 Task:  Click on Football In the Sunday Gridiron Challenge click on  Pick Sheet Add name Aurora Thompson Team name Miller's Hitmen and  Email softage.2@softage.net 10 Points New York Giants 9 Points New Orleans Saints 8 Points Philadelphia Eagles 7 Points Carolina Panthers 6 Points Tampa Bay Buccaneers 5 Points Cleveland Browns 4 Points Washington Commanders 3 Points San Francisco 49ers 2 Points Las Vegas Raiders 1 Points New York Jets Submit pick sheet
Action: Mouse moved to (750, 452)
Screenshot: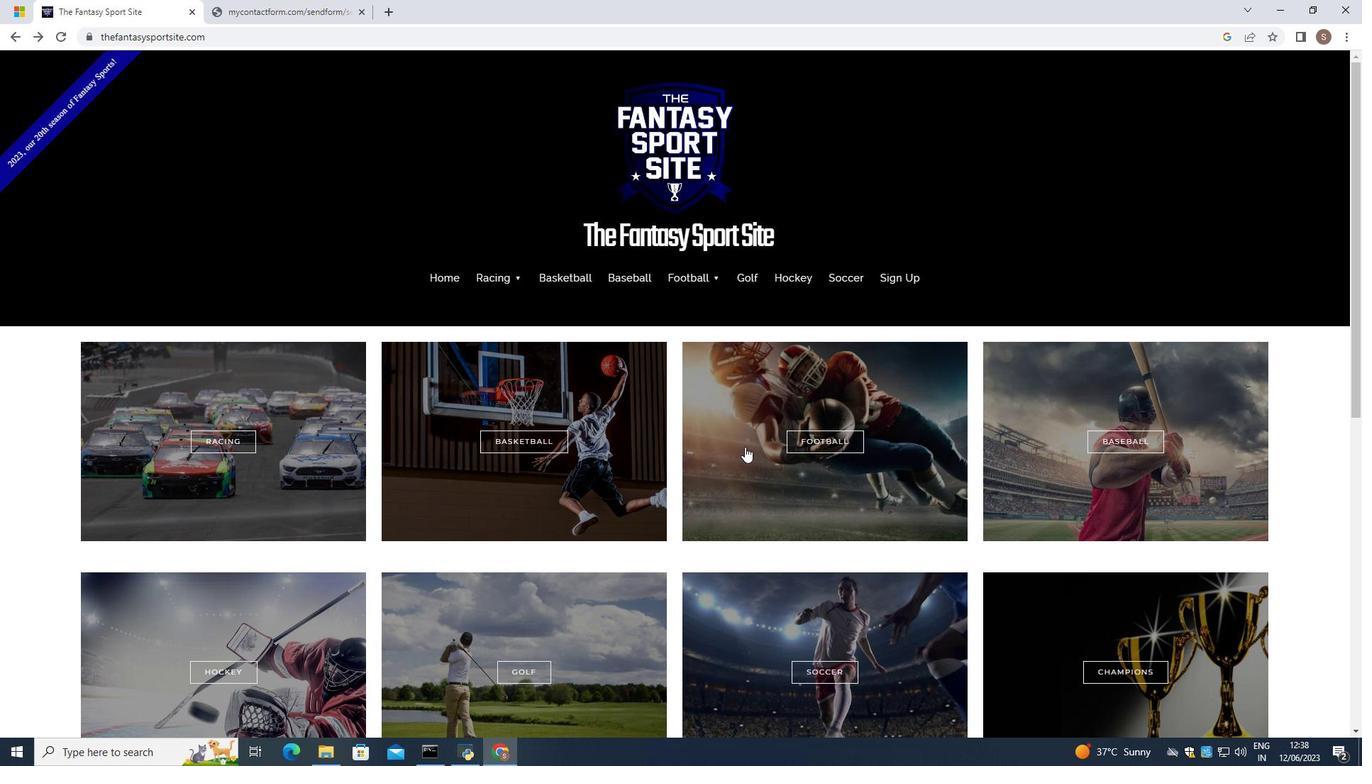 
Action: Mouse pressed left at (750, 452)
Screenshot: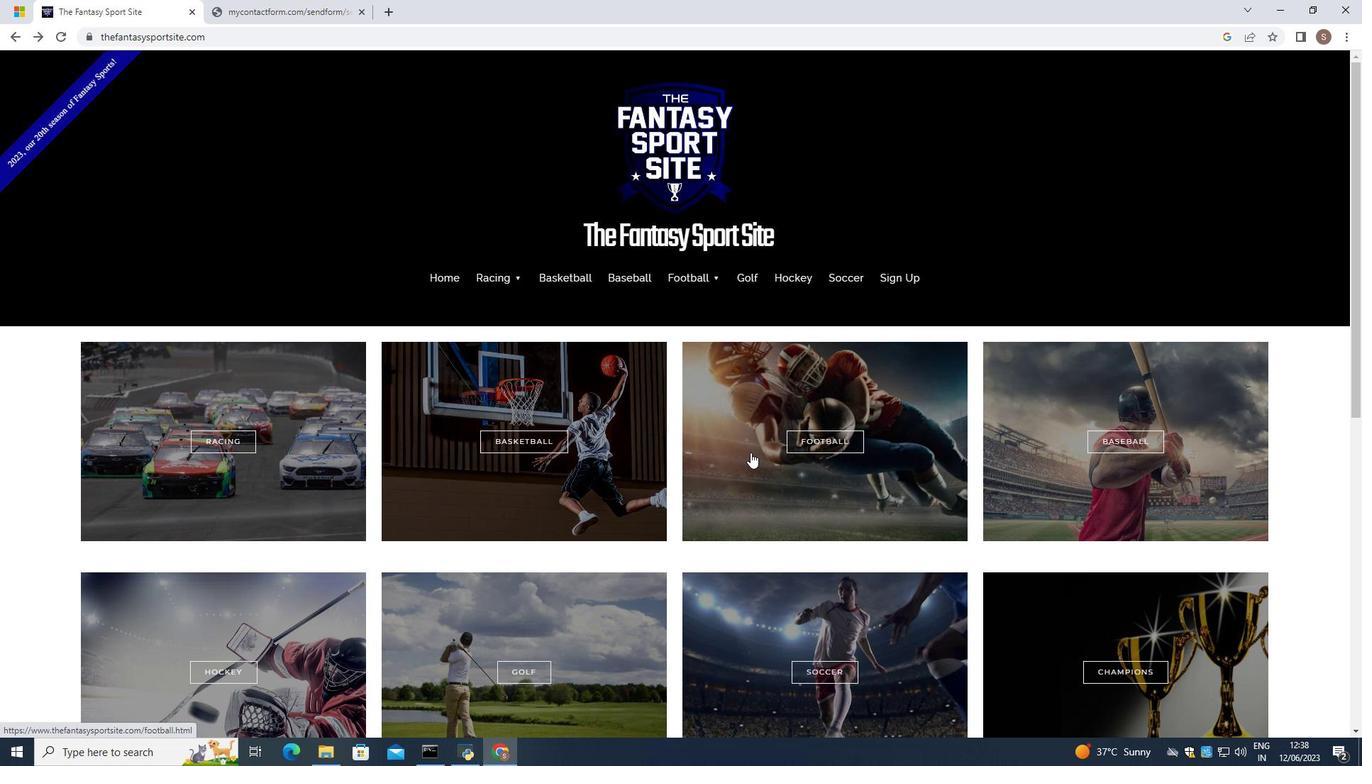
Action: Mouse scrolled (750, 452) with delta (0, 0)
Screenshot: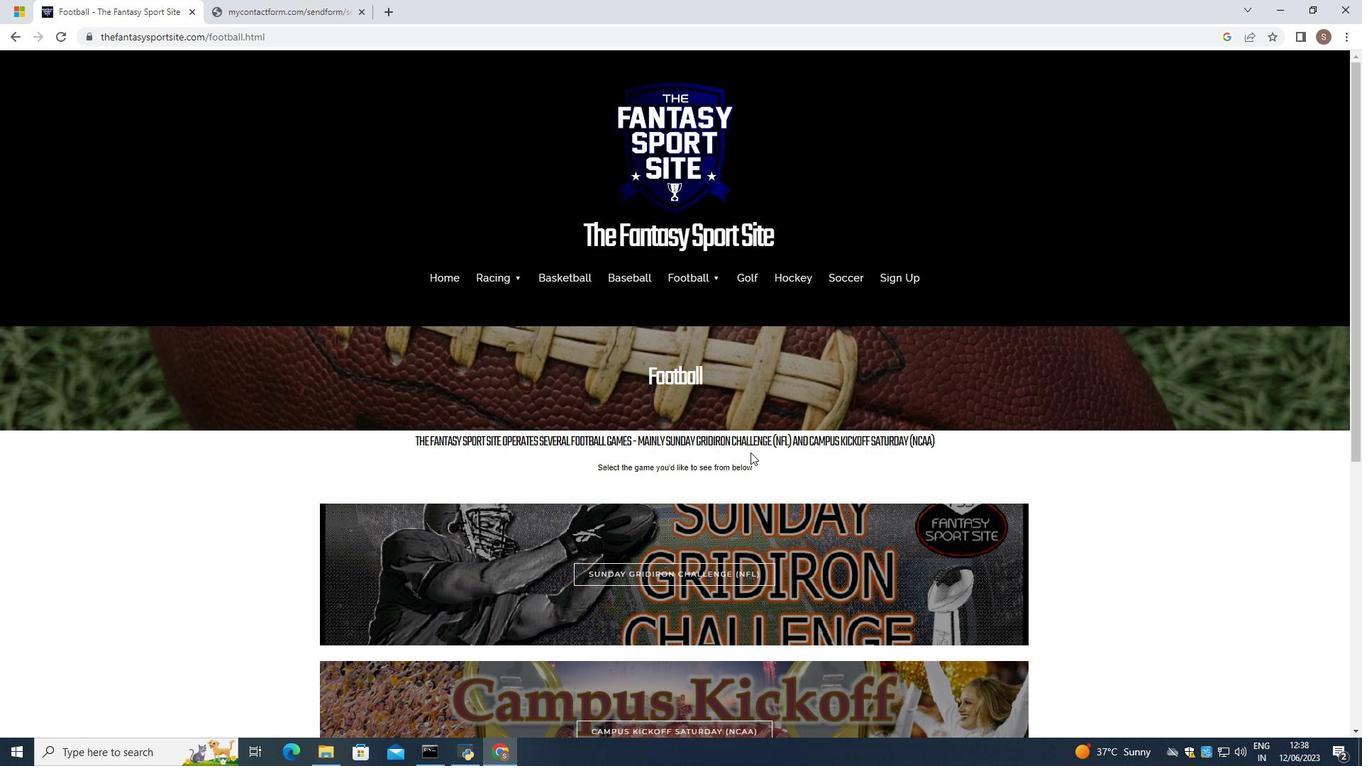 
Action: Mouse scrolled (750, 452) with delta (0, 0)
Screenshot: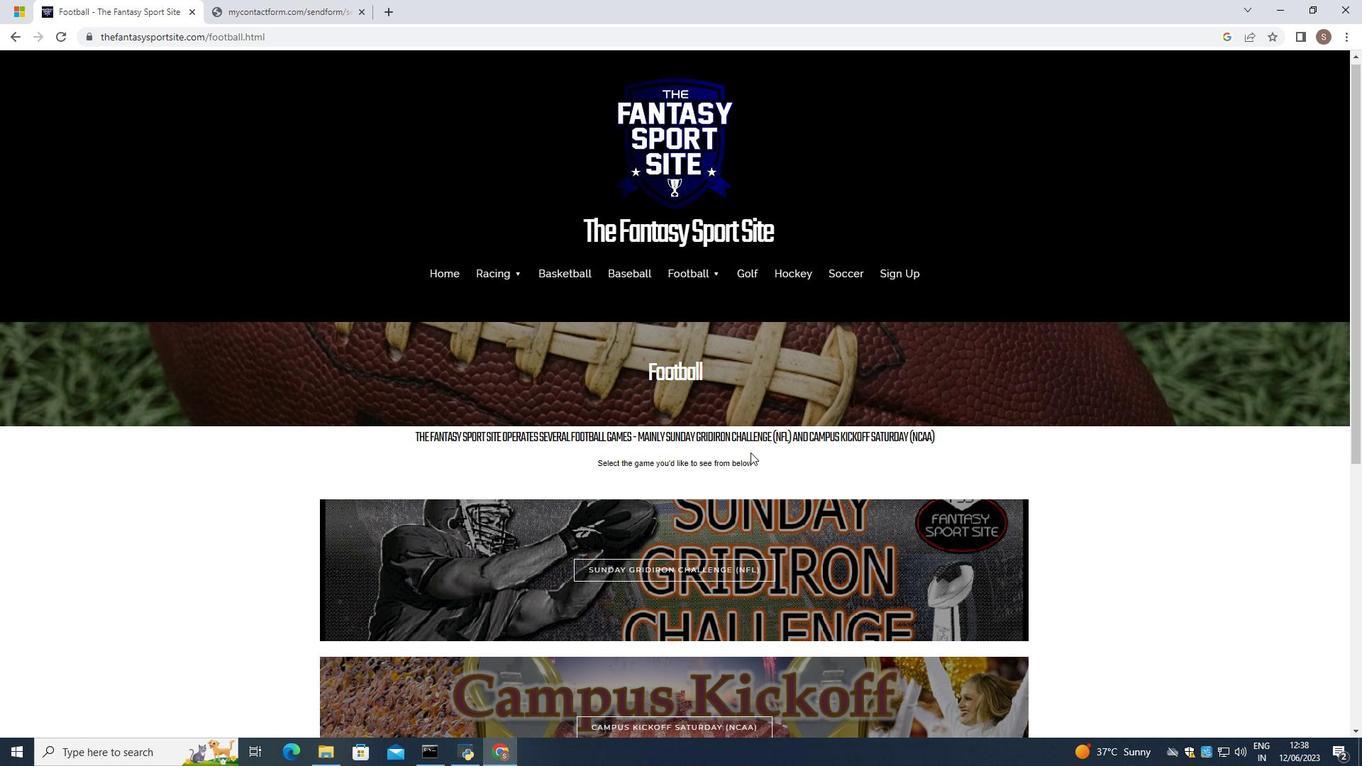 
Action: Mouse moved to (710, 435)
Screenshot: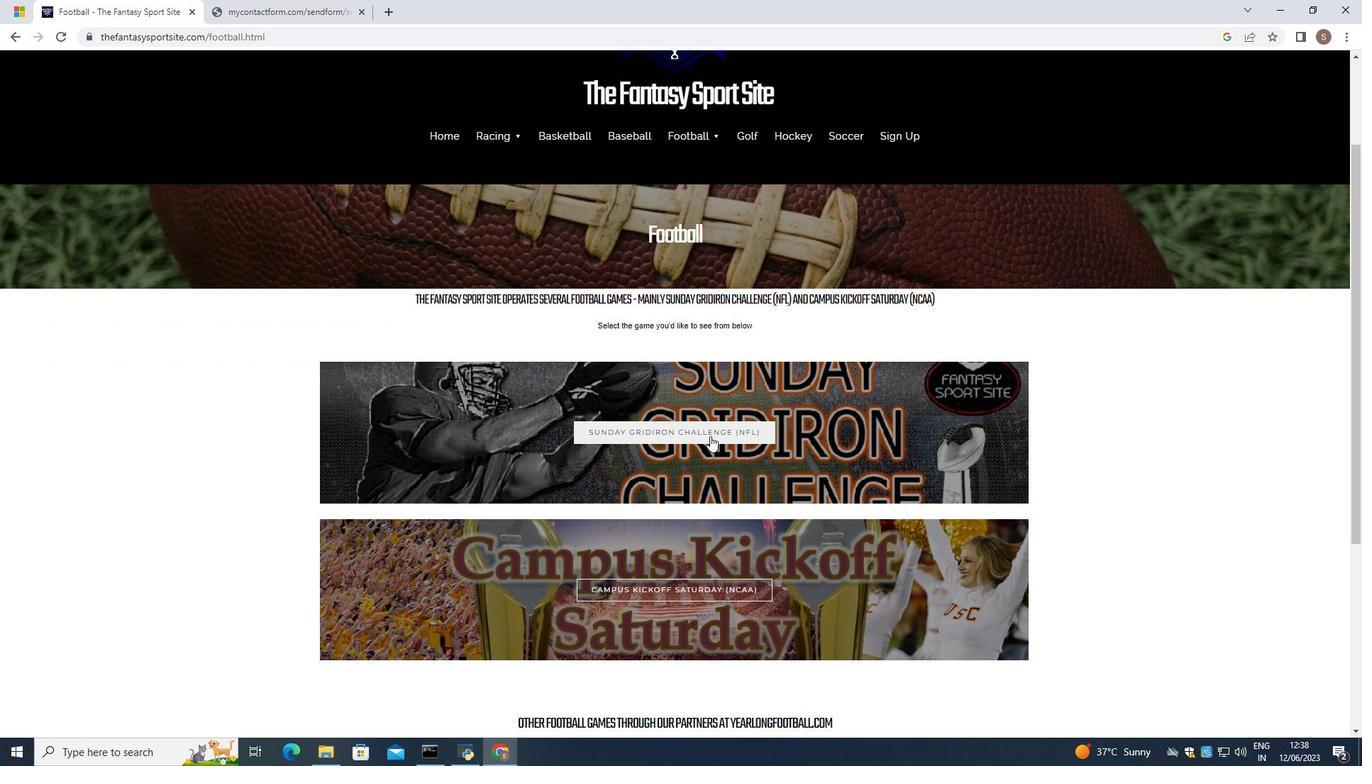 
Action: Mouse pressed left at (710, 435)
Screenshot: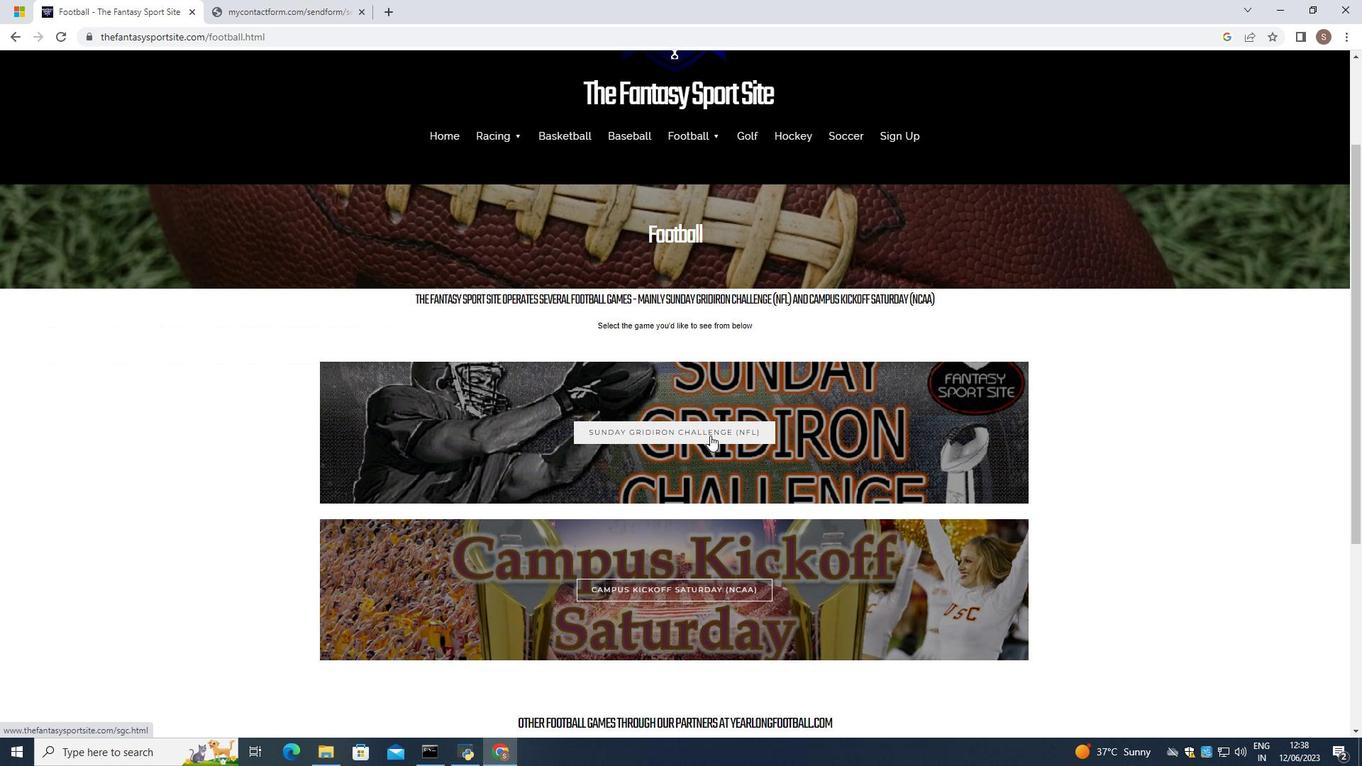 
Action: Mouse scrolled (710, 435) with delta (0, 0)
Screenshot: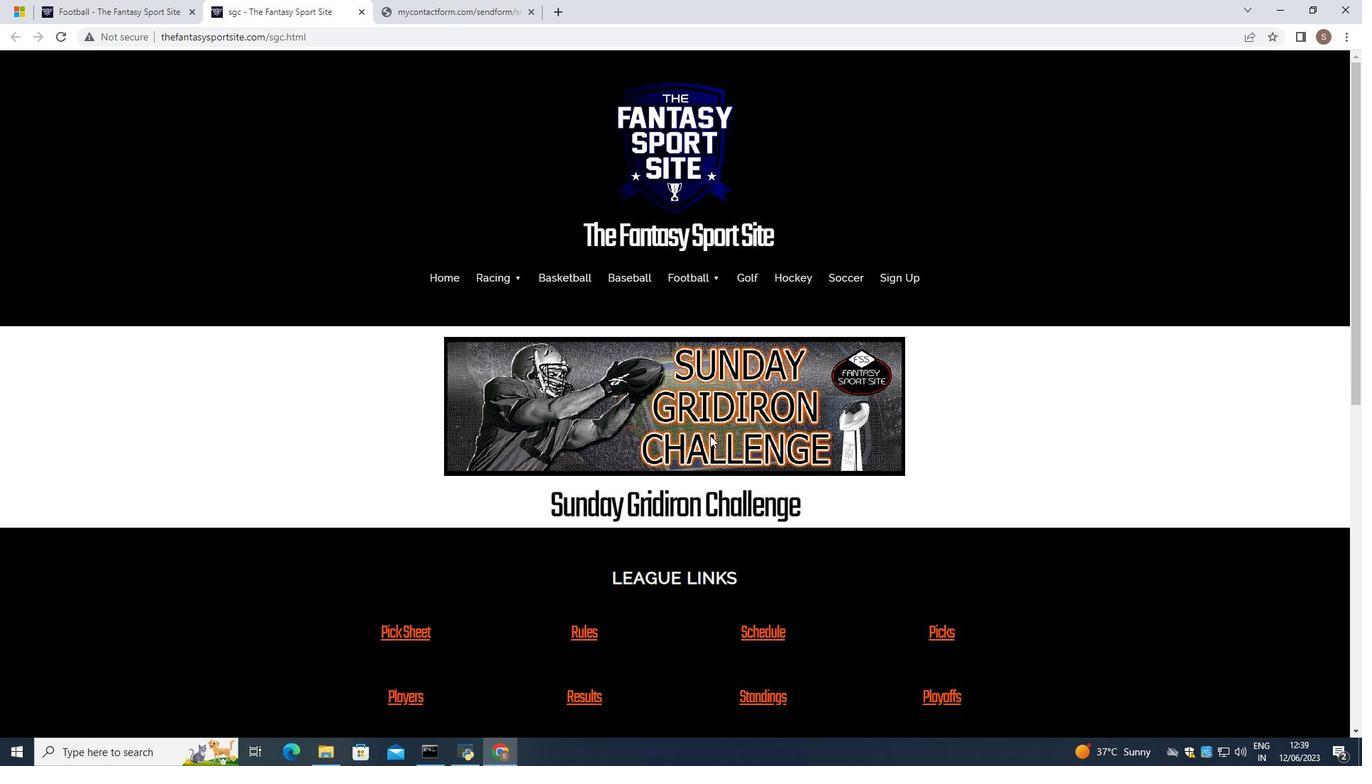 
Action: Mouse scrolled (710, 435) with delta (0, 0)
Screenshot: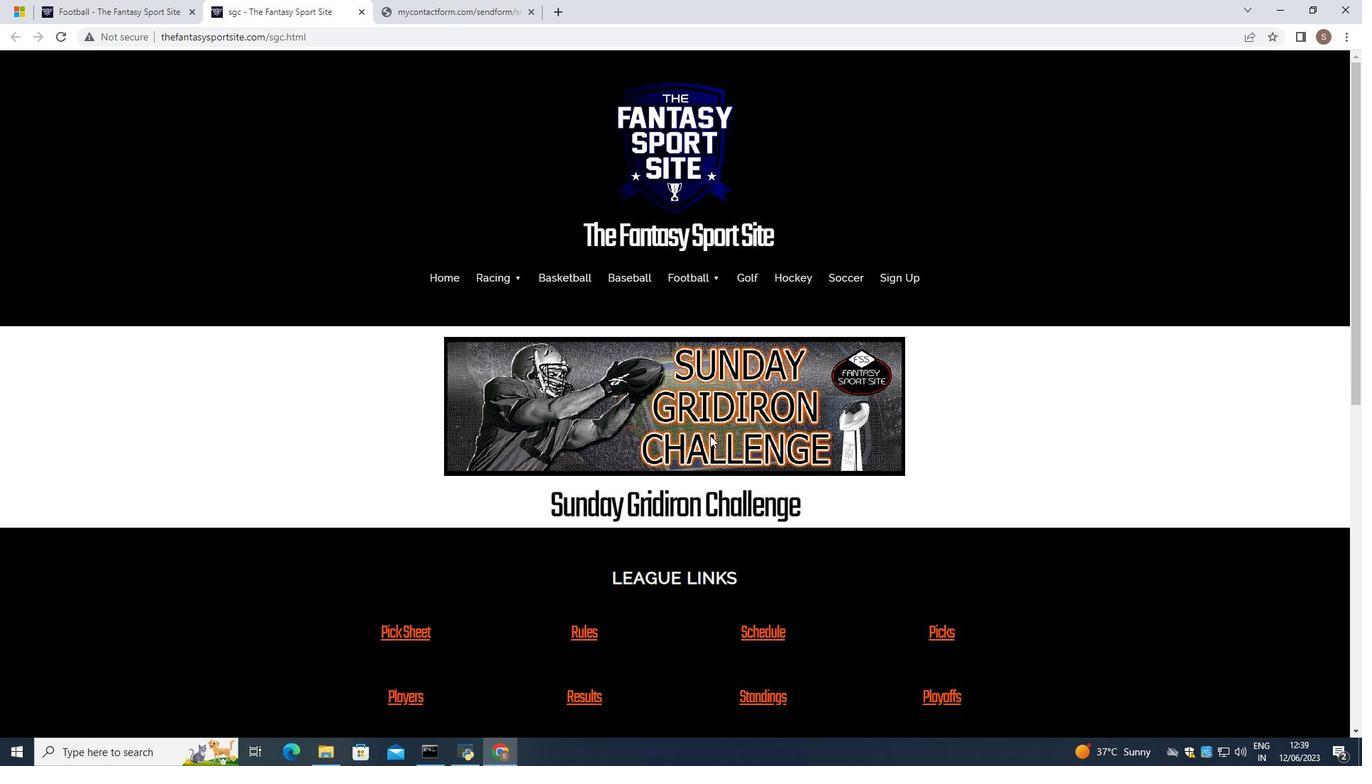 
Action: Mouse moved to (416, 489)
Screenshot: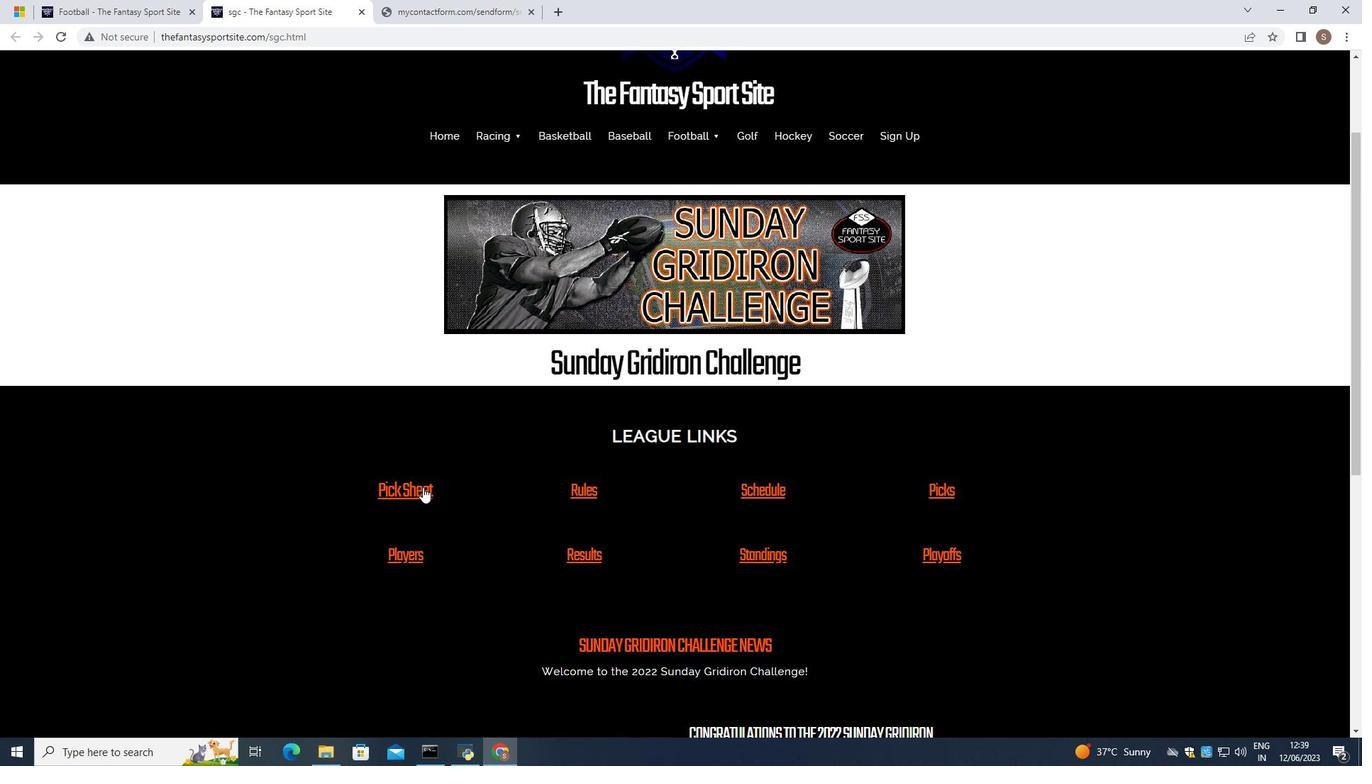 
Action: Mouse pressed left at (416, 489)
Screenshot: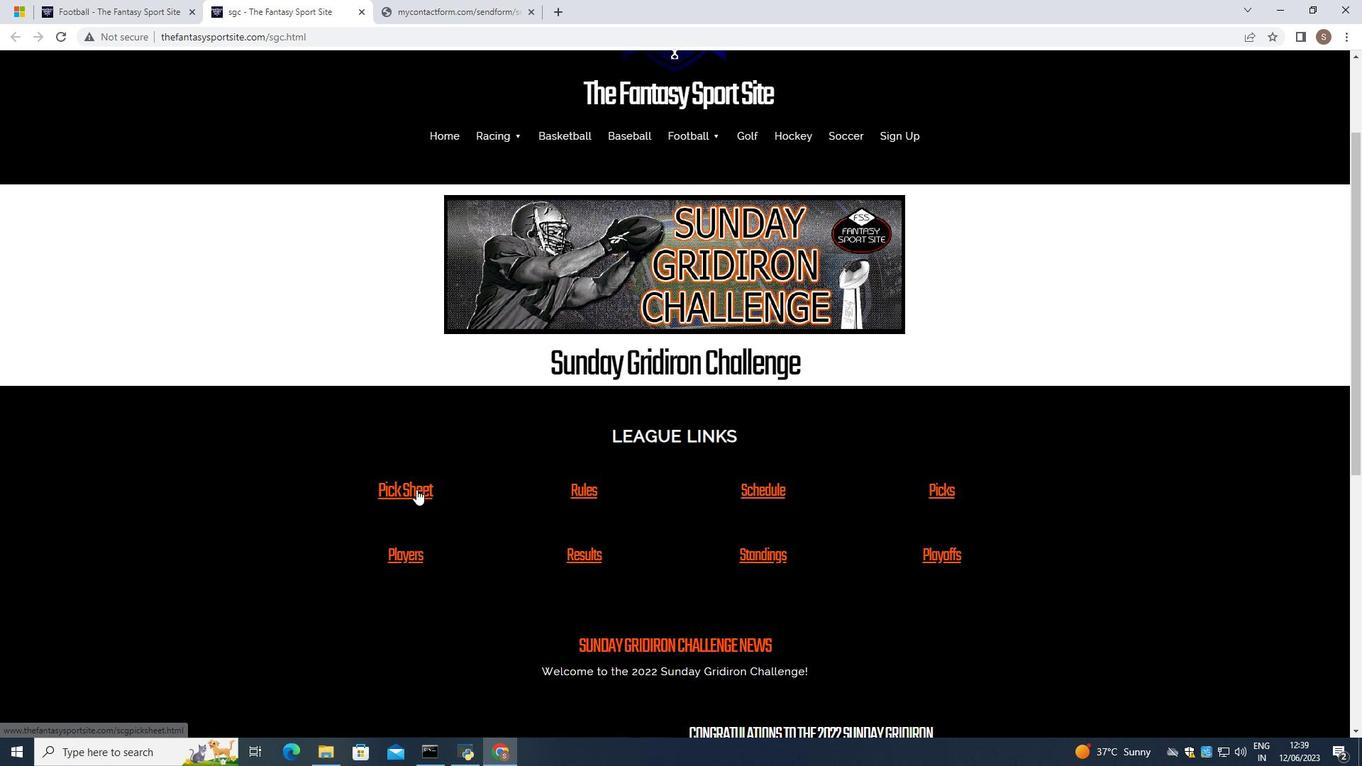 
Action: Mouse moved to (425, 479)
Screenshot: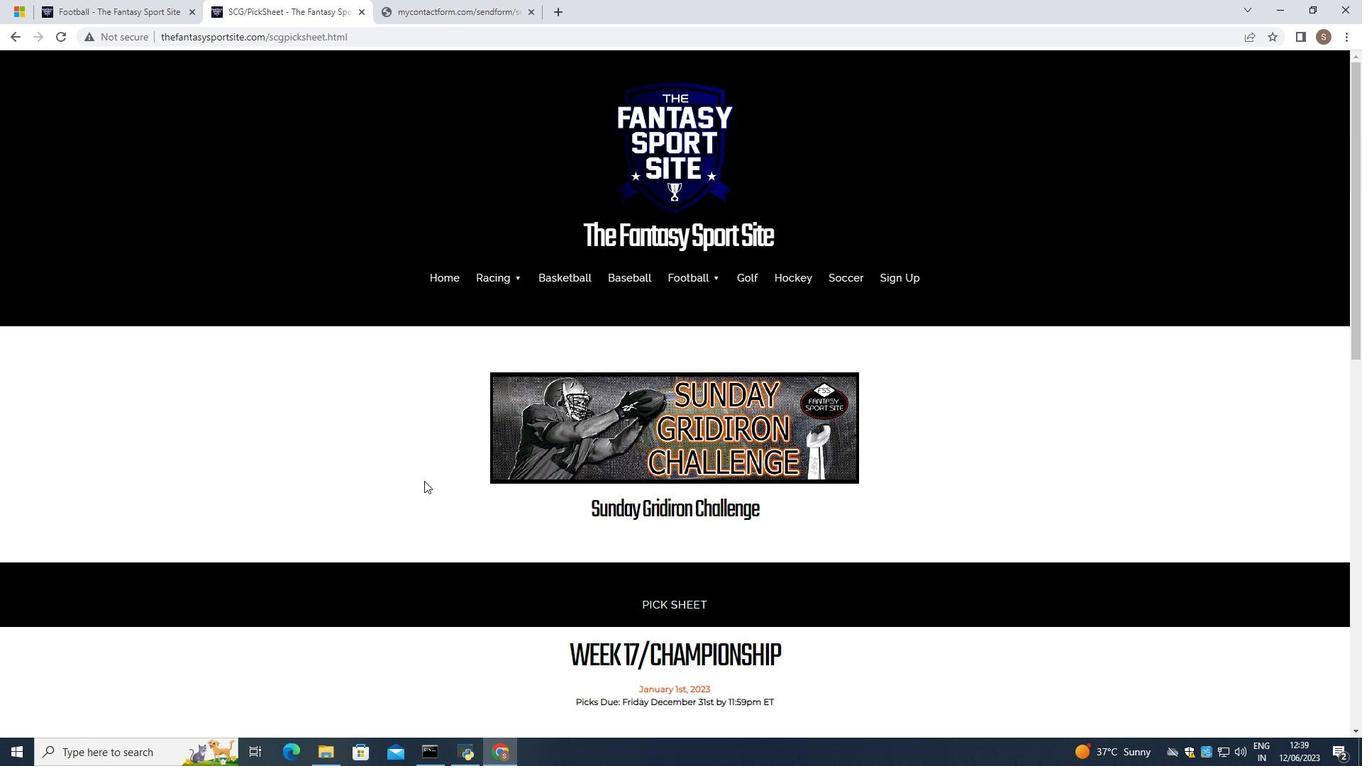 
Action: Mouse scrolled (425, 478) with delta (0, 0)
Screenshot: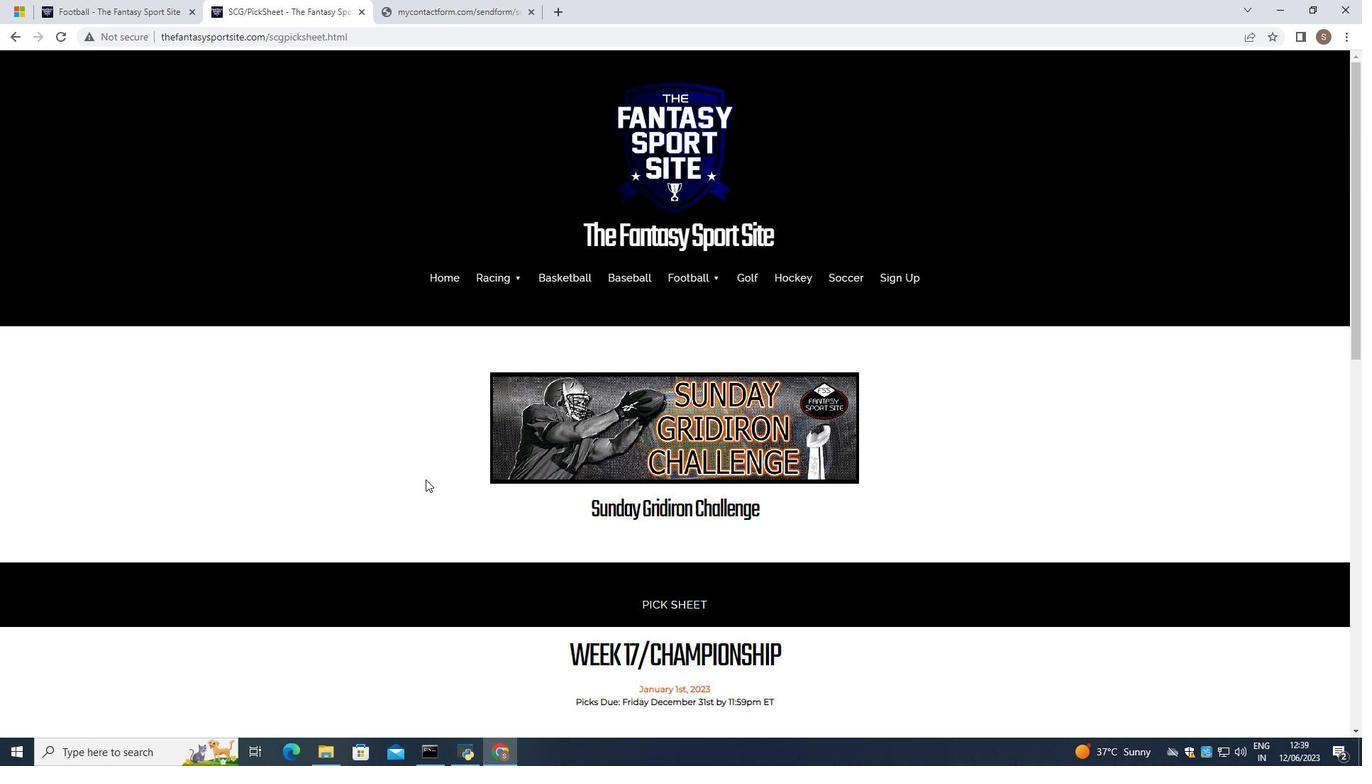 
Action: Mouse scrolled (425, 478) with delta (0, 0)
Screenshot: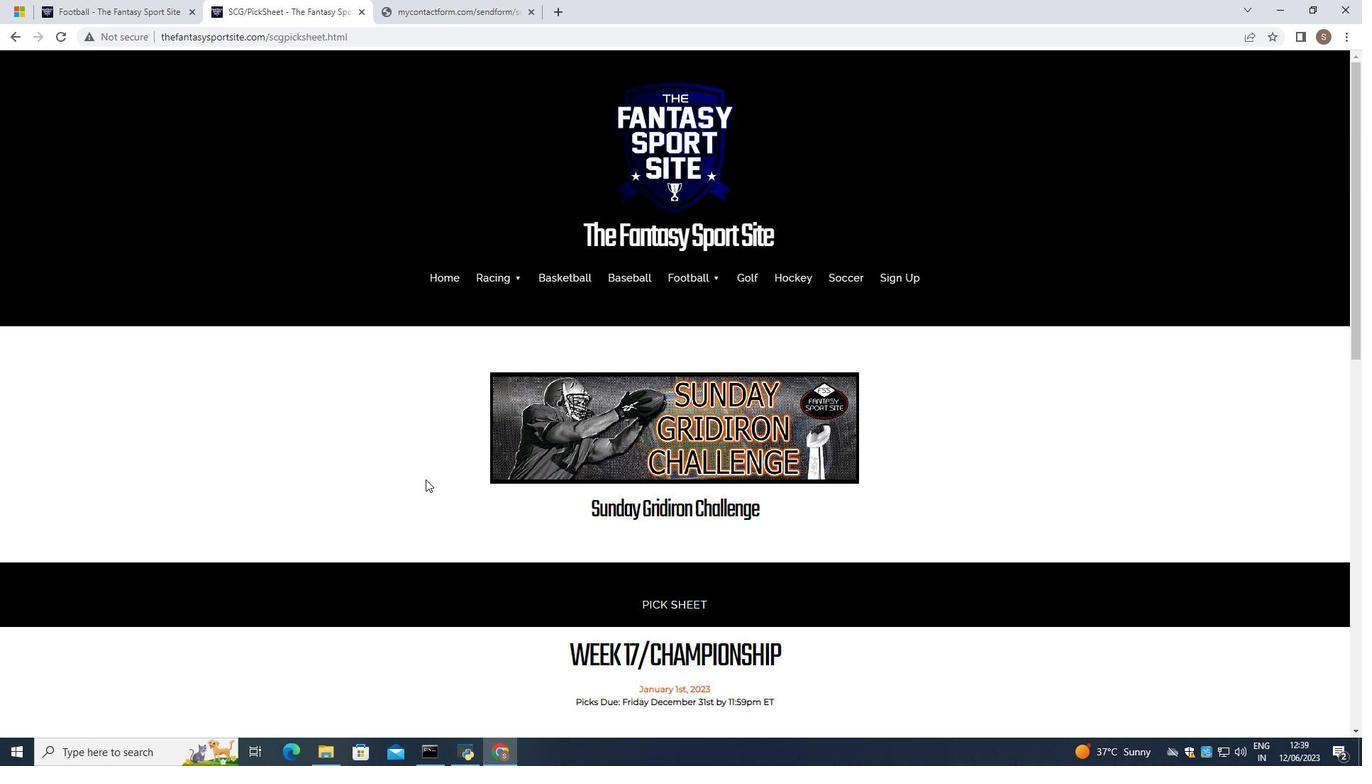 
Action: Mouse scrolled (425, 478) with delta (0, 0)
Screenshot: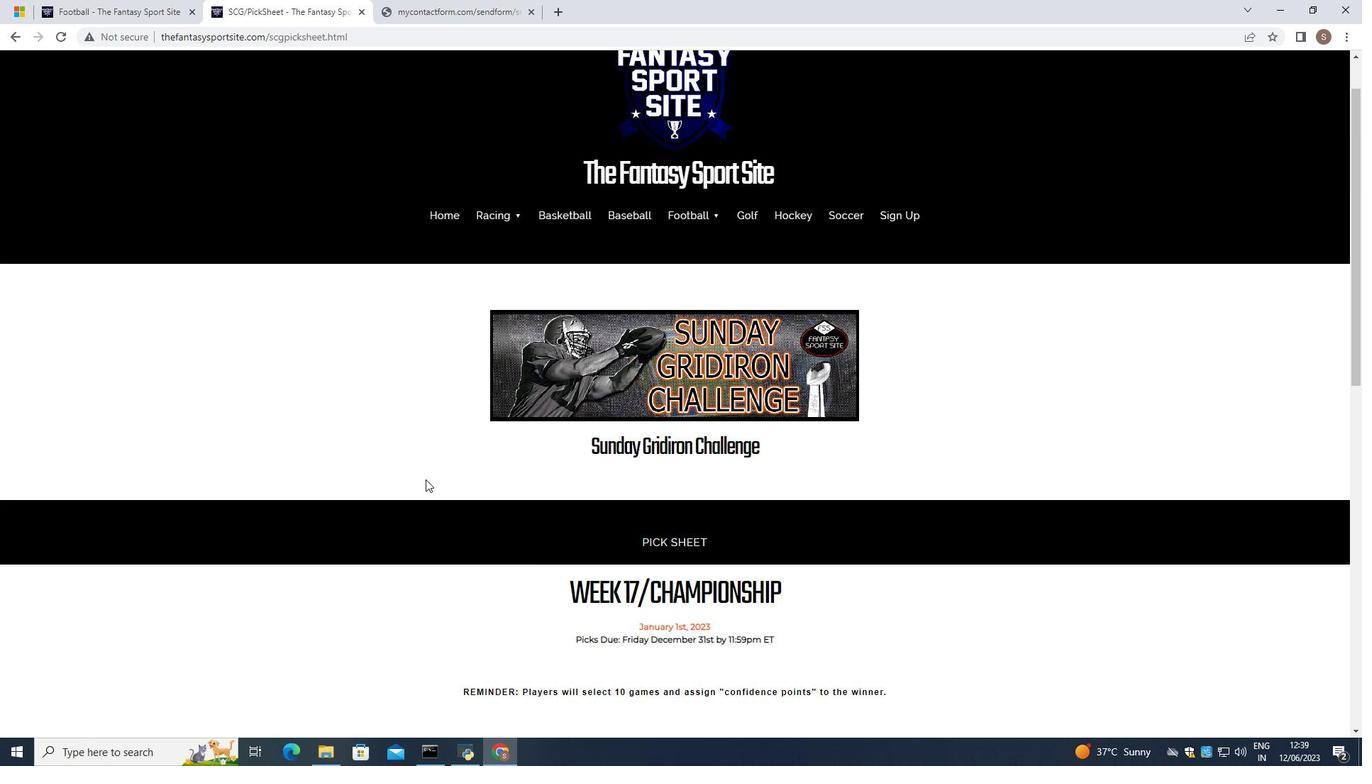 
Action: Mouse scrolled (425, 478) with delta (0, 0)
Screenshot: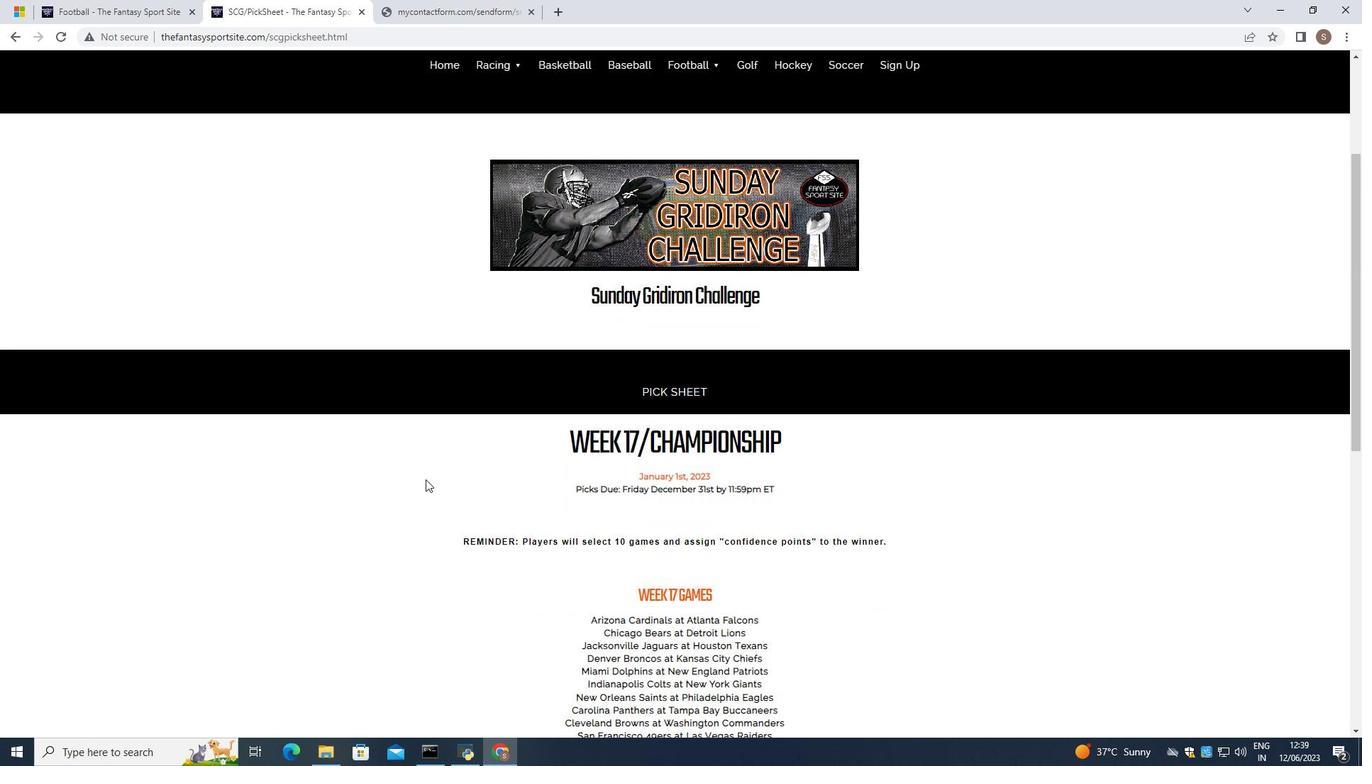 
Action: Mouse moved to (428, 478)
Screenshot: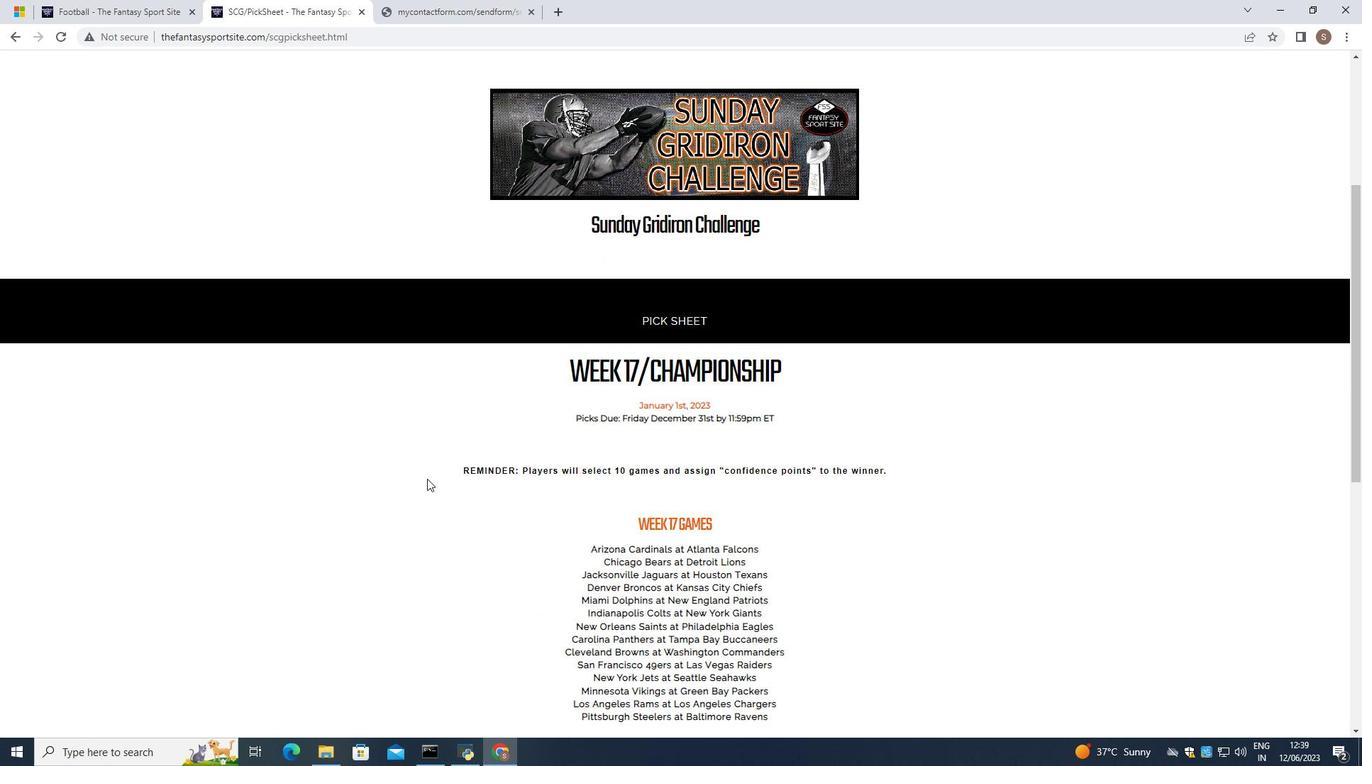 
Action: Mouse scrolled (428, 477) with delta (0, 0)
Screenshot: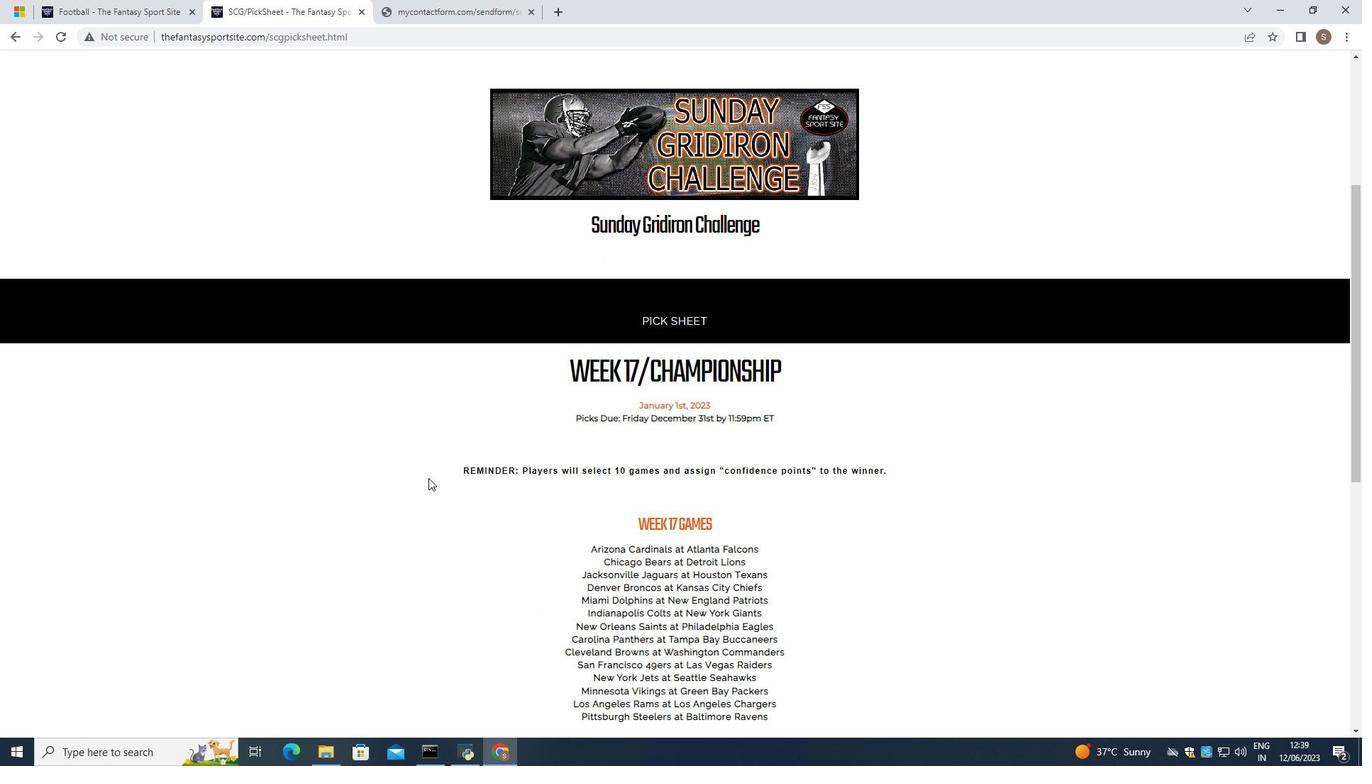 
Action: Mouse scrolled (428, 477) with delta (0, 0)
Screenshot: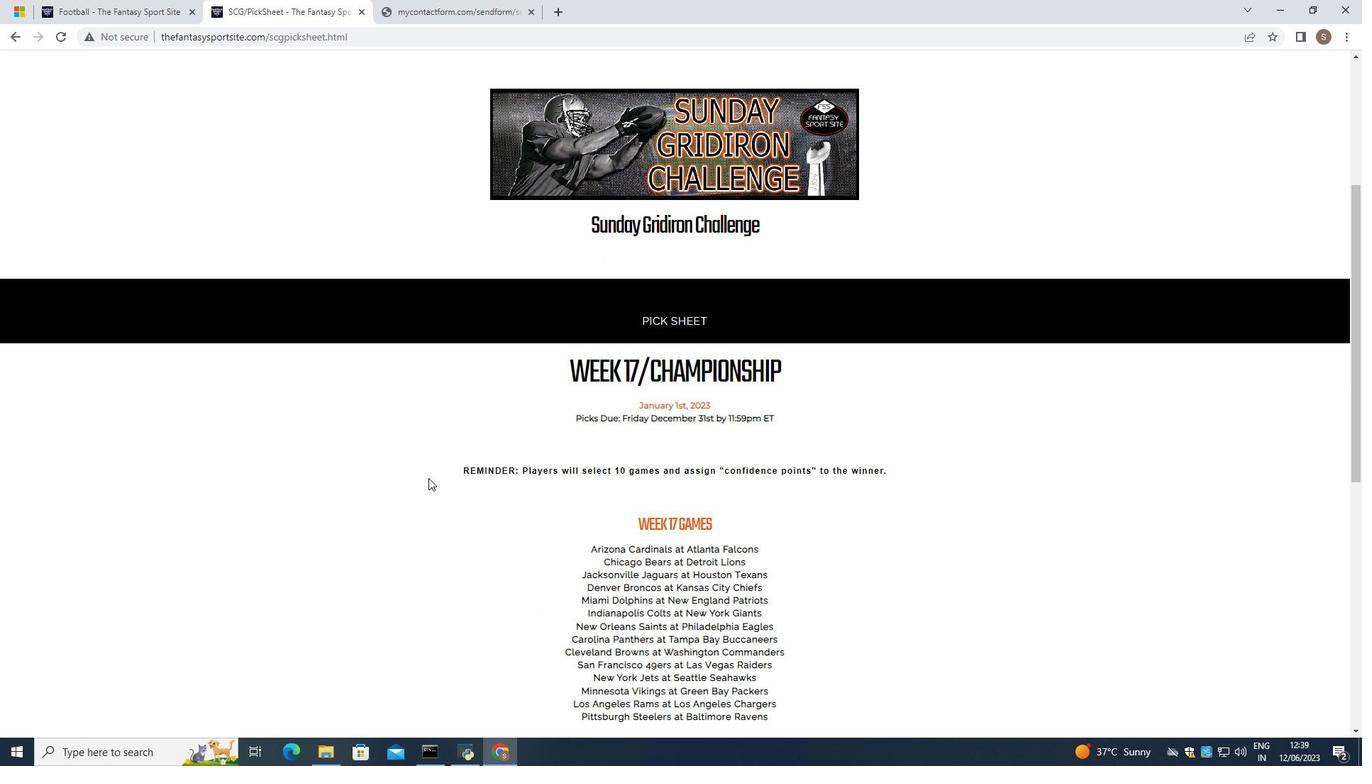 
Action: Mouse scrolled (428, 477) with delta (0, 0)
Screenshot: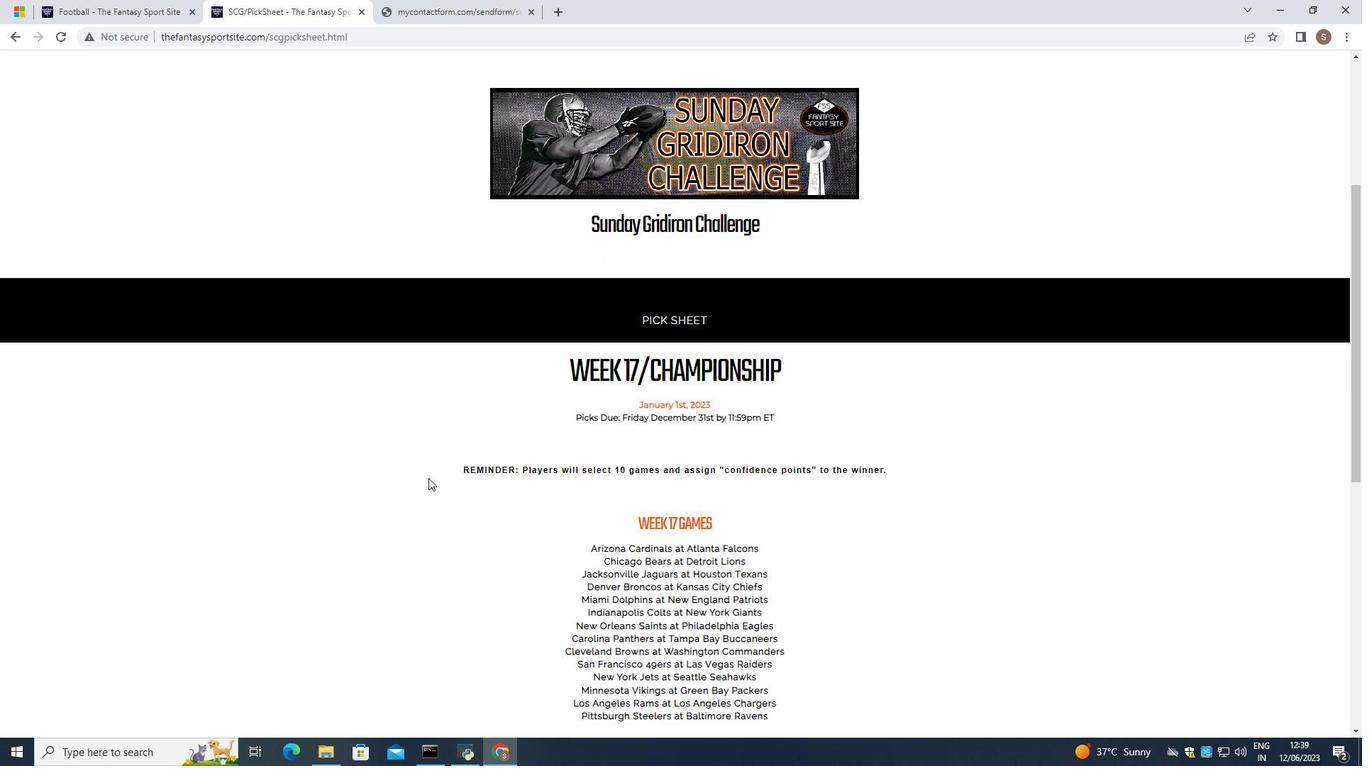 
Action: Mouse scrolled (428, 477) with delta (0, 0)
Screenshot: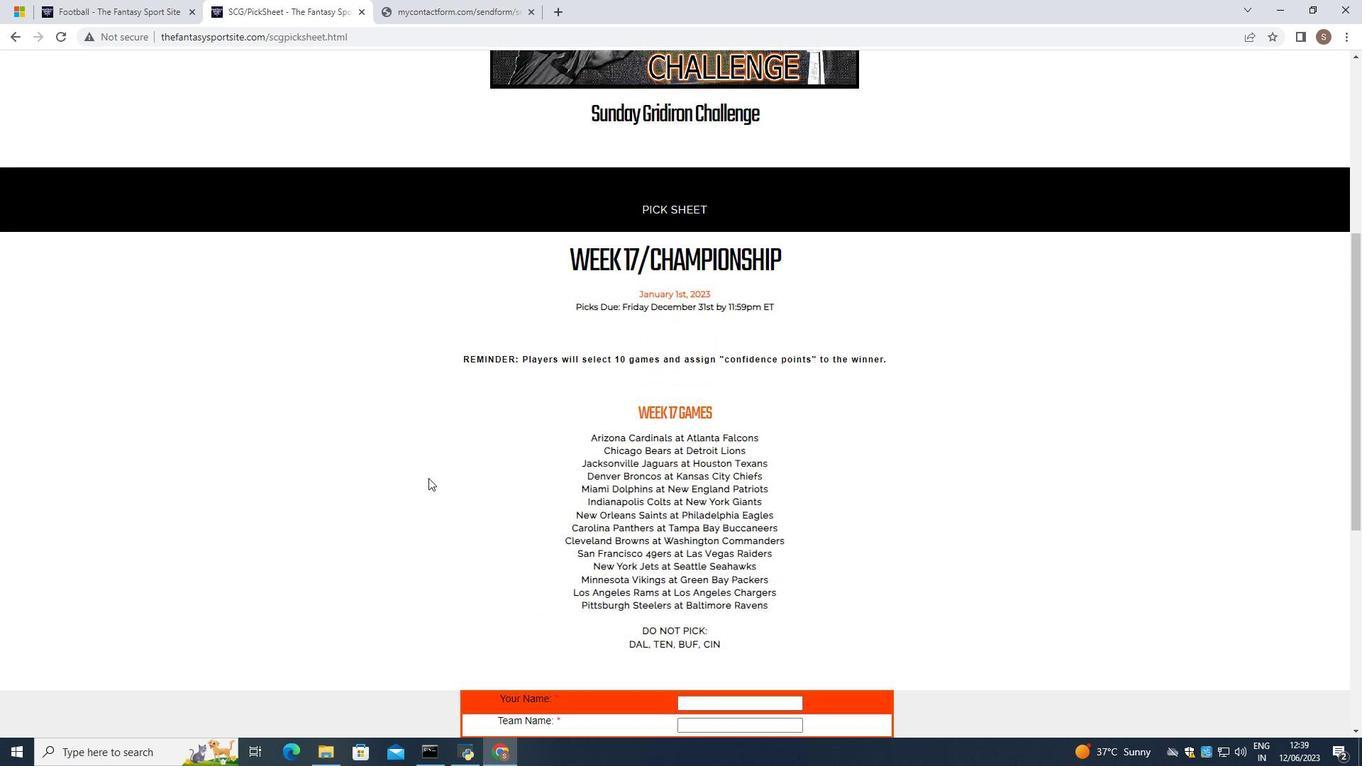 
Action: Mouse scrolled (428, 477) with delta (0, 0)
Screenshot: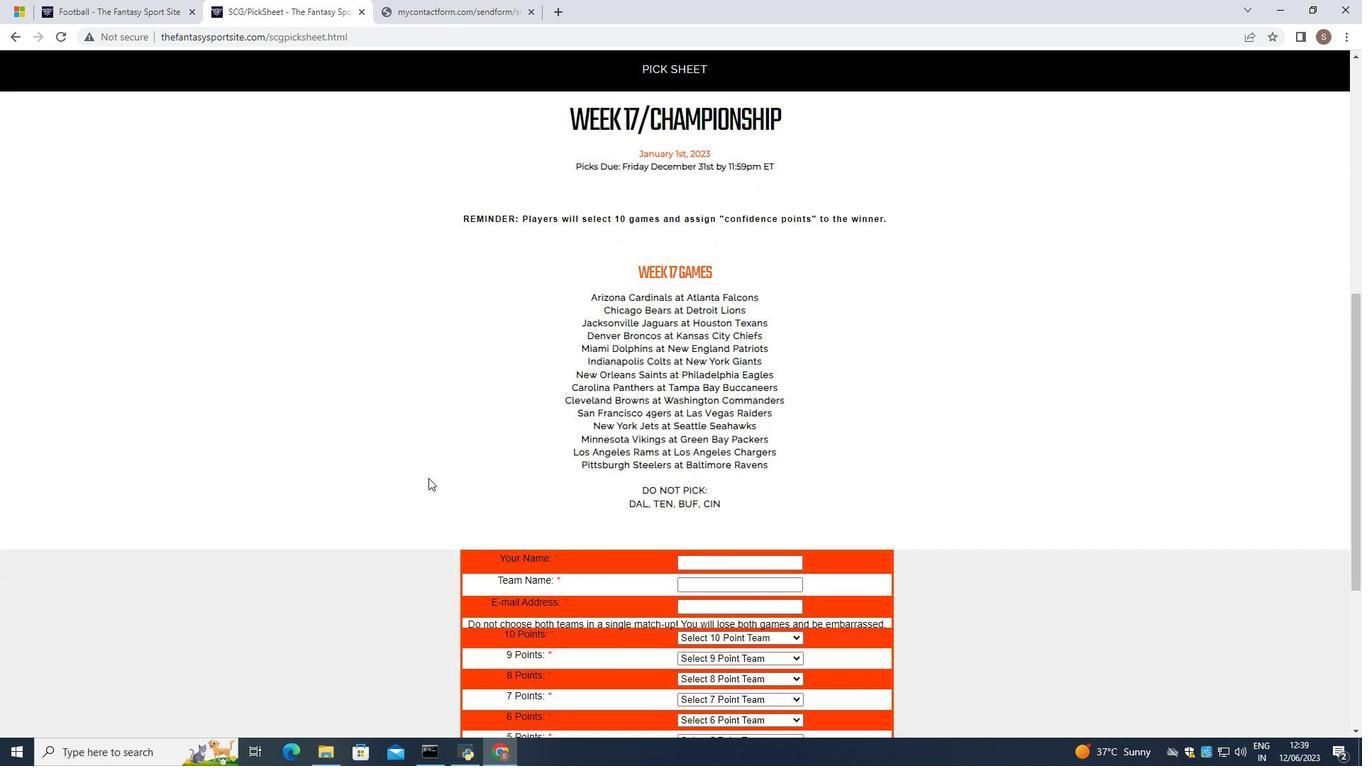 
Action: Mouse moved to (720, 457)
Screenshot: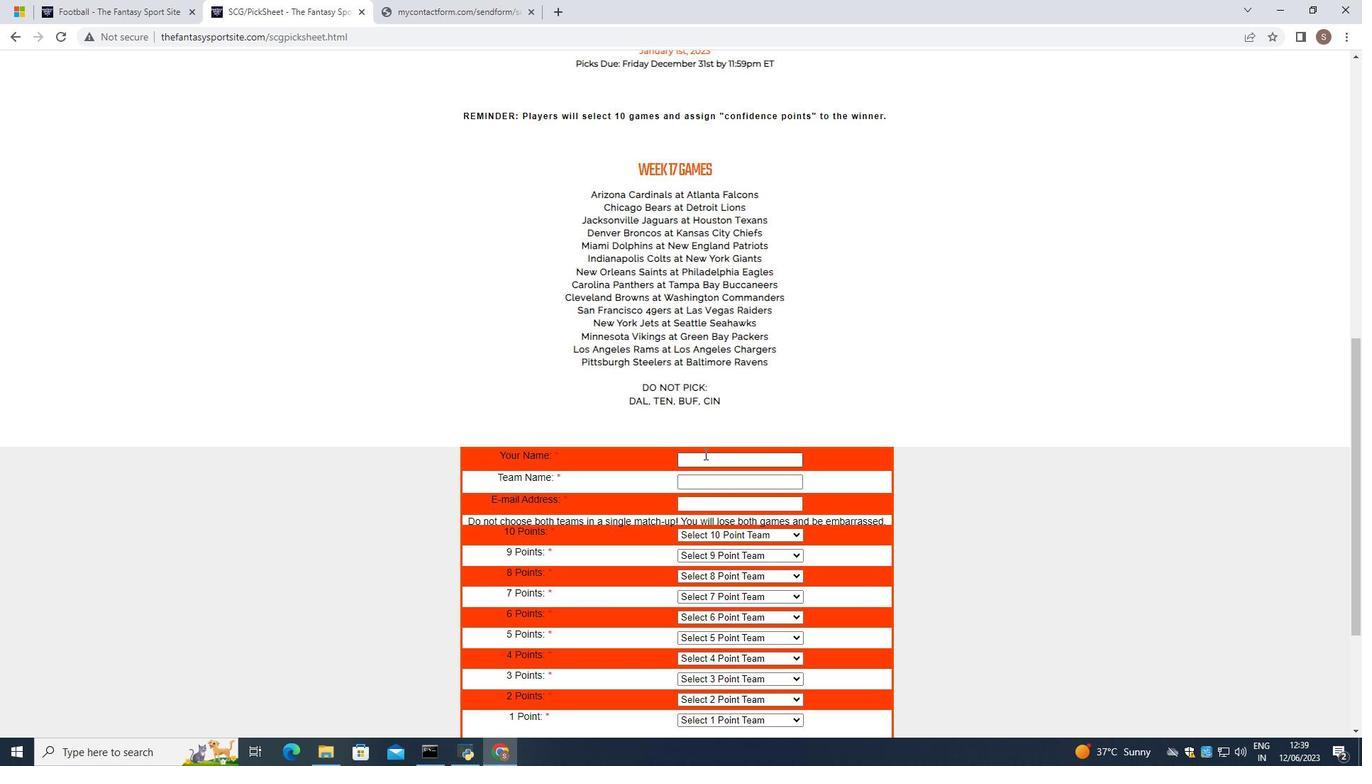 
Action: Mouse pressed left at (720, 457)
Screenshot: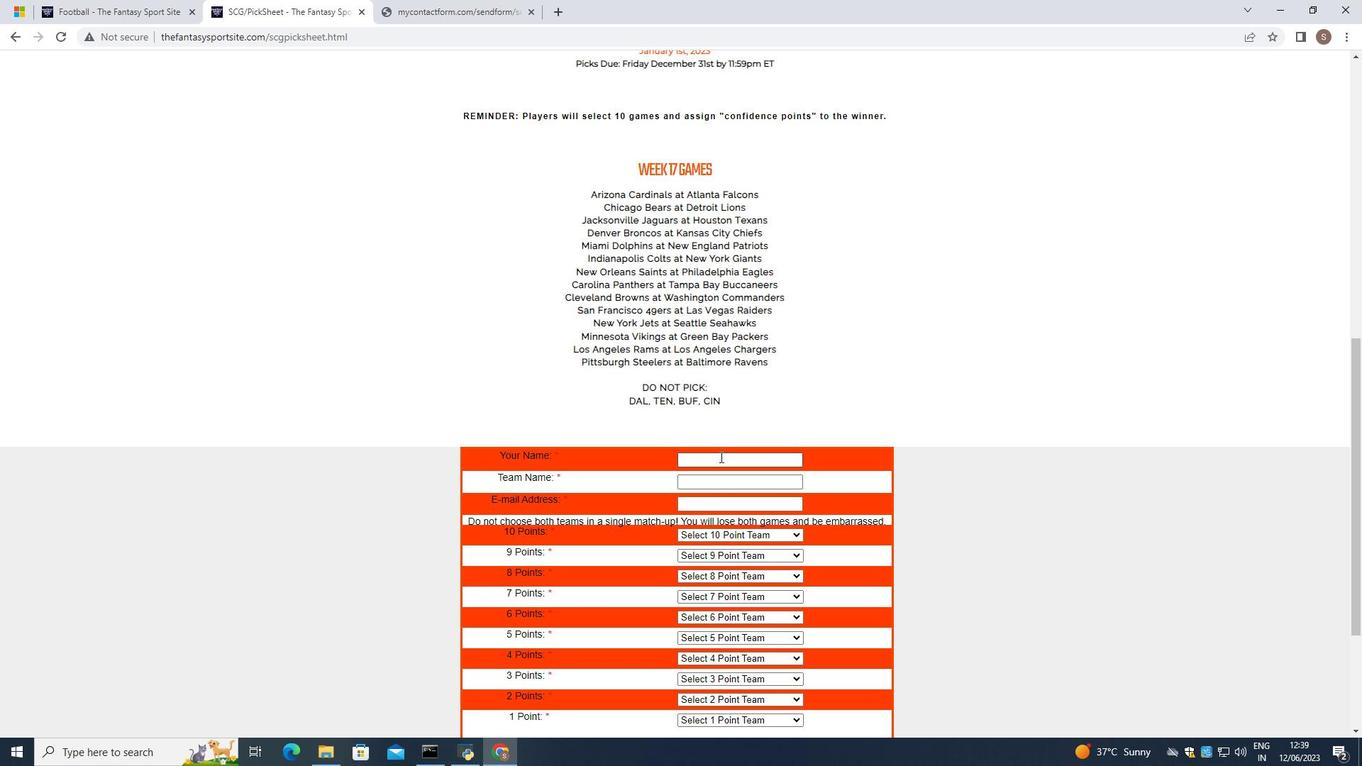 
Action: Key pressed <Key.shift>Aurora<Key.space><Key.shift>Thompson
Screenshot: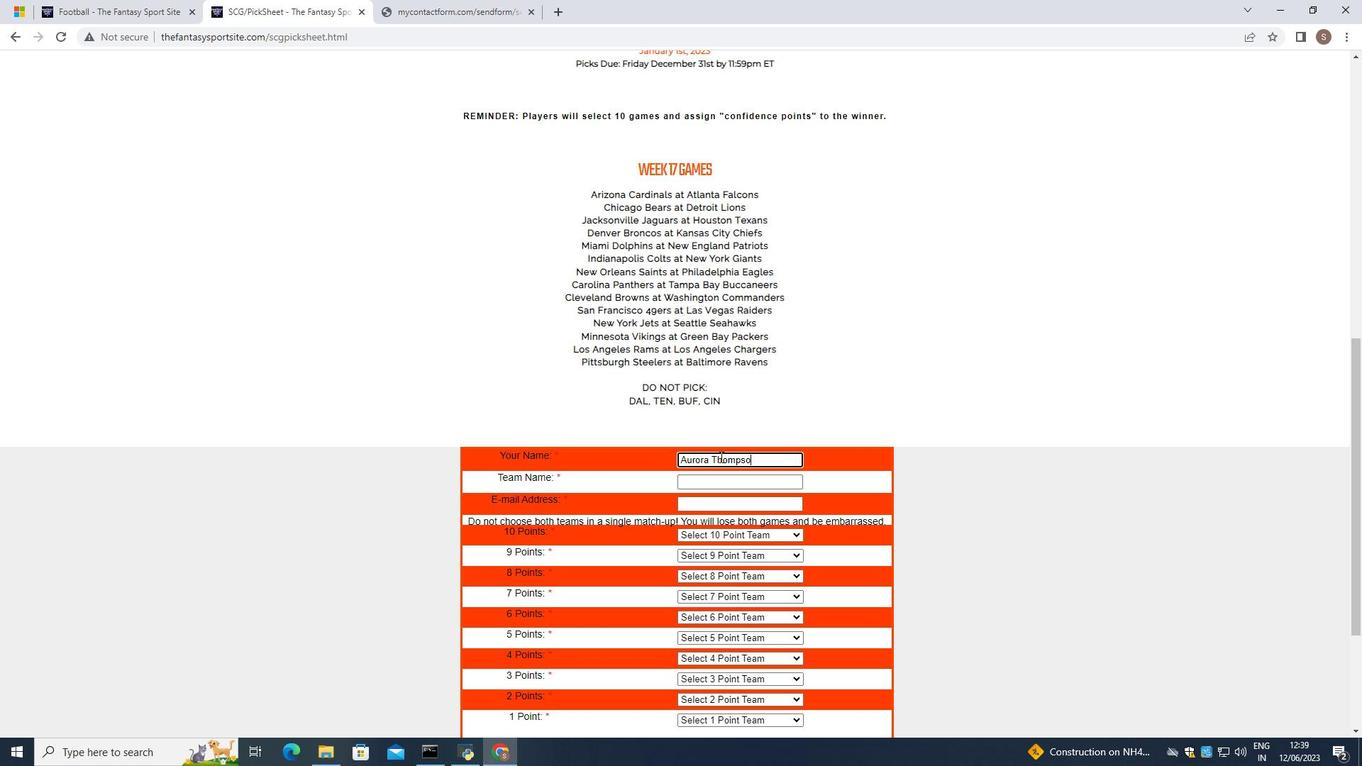 
Action: Mouse moved to (730, 481)
Screenshot: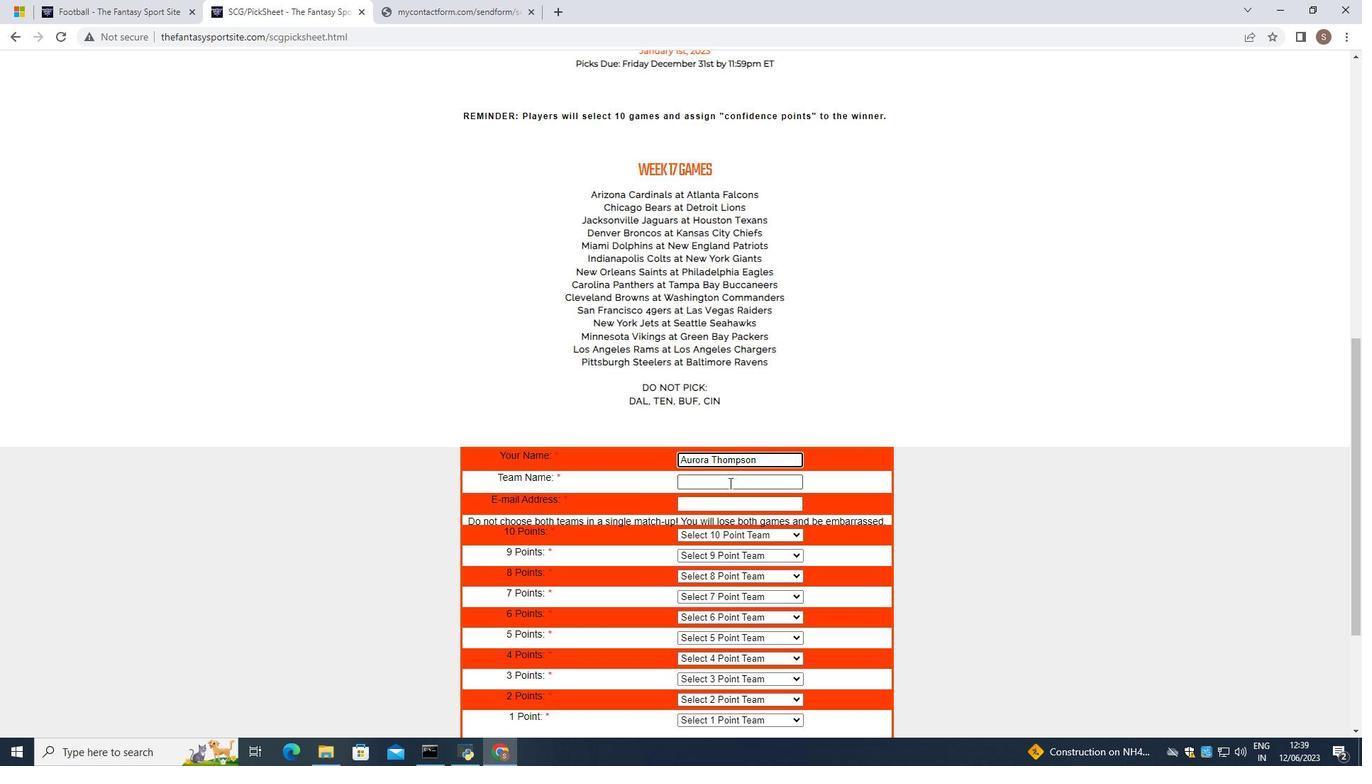 
Action: Mouse pressed left at (730, 481)
Screenshot: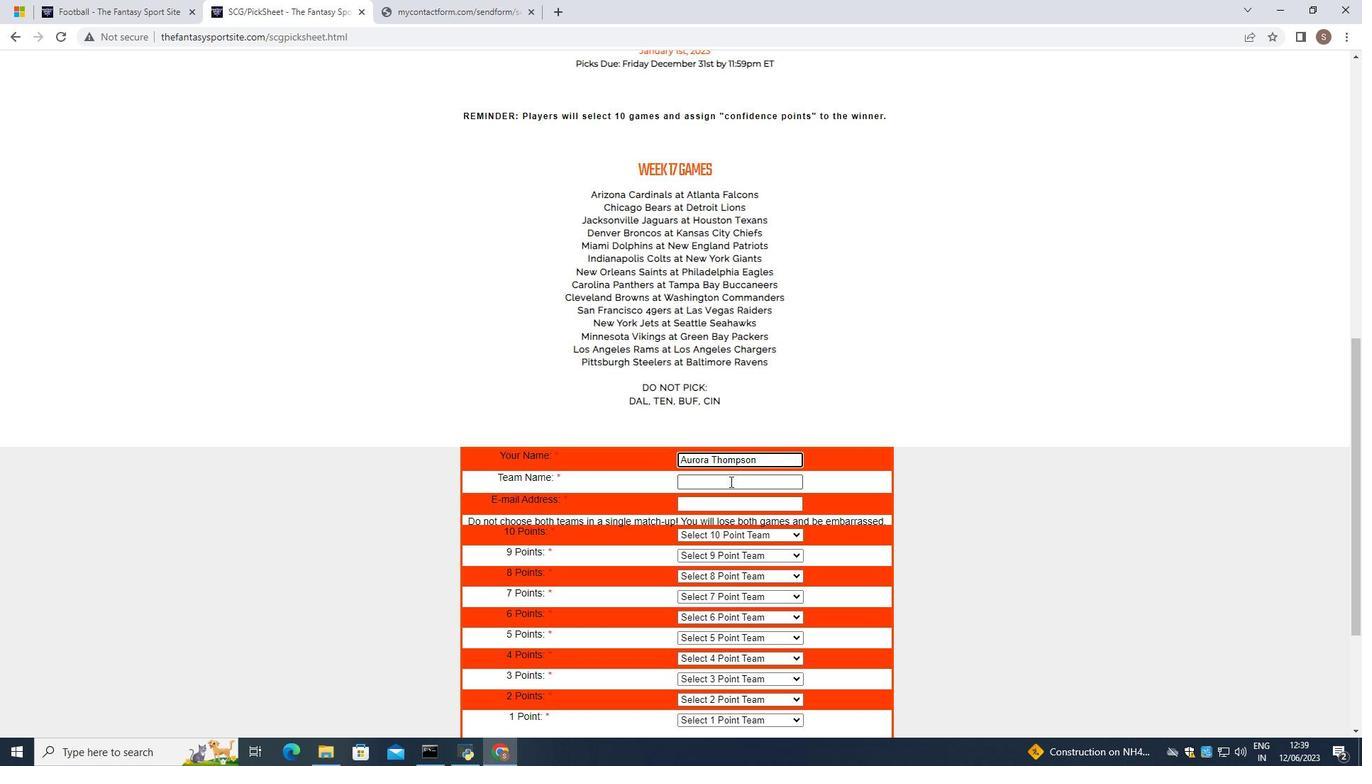 
Action: Key pressed <Key.shift>Miller's<Key.space><Key.shift>Hitmen
Screenshot: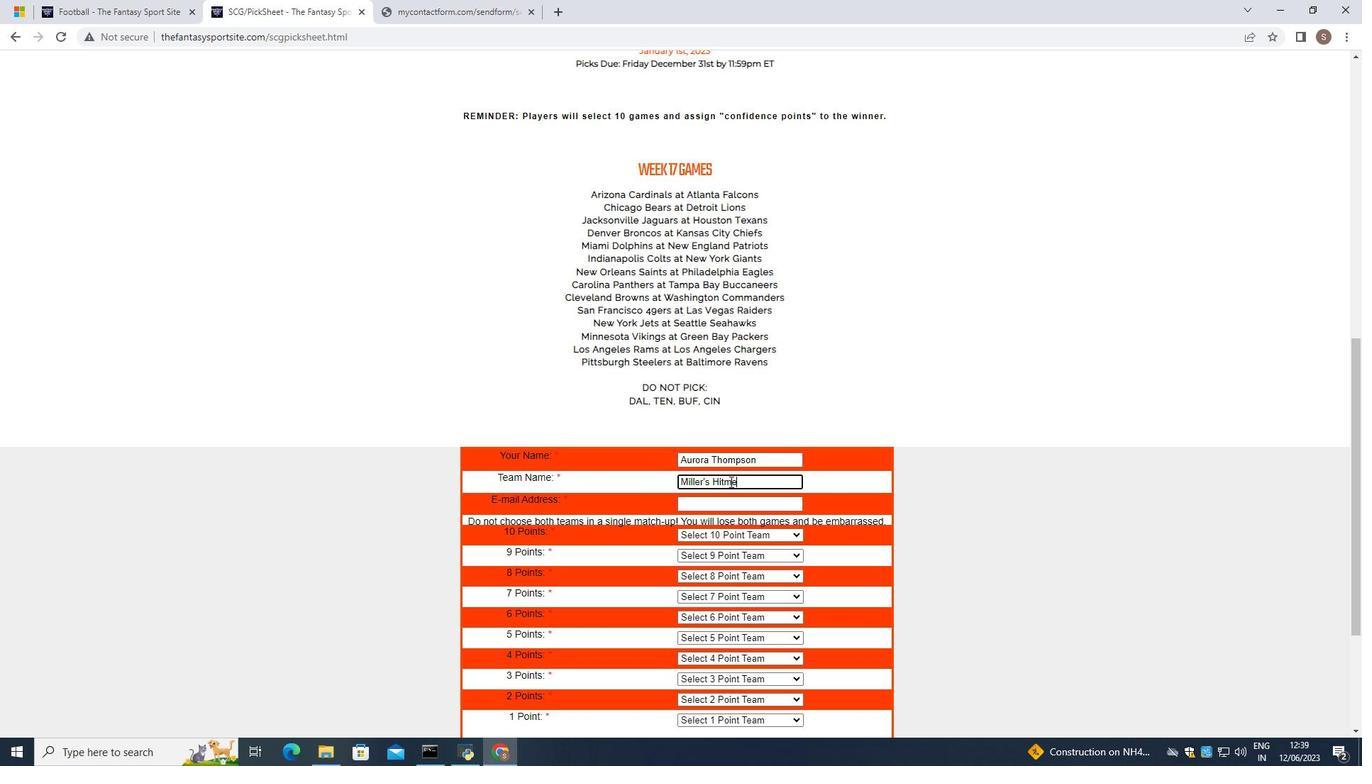 
Action: Mouse moved to (723, 500)
Screenshot: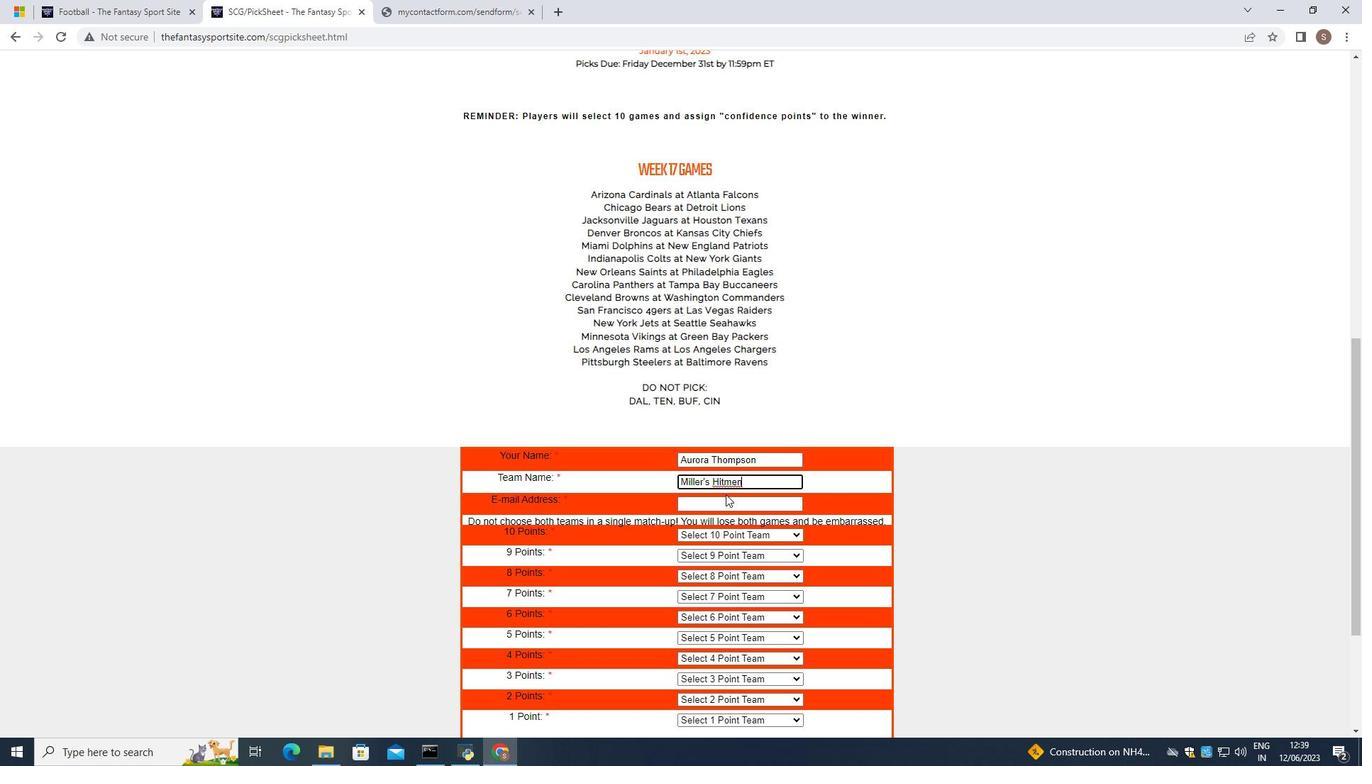 
Action: Mouse pressed left at (723, 500)
Screenshot: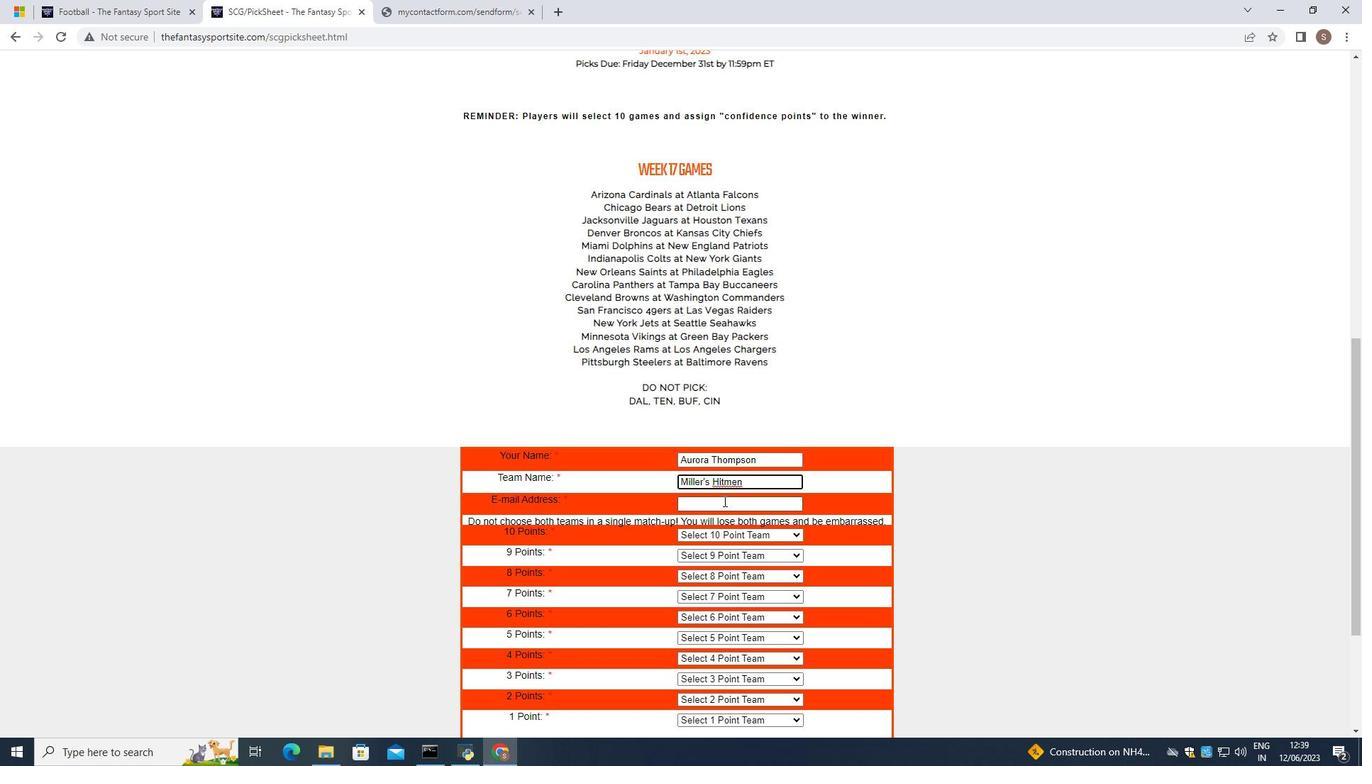 
Action: Mouse moved to (723, 500)
Screenshot: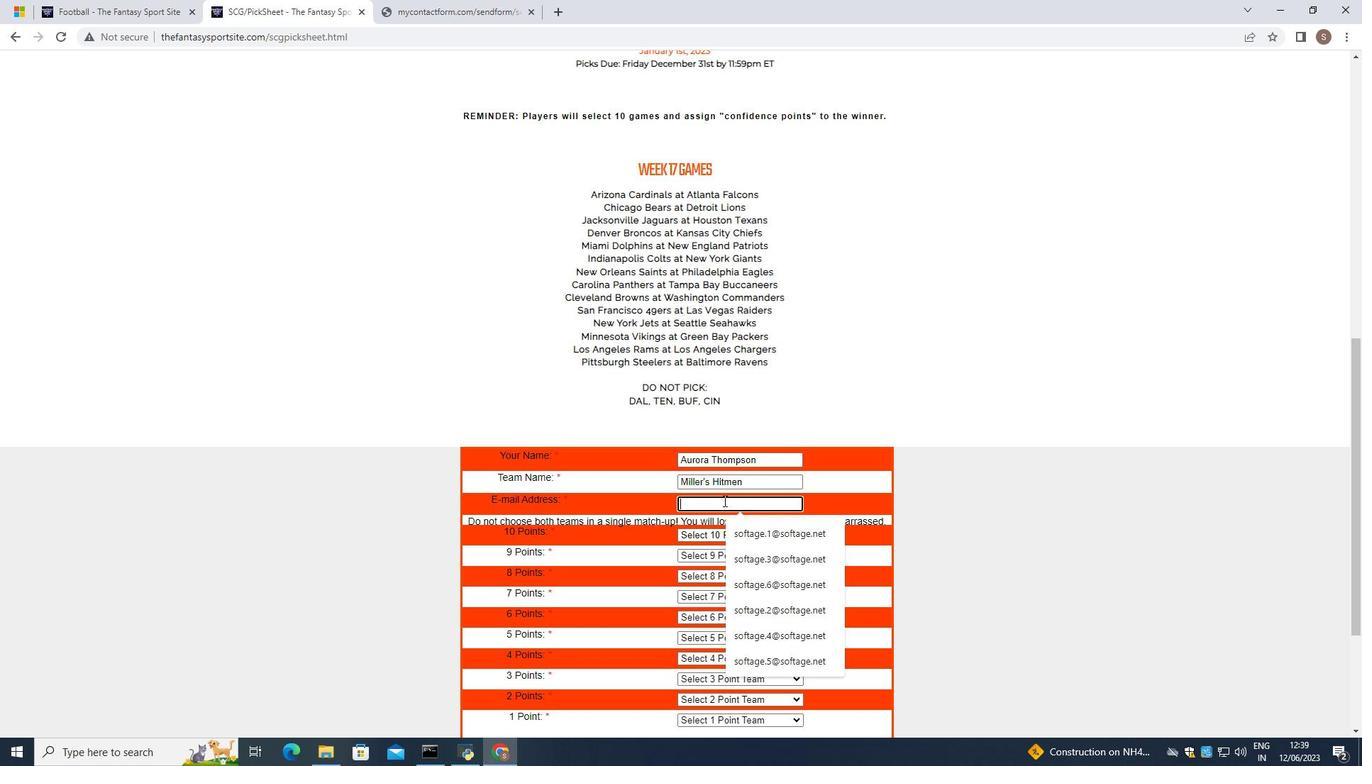 
Action: Key pressed softage.2
Screenshot: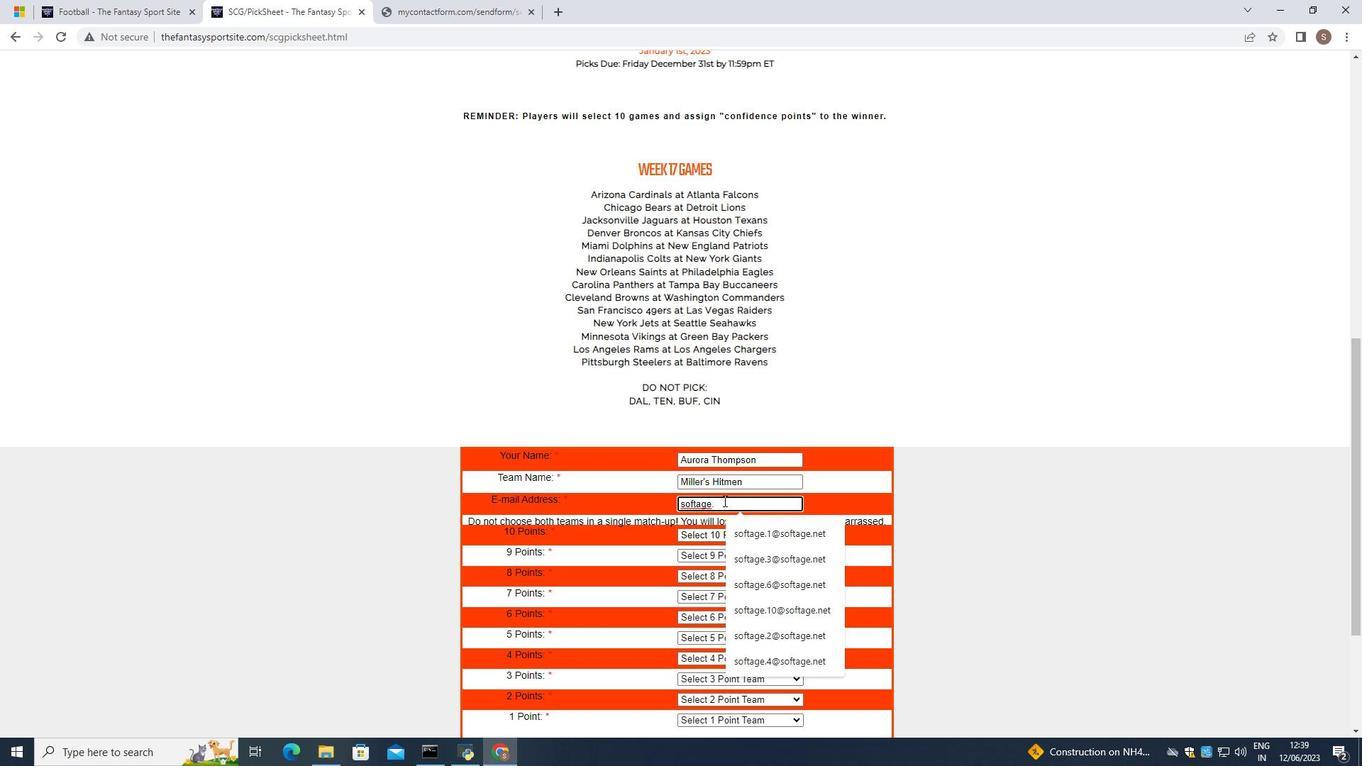 
Action: Mouse moved to (746, 530)
Screenshot: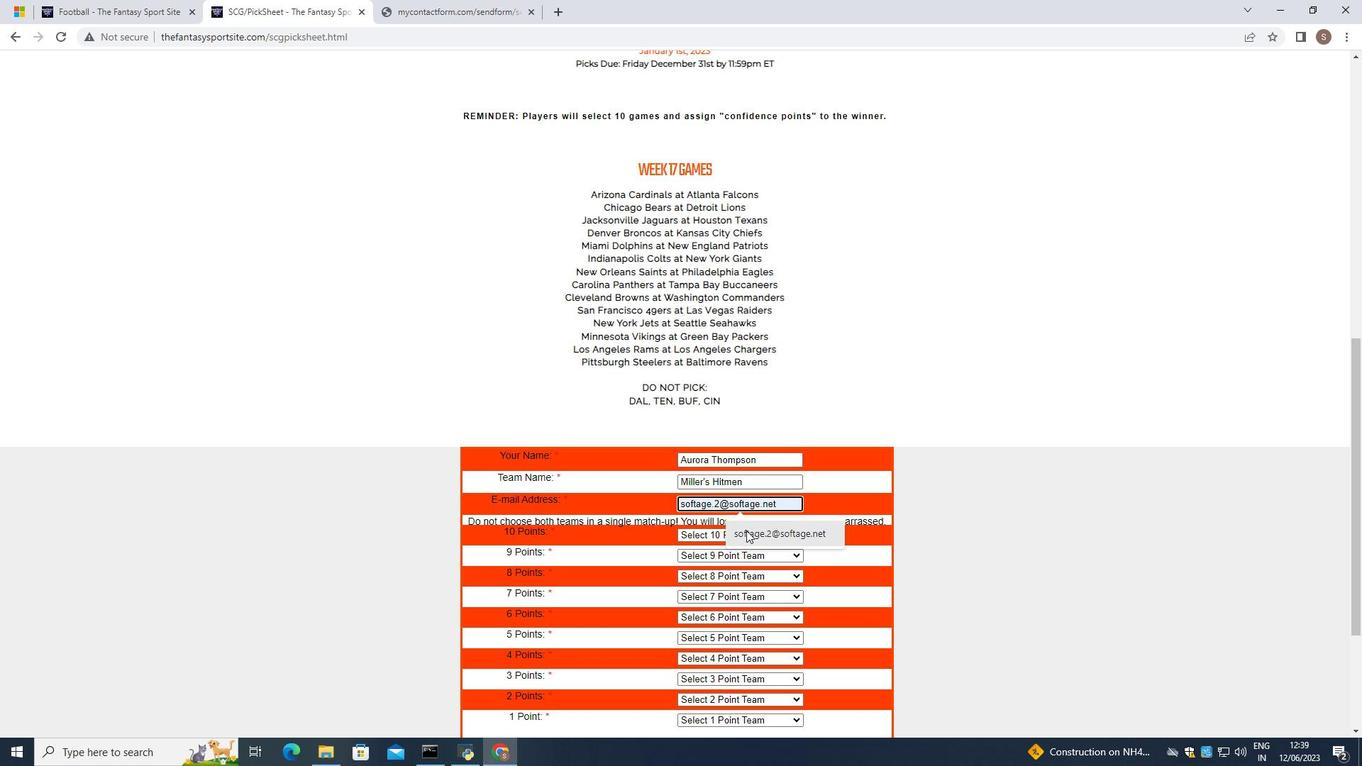 
Action: Mouse pressed left at (746, 530)
Screenshot: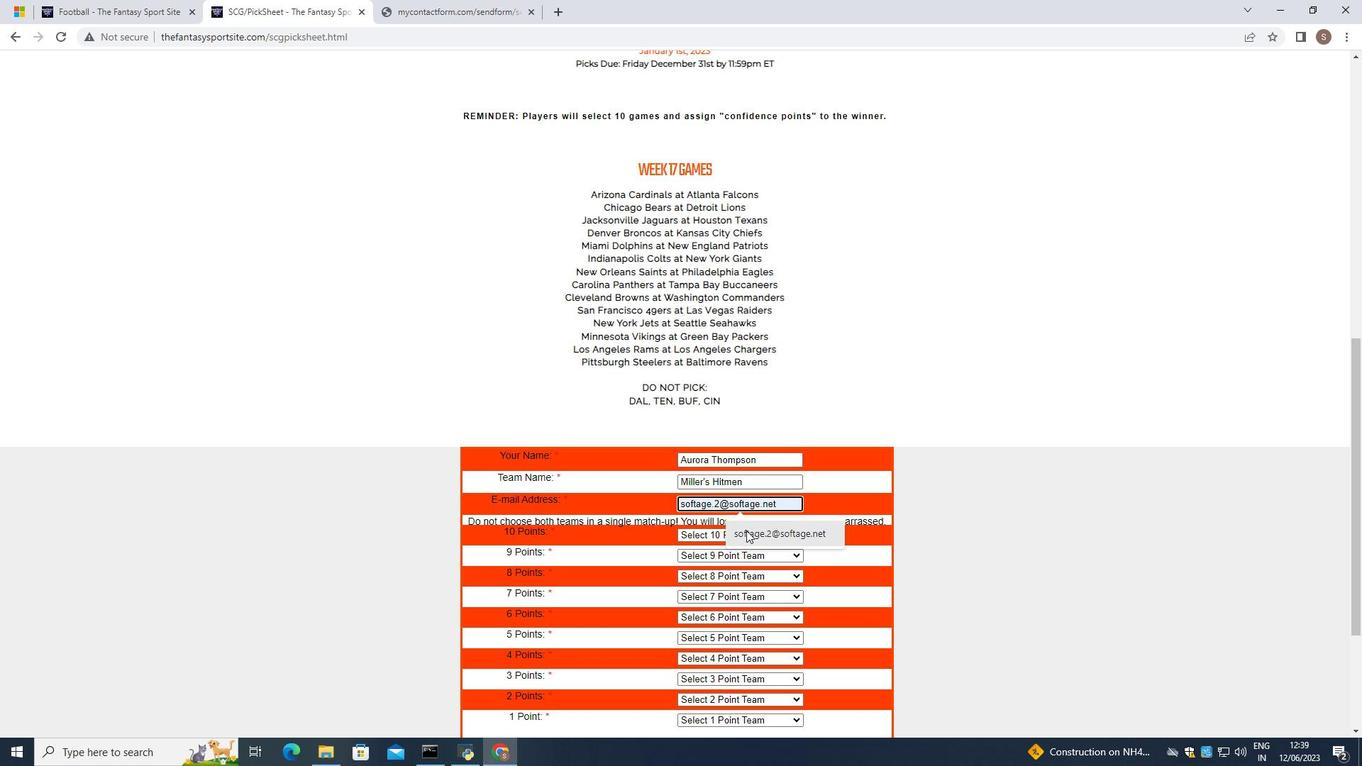 
Action: Mouse moved to (772, 537)
Screenshot: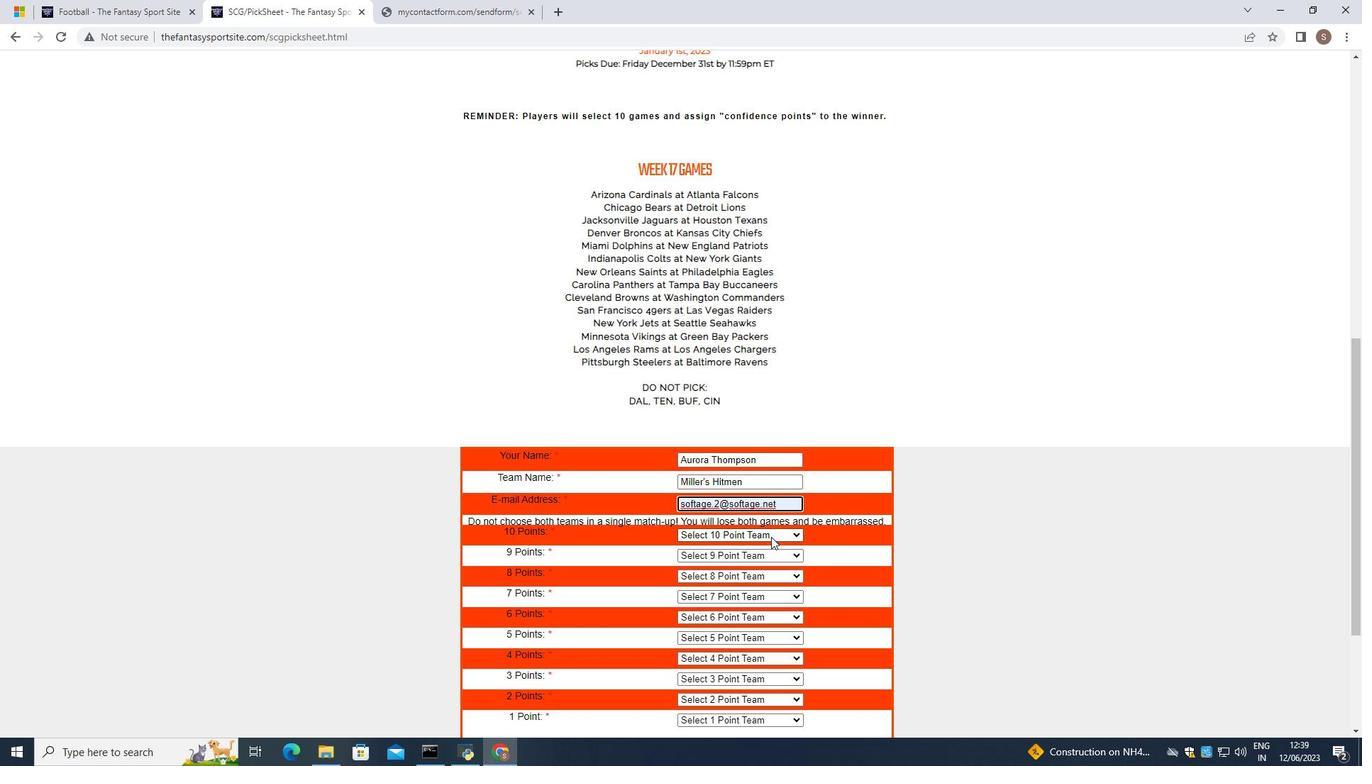 
Action: Mouse pressed left at (772, 537)
Screenshot: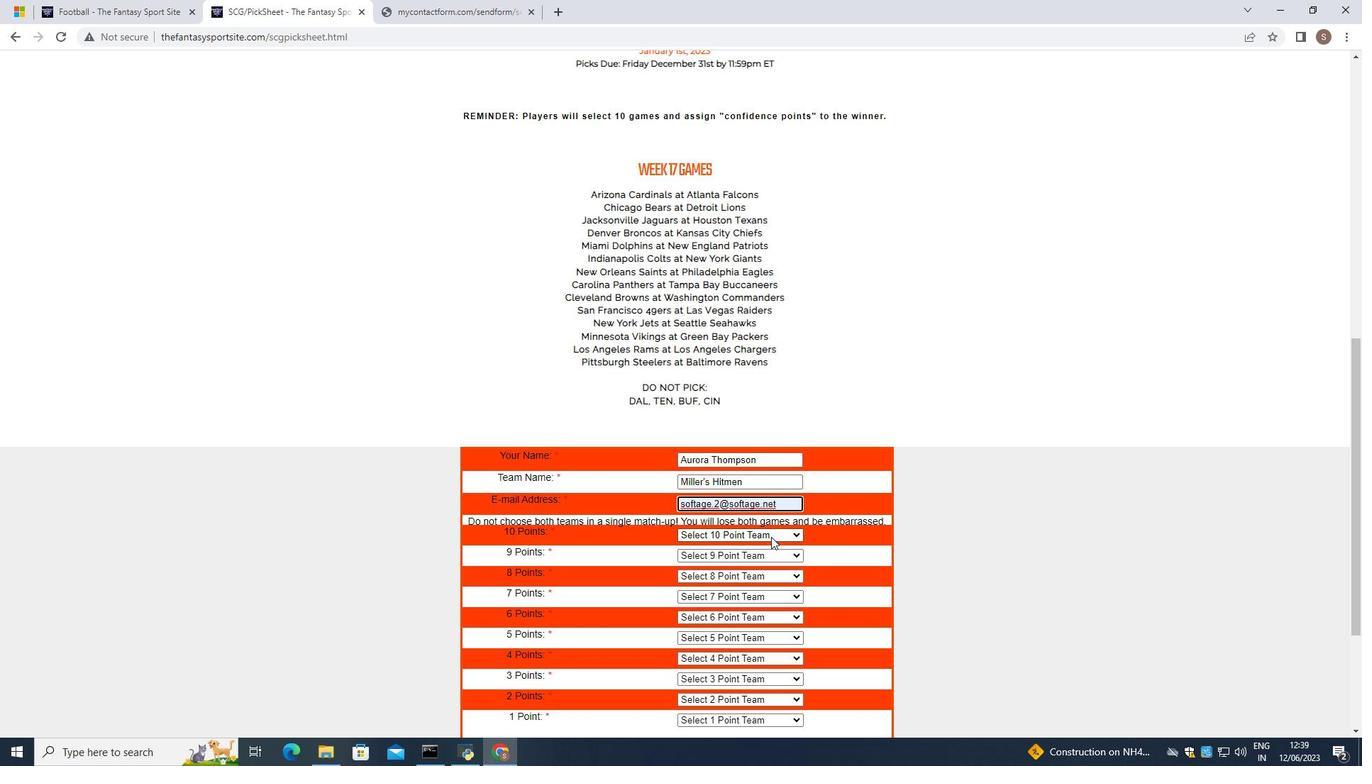 
Action: Mouse moved to (762, 466)
Screenshot: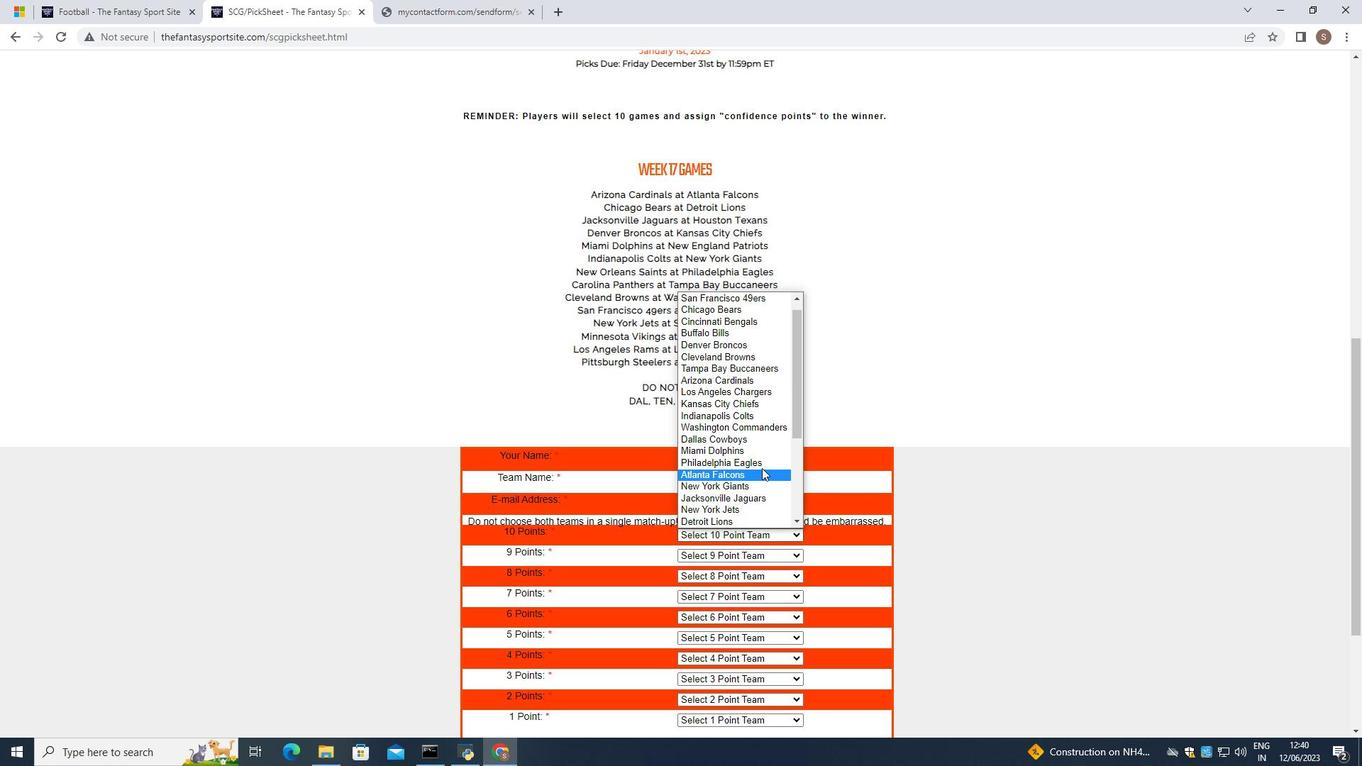 
Action: Mouse scrolled (762, 465) with delta (0, 0)
Screenshot: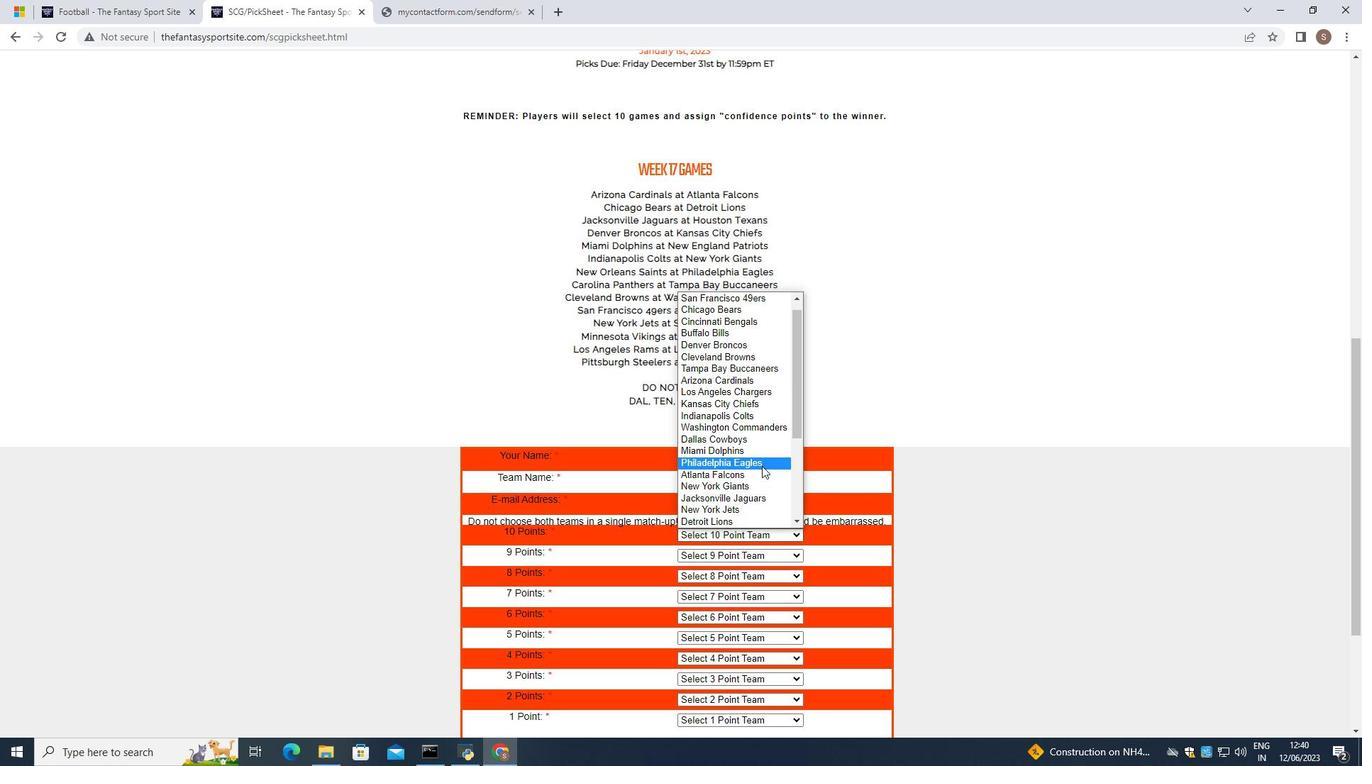 
Action: Mouse scrolled (762, 465) with delta (0, 0)
Screenshot: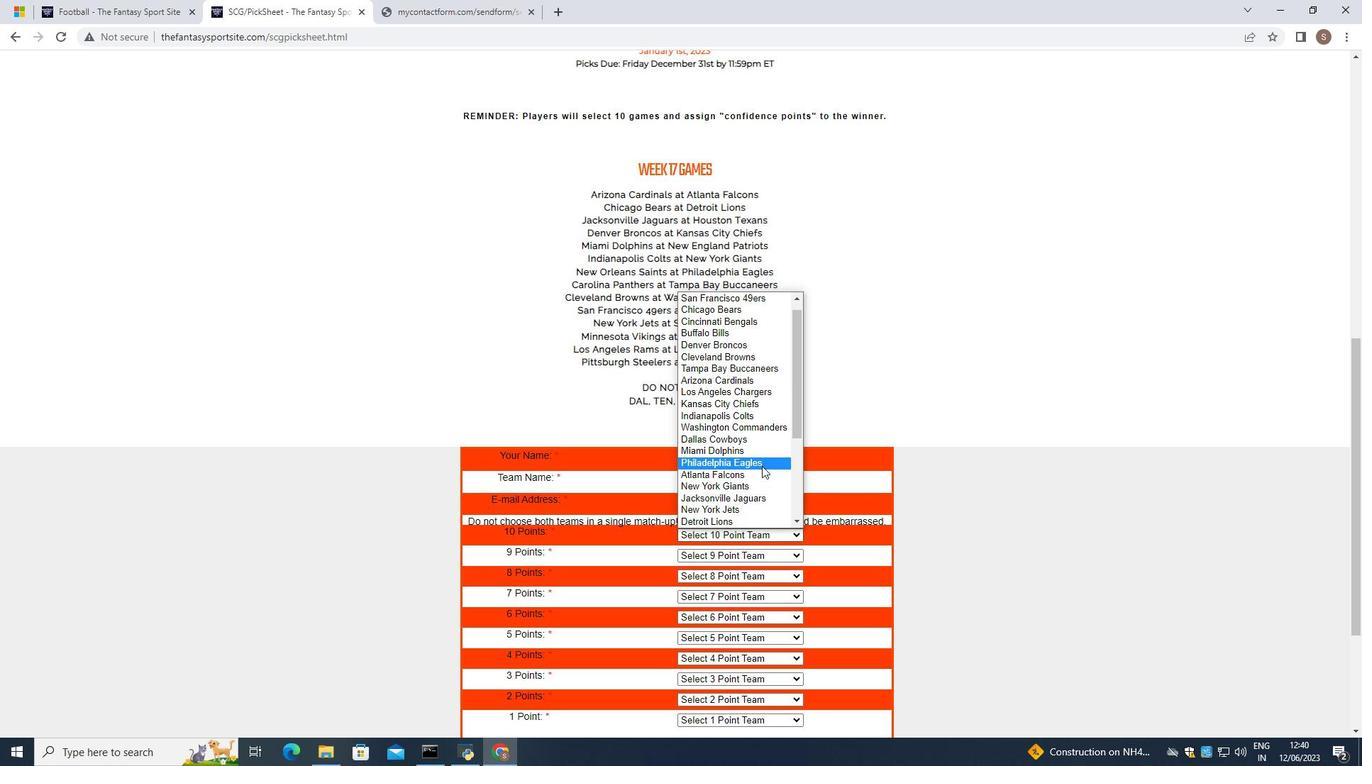 
Action: Mouse scrolled (762, 465) with delta (0, 0)
Screenshot: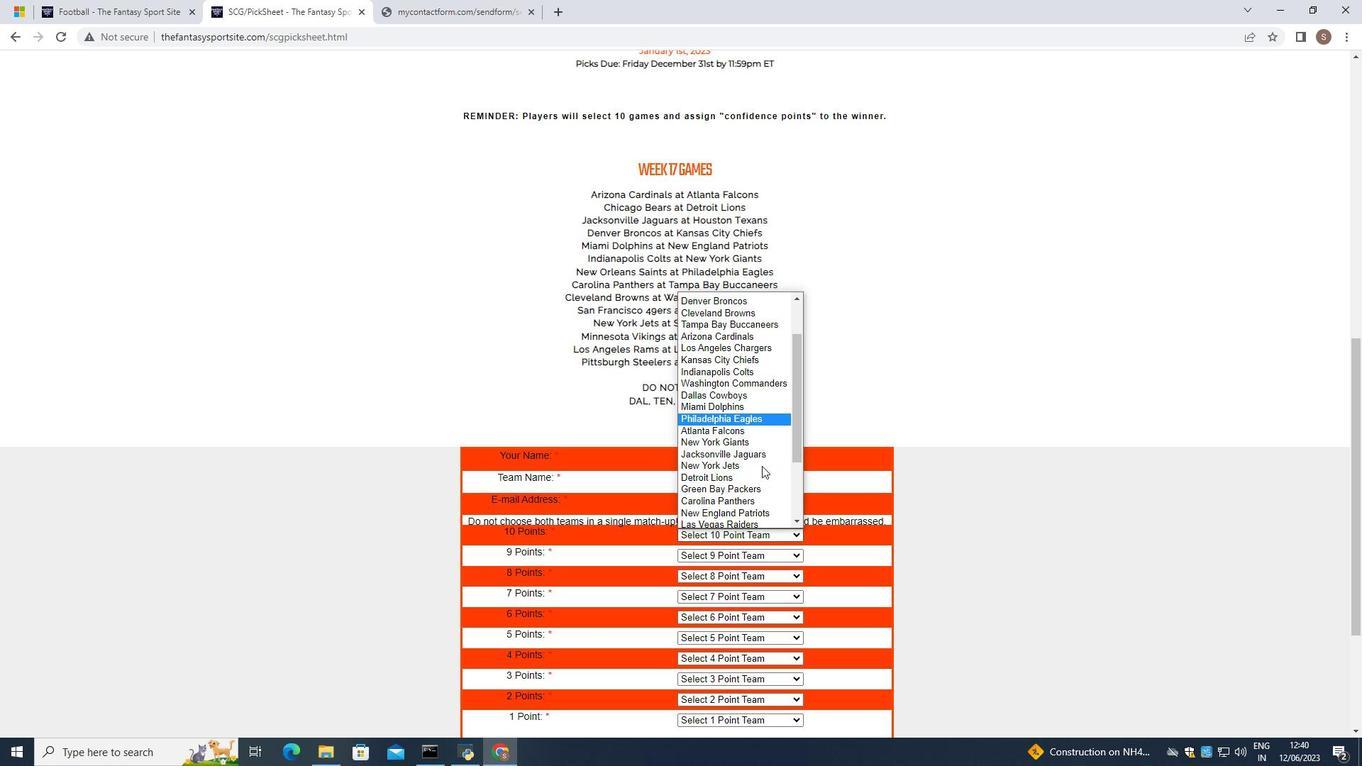 
Action: Mouse scrolled (762, 465) with delta (0, 0)
Screenshot: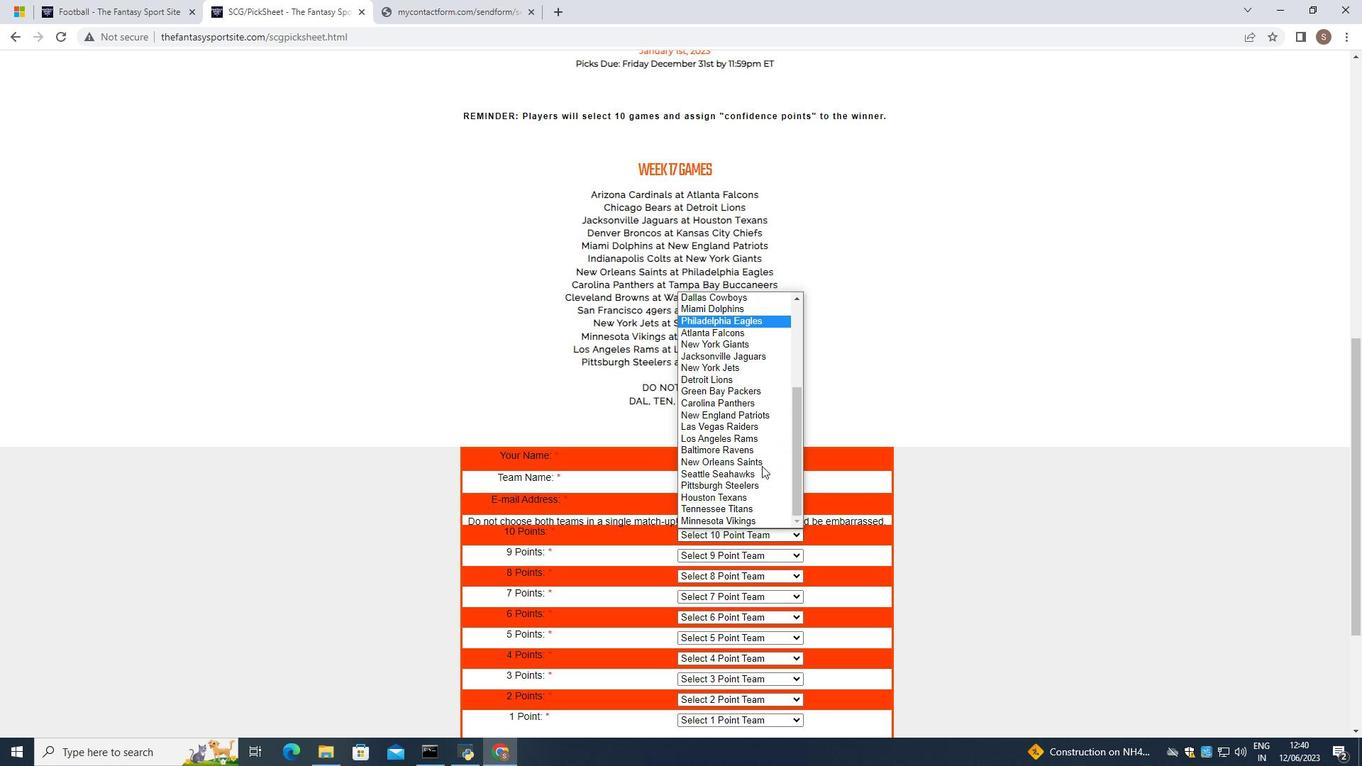 
Action: Mouse moved to (762, 366)
Screenshot: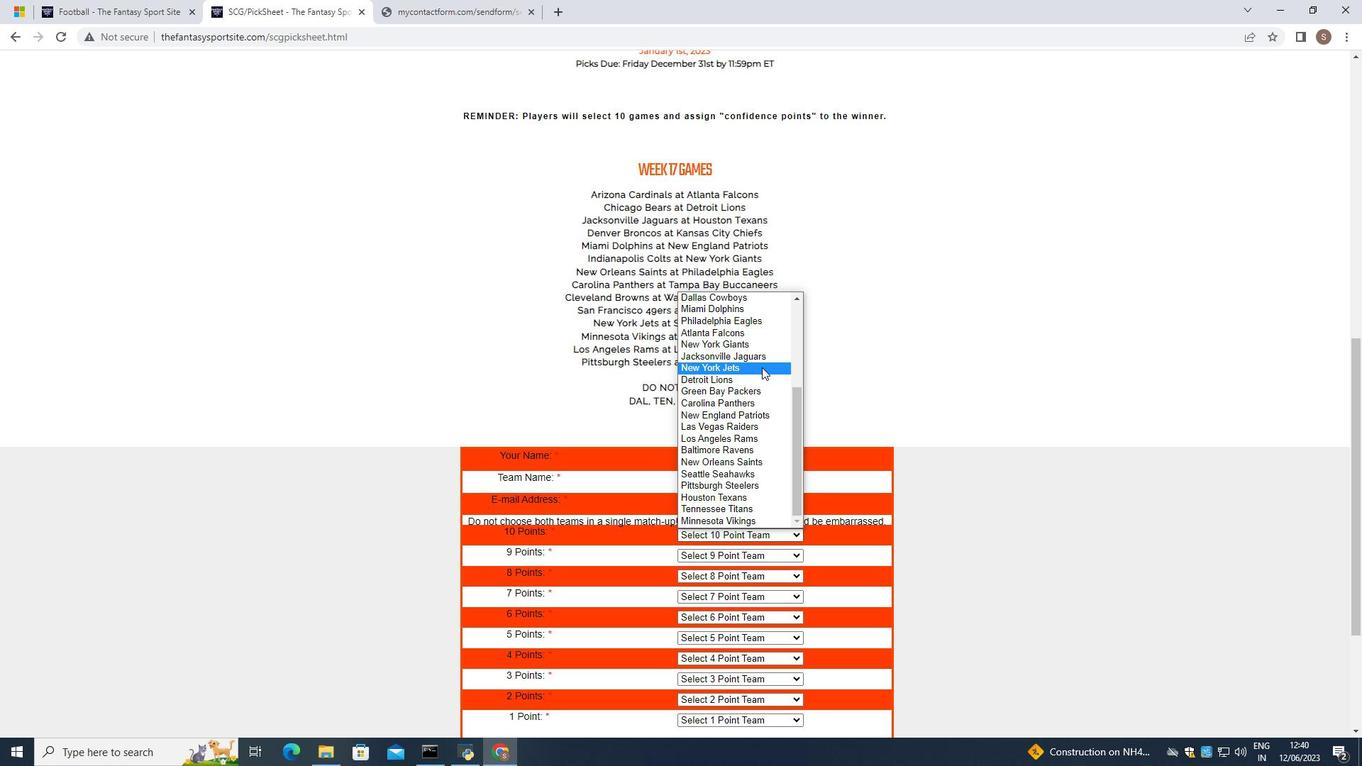 
Action: Mouse scrolled (762, 366) with delta (0, 0)
Screenshot: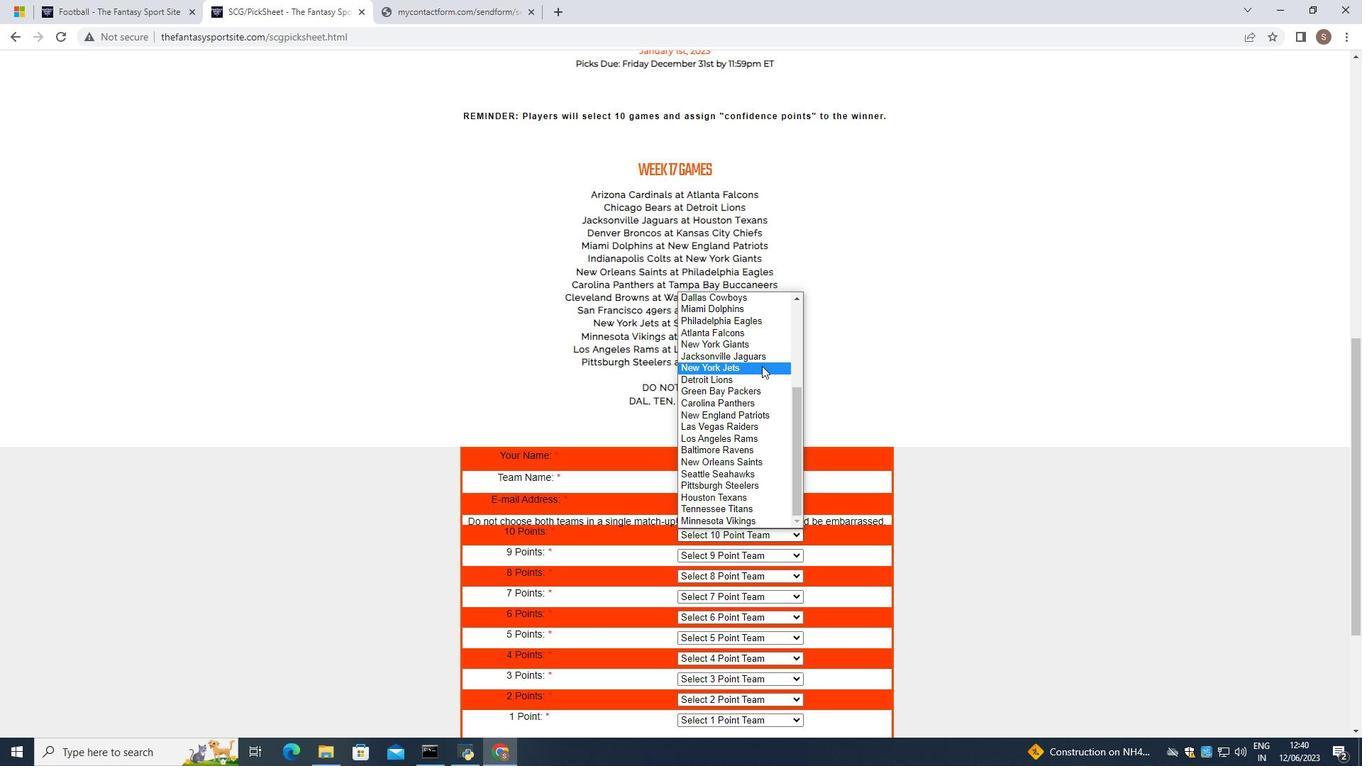 
Action: Mouse scrolled (762, 366) with delta (0, 0)
Screenshot: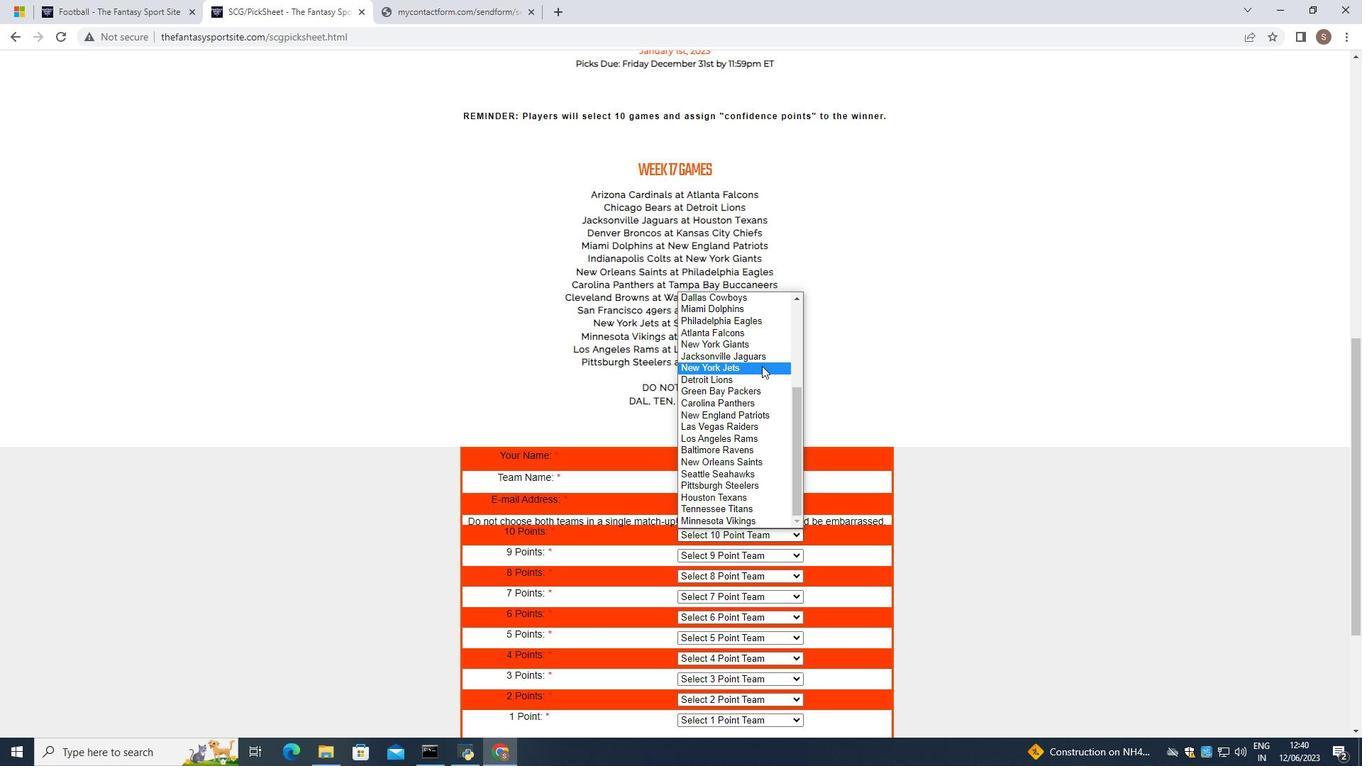 
Action: Mouse scrolled (762, 366) with delta (0, 0)
Screenshot: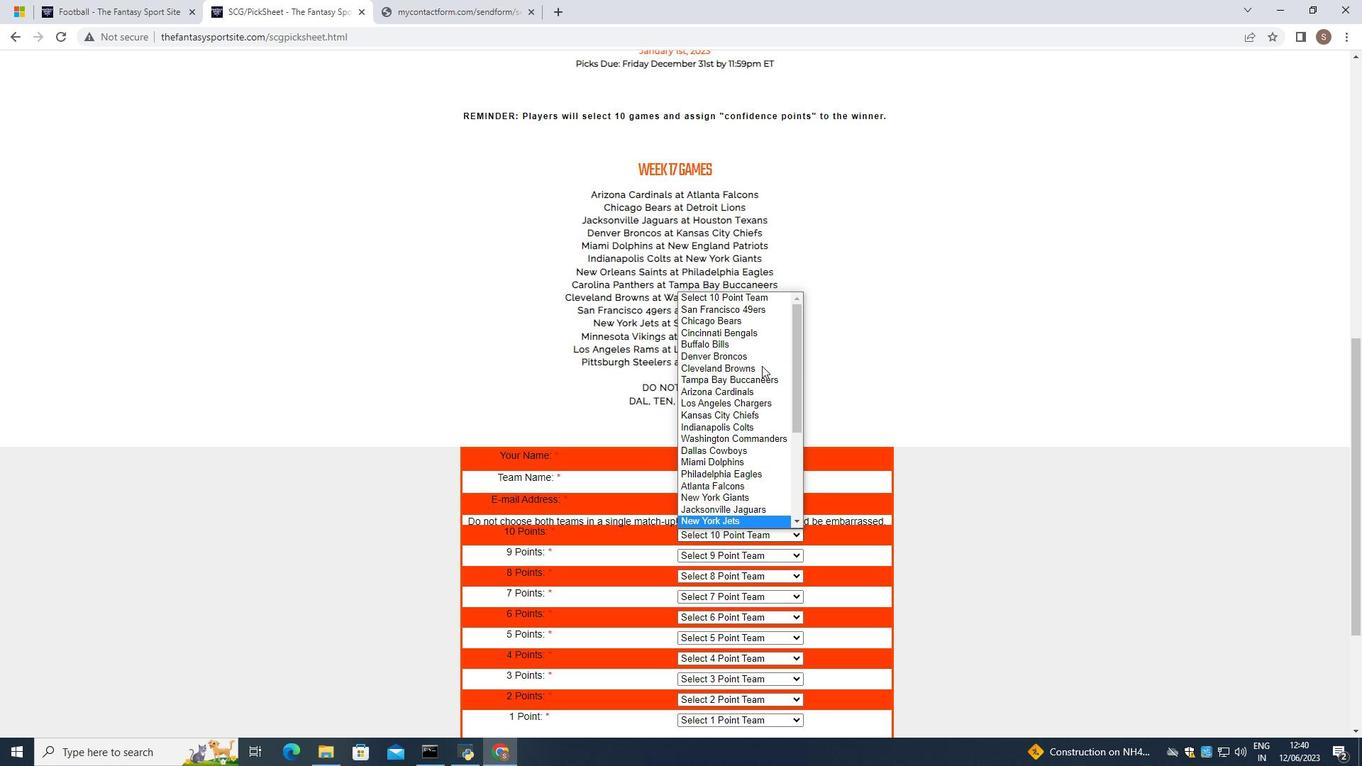 
Action: Mouse moved to (759, 410)
Screenshot: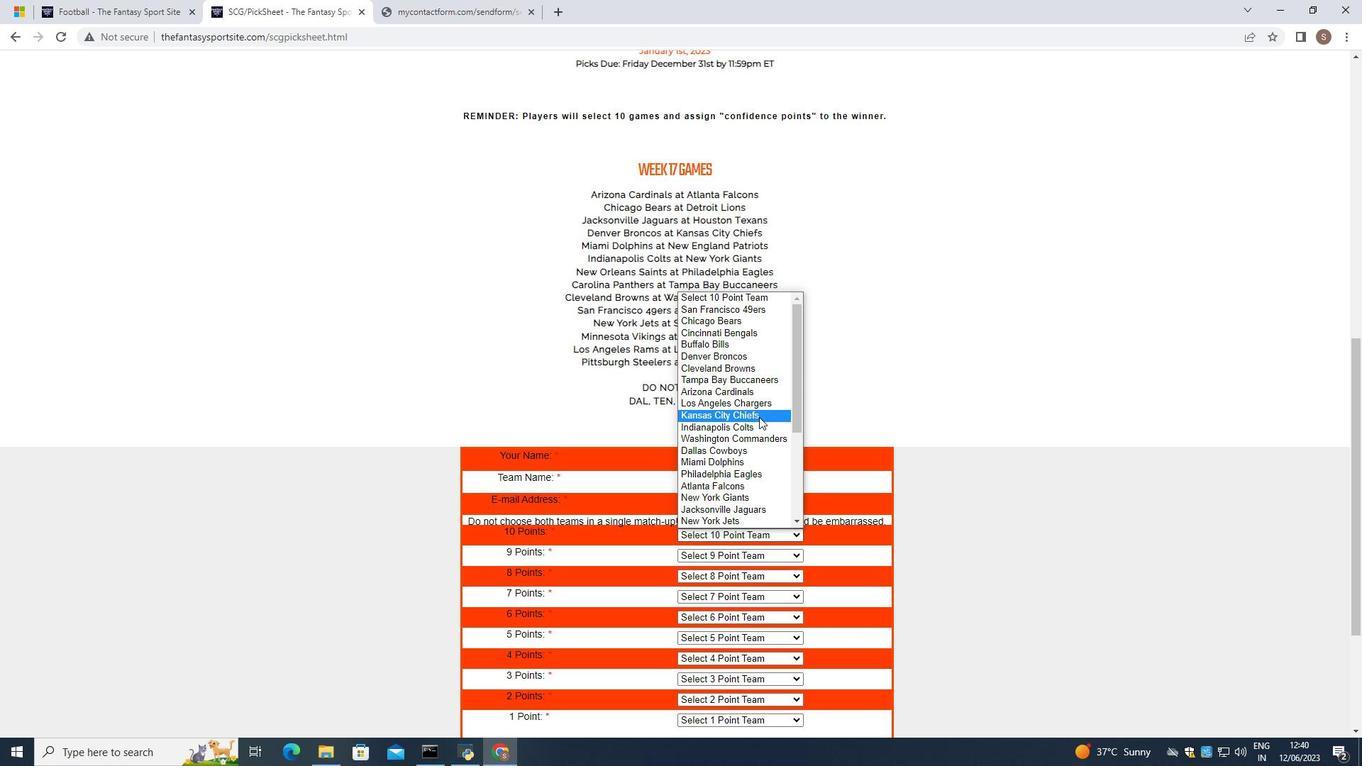 
Action: Mouse scrolled (759, 411) with delta (0, 0)
Screenshot: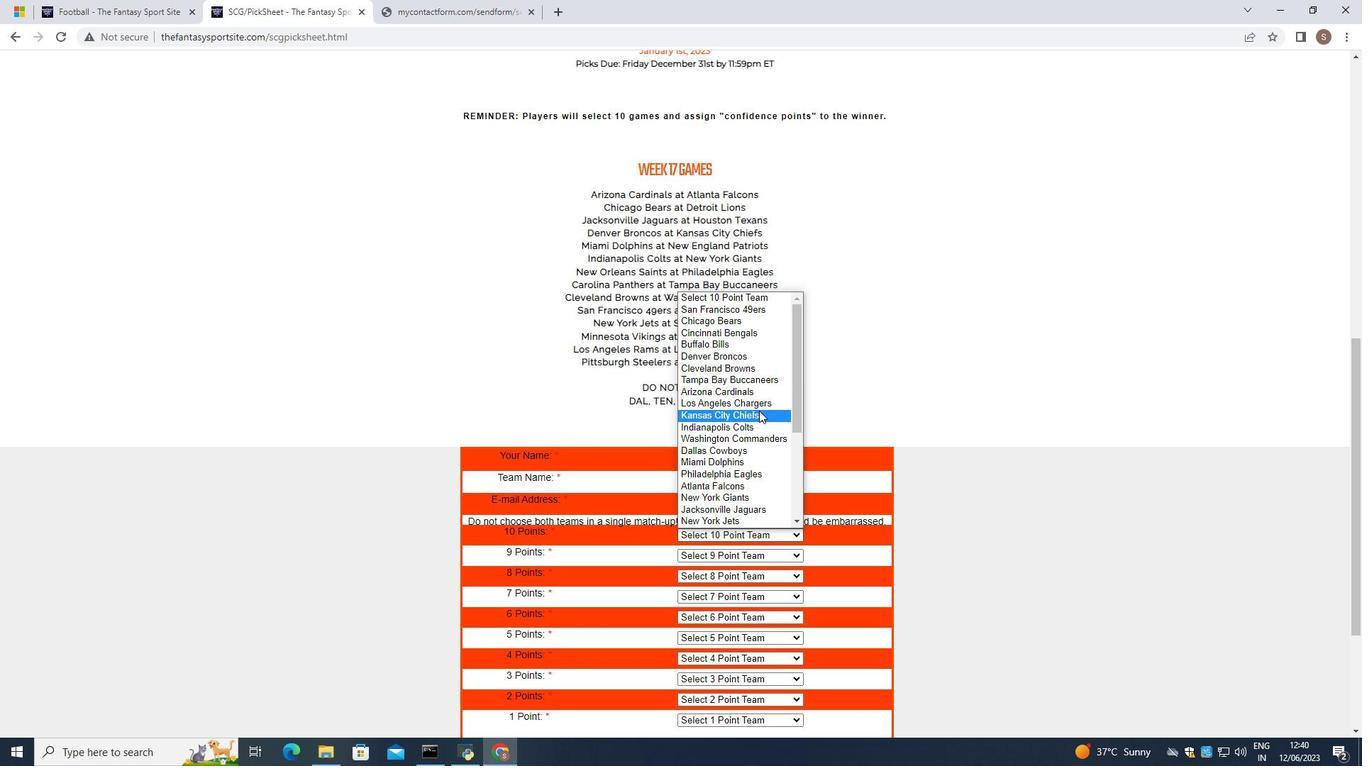 
Action: Mouse scrolled (759, 411) with delta (0, 0)
Screenshot: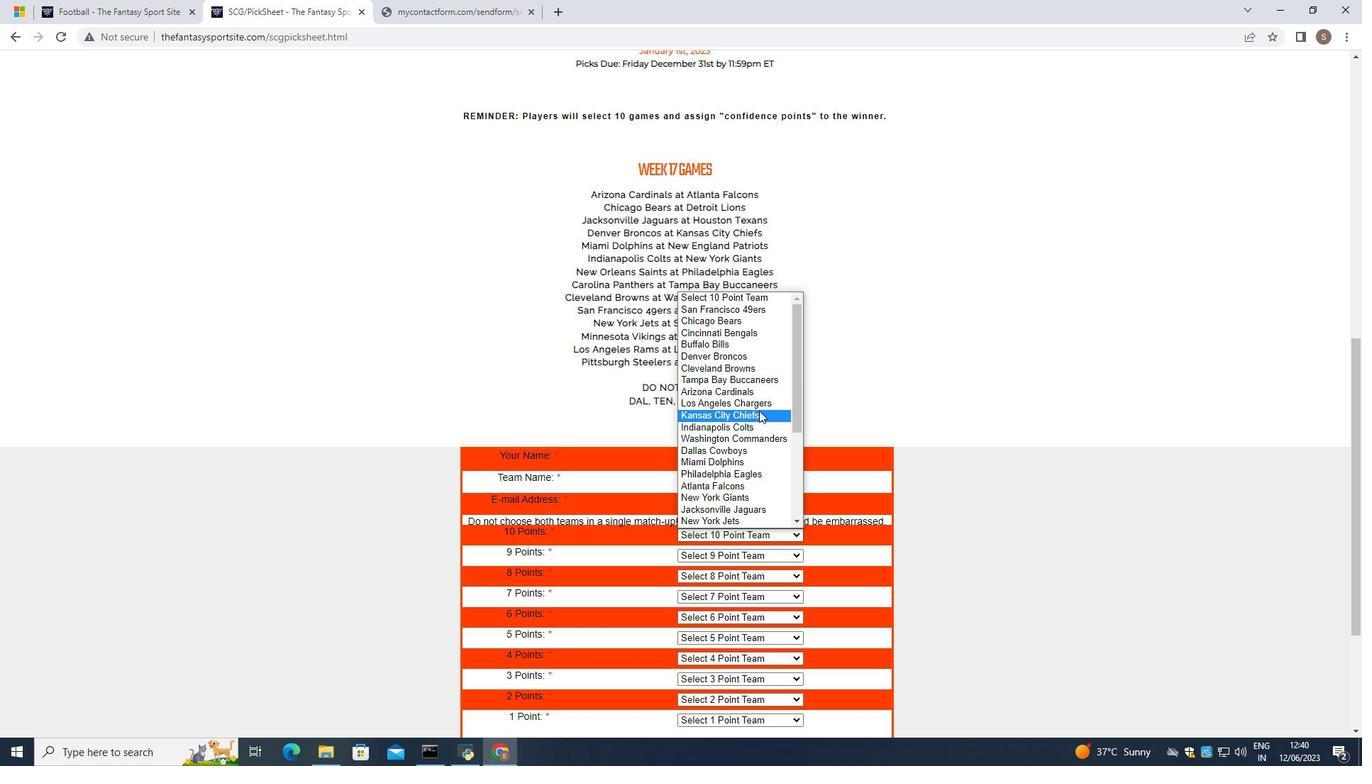 
Action: Mouse moved to (733, 495)
Screenshot: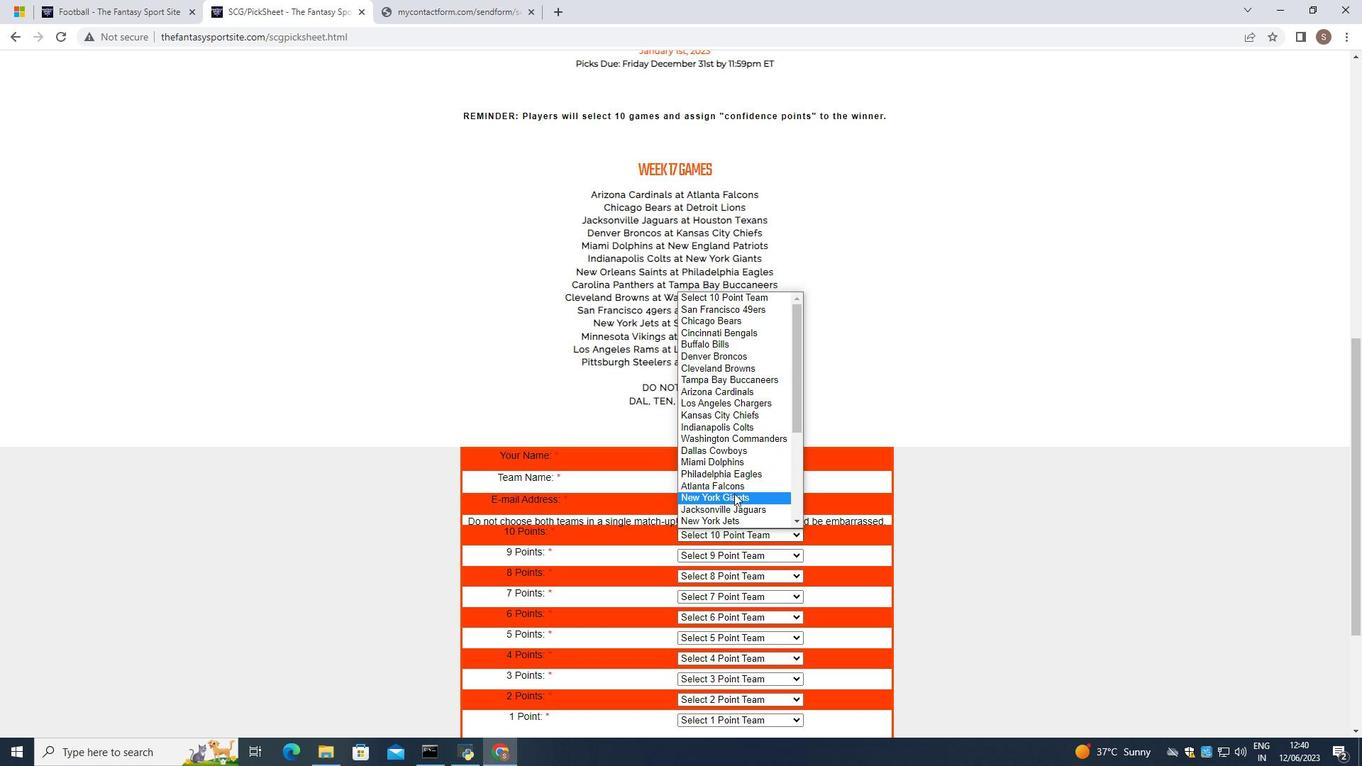 
Action: Mouse pressed left at (733, 495)
Screenshot: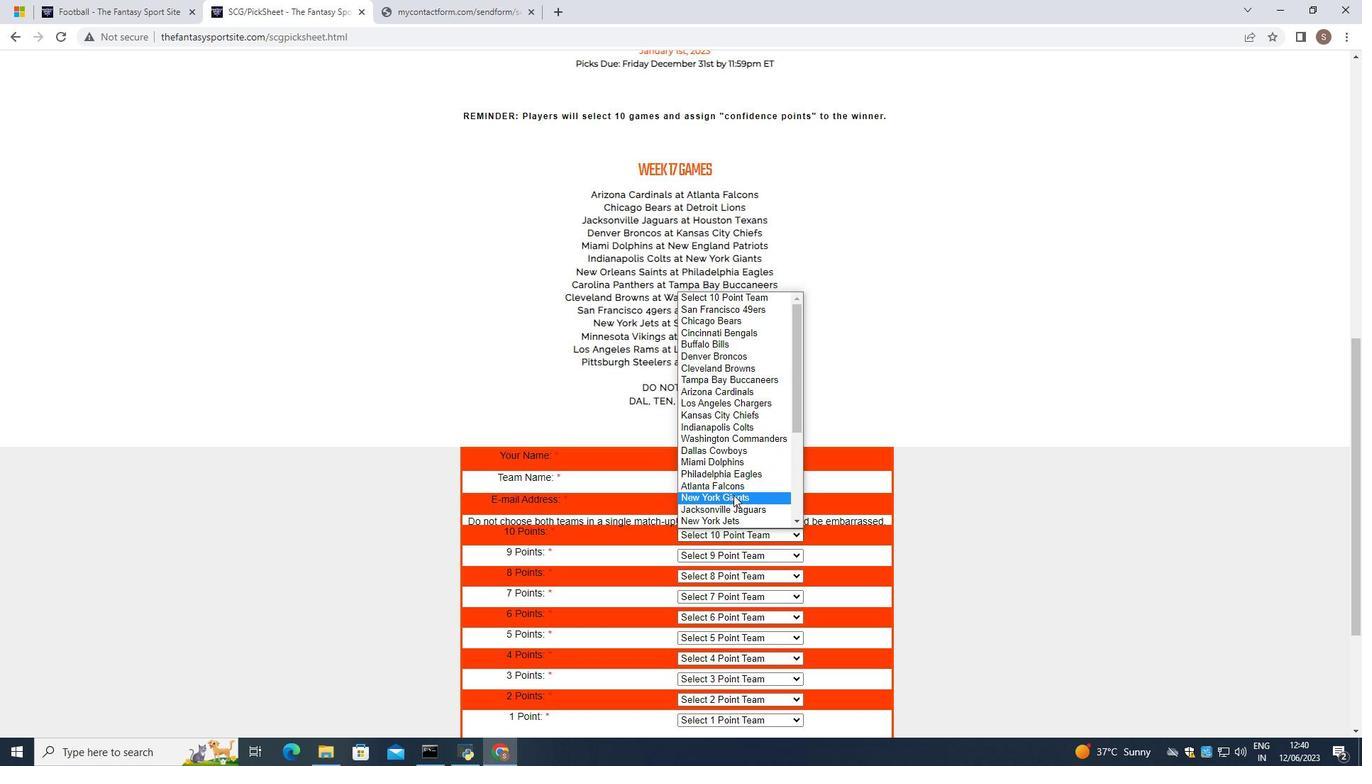 
Action: Mouse moved to (790, 559)
Screenshot: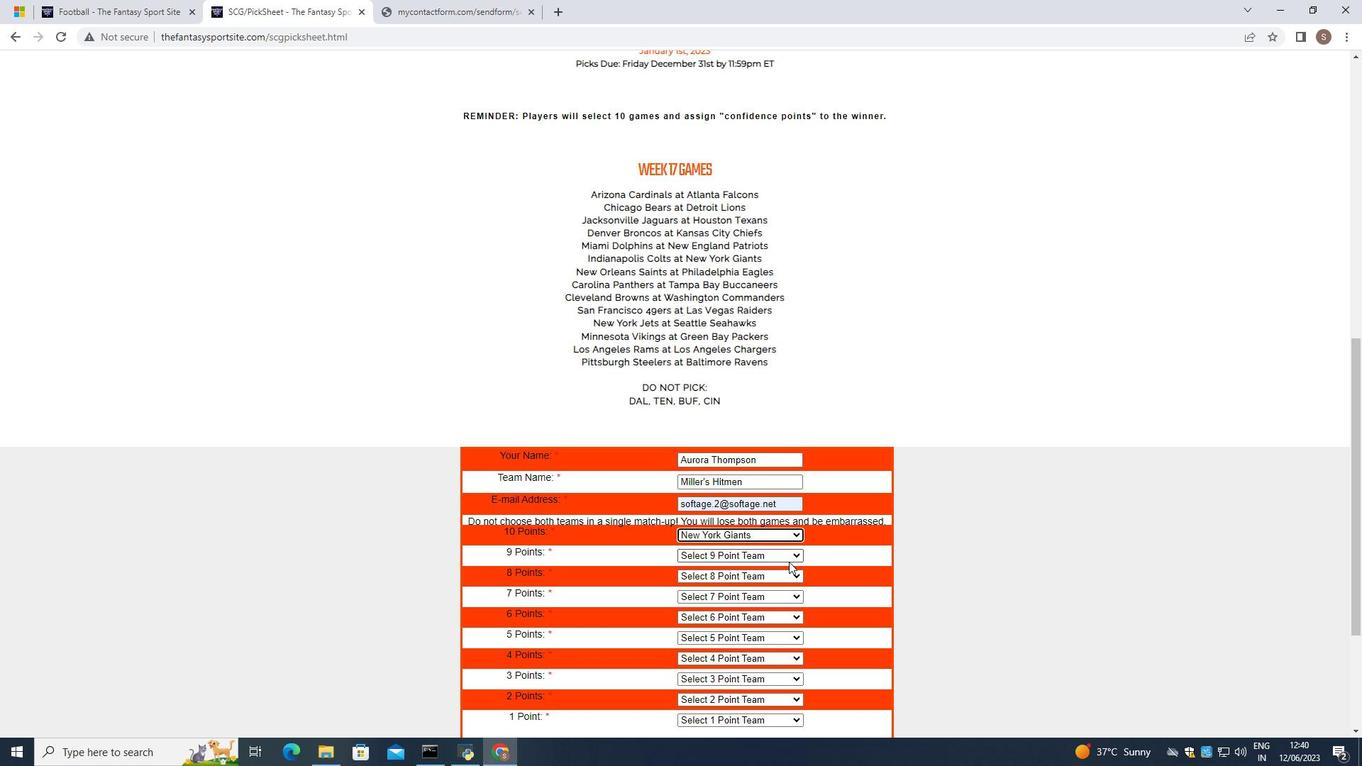 
Action: Mouse pressed left at (790, 559)
Screenshot: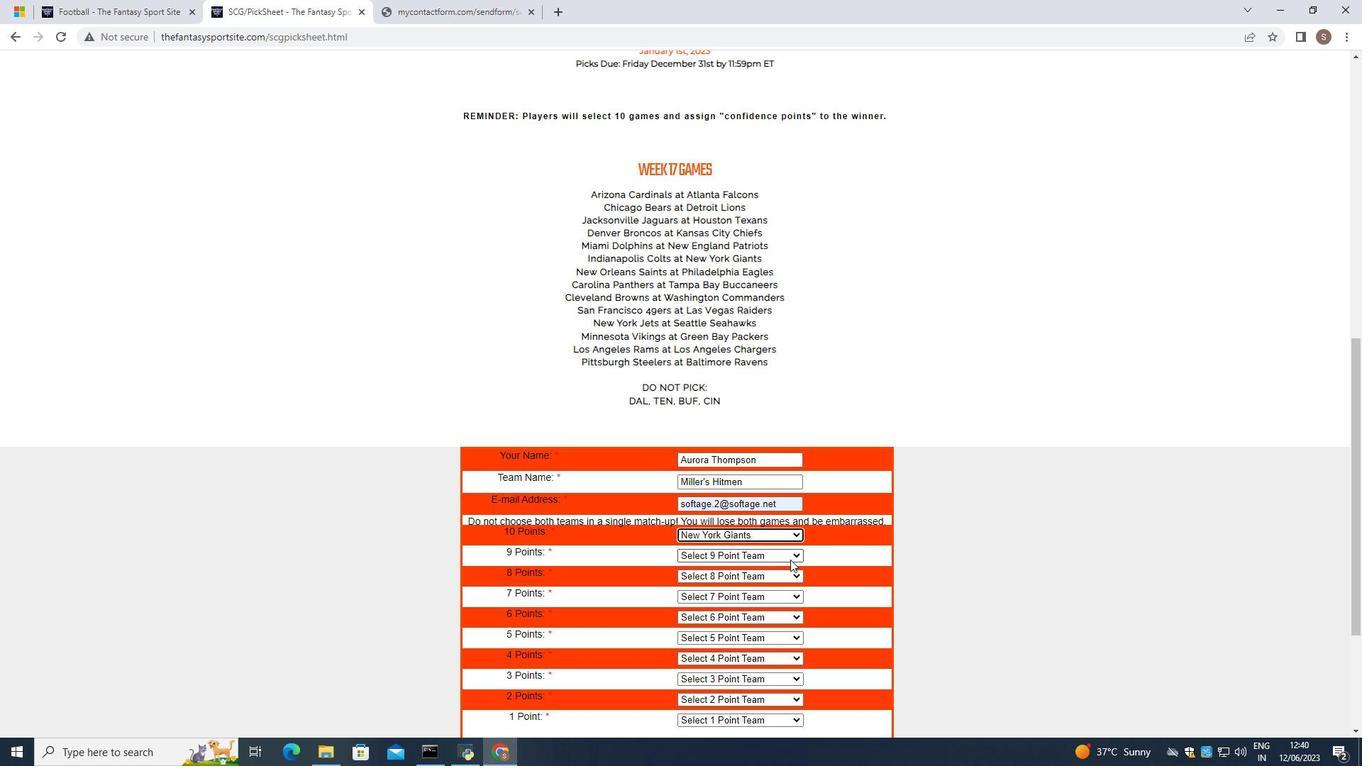 
Action: Mouse moved to (766, 519)
Screenshot: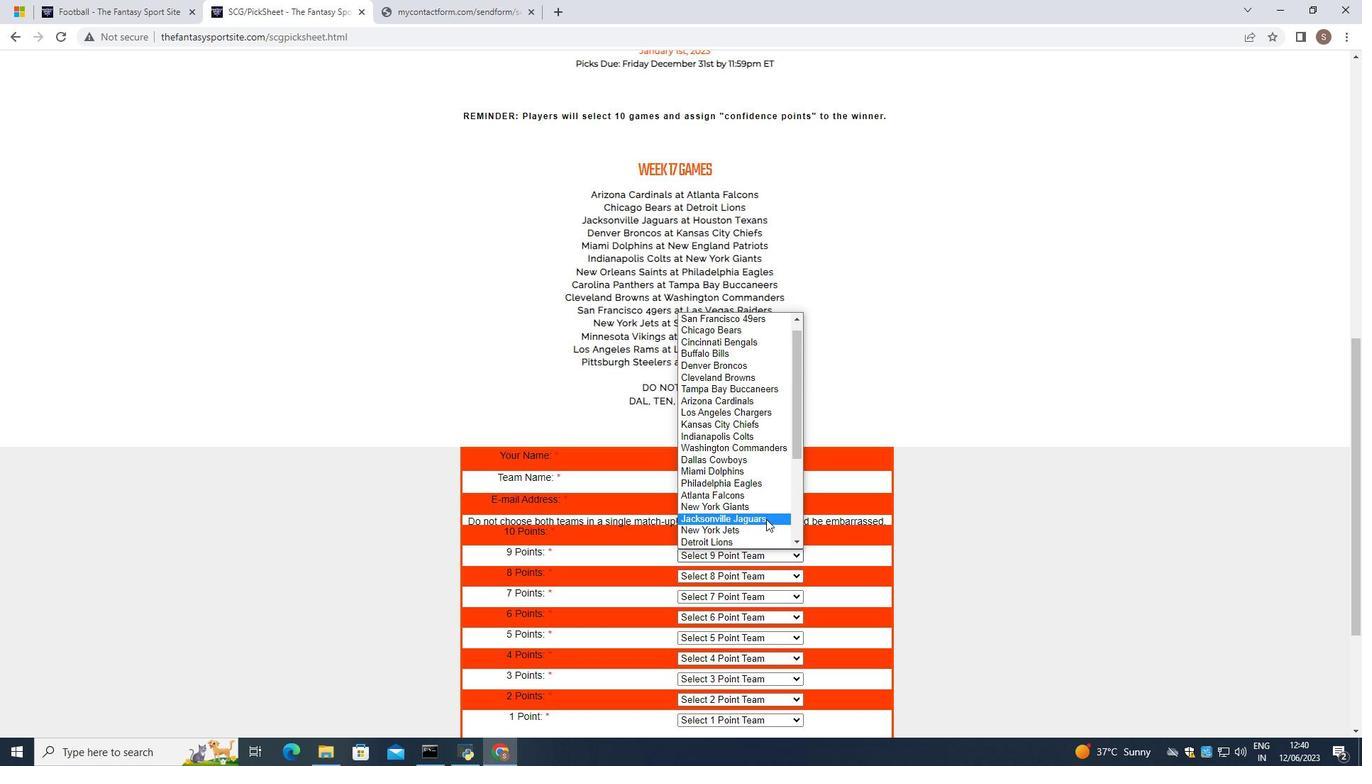 
Action: Mouse scrolled (766, 518) with delta (0, 0)
Screenshot: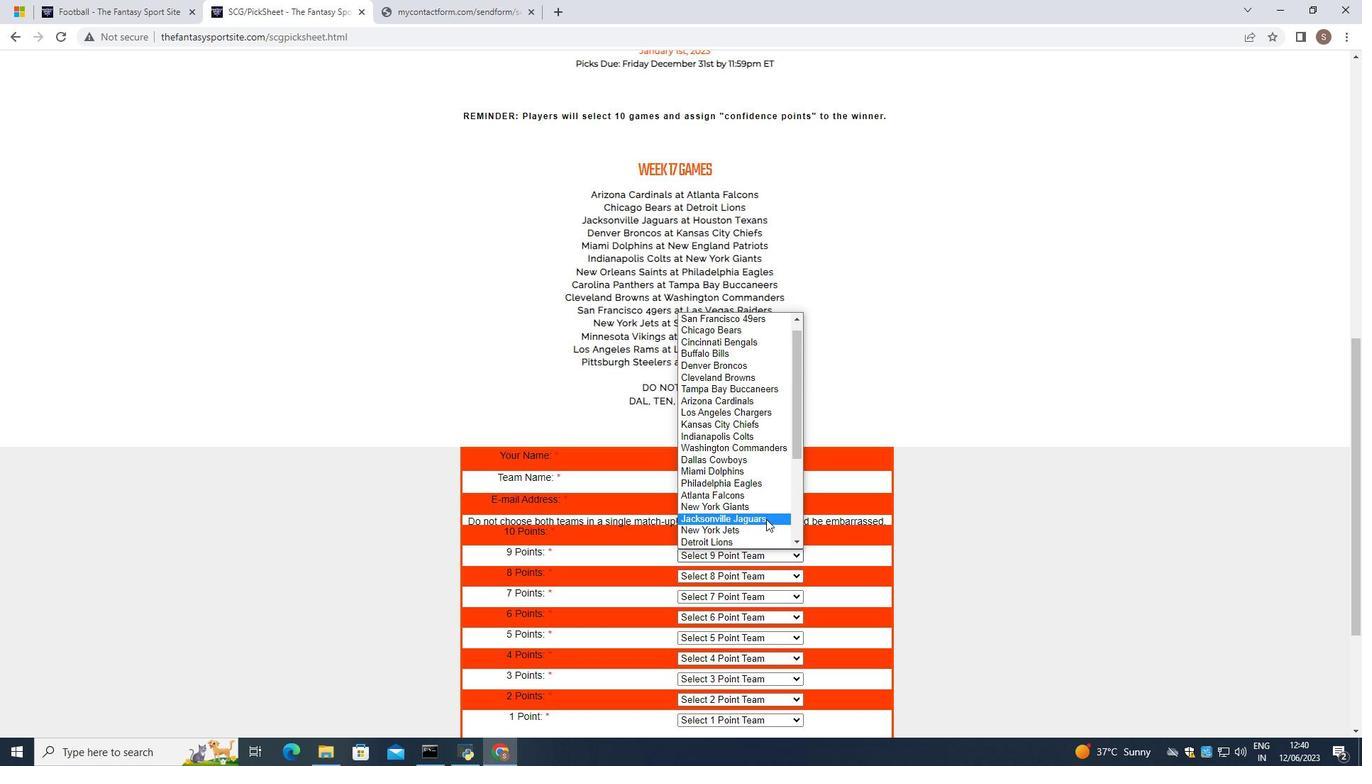 
Action: Mouse scrolled (766, 518) with delta (0, 0)
Screenshot: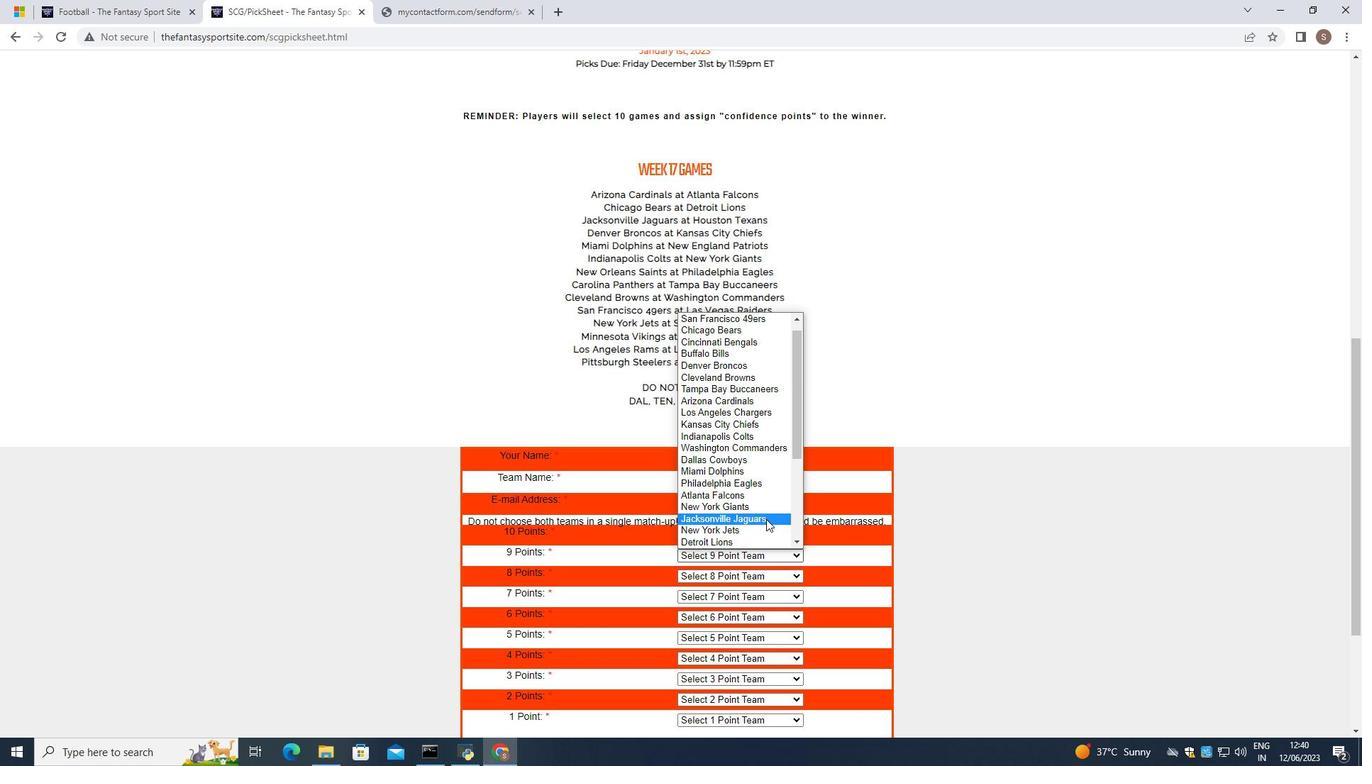 
Action: Mouse scrolled (766, 518) with delta (0, 0)
Screenshot: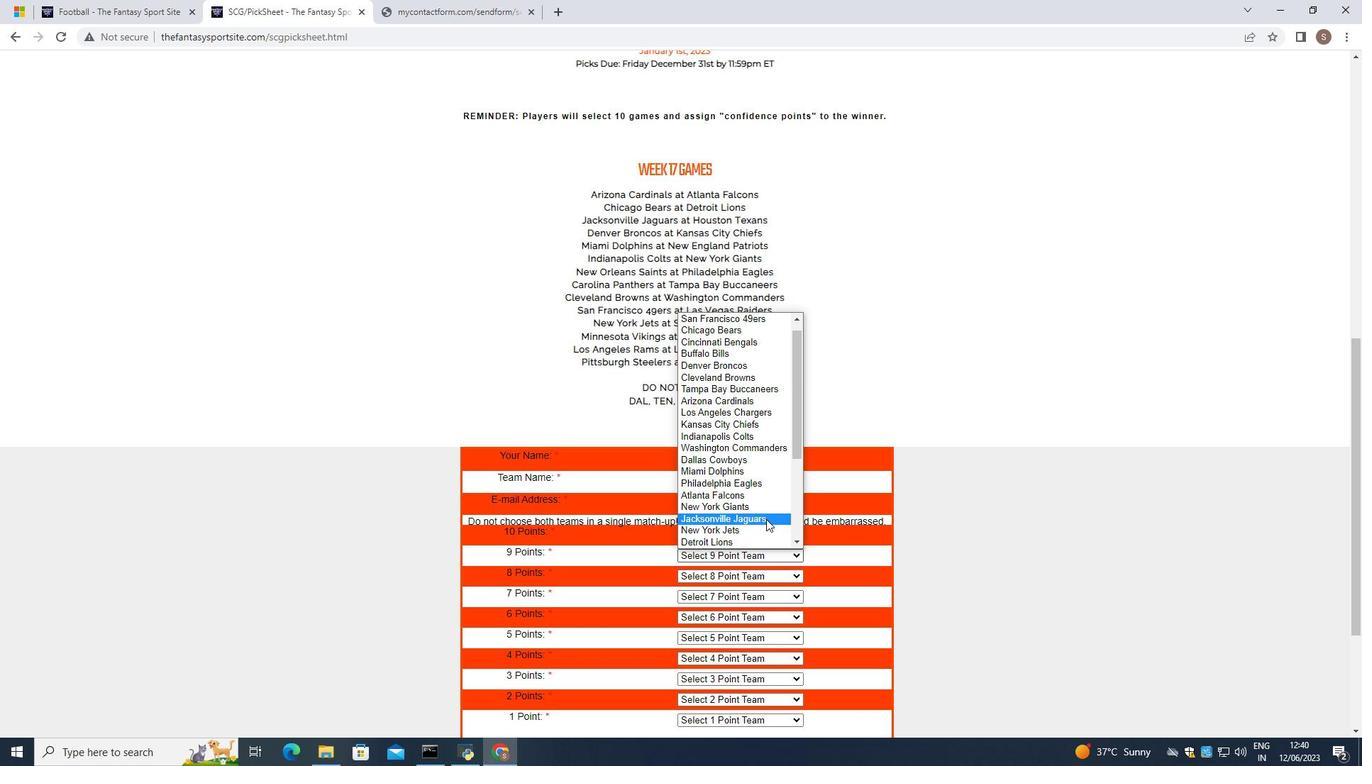 
Action: Mouse scrolled (766, 518) with delta (0, 0)
Screenshot: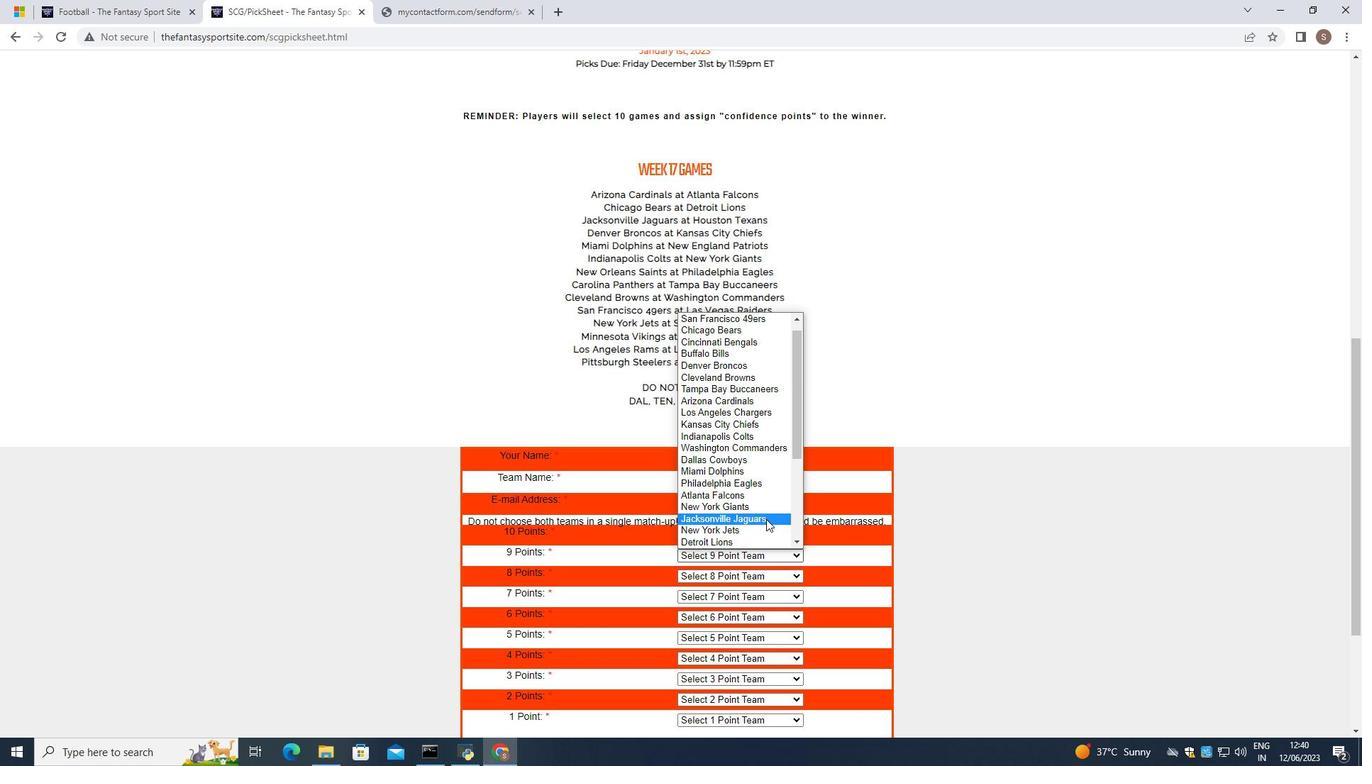 
Action: Mouse scrolled (766, 518) with delta (0, 0)
Screenshot: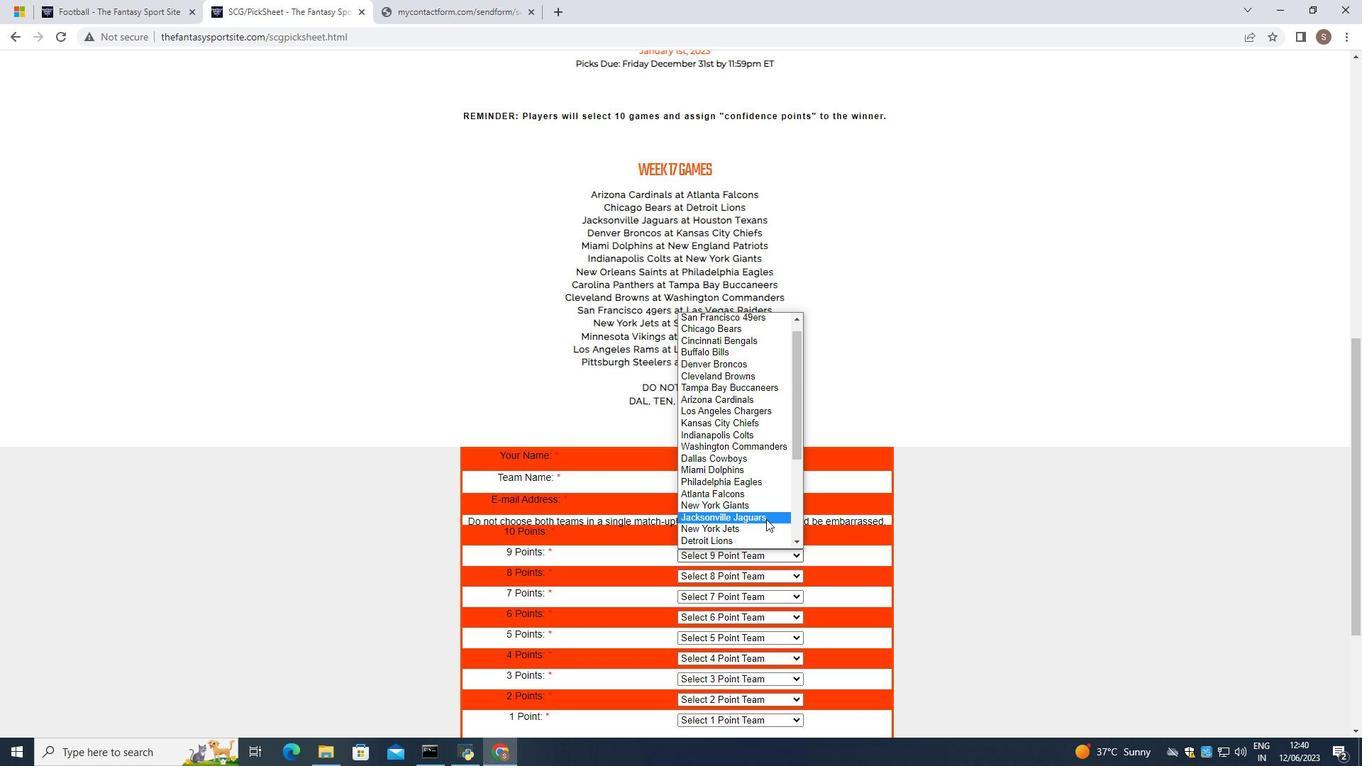 
Action: Mouse moved to (777, 483)
Screenshot: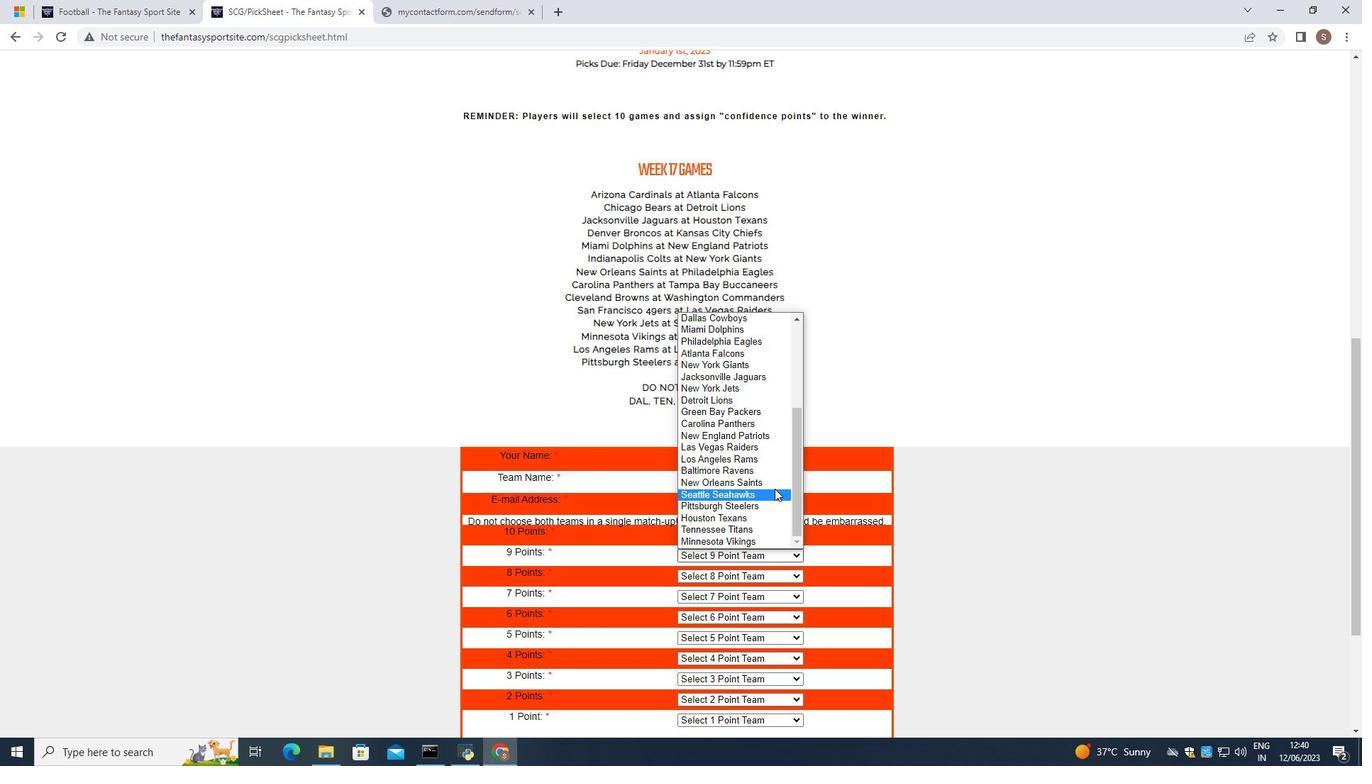 
Action: Mouse pressed left at (777, 483)
Screenshot: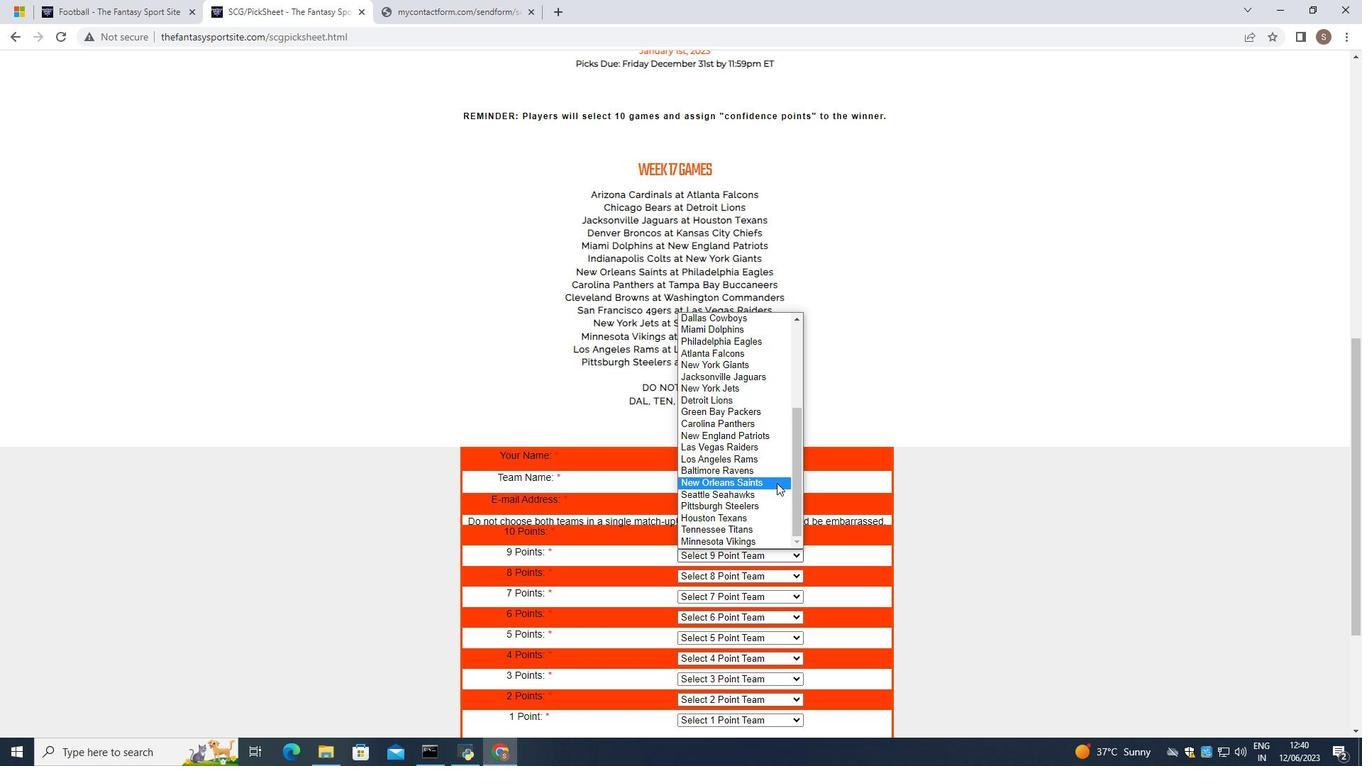 
Action: Mouse moved to (774, 576)
Screenshot: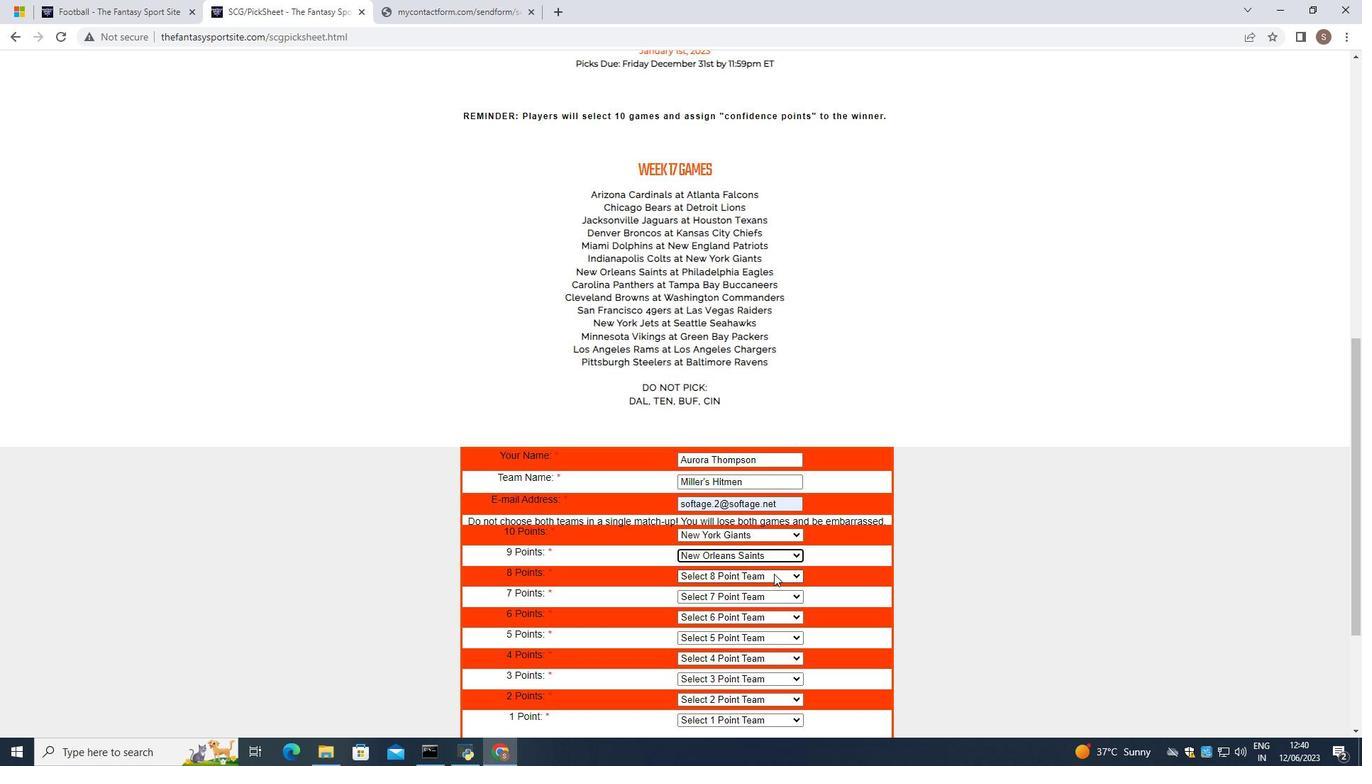 
Action: Mouse pressed left at (774, 576)
Screenshot: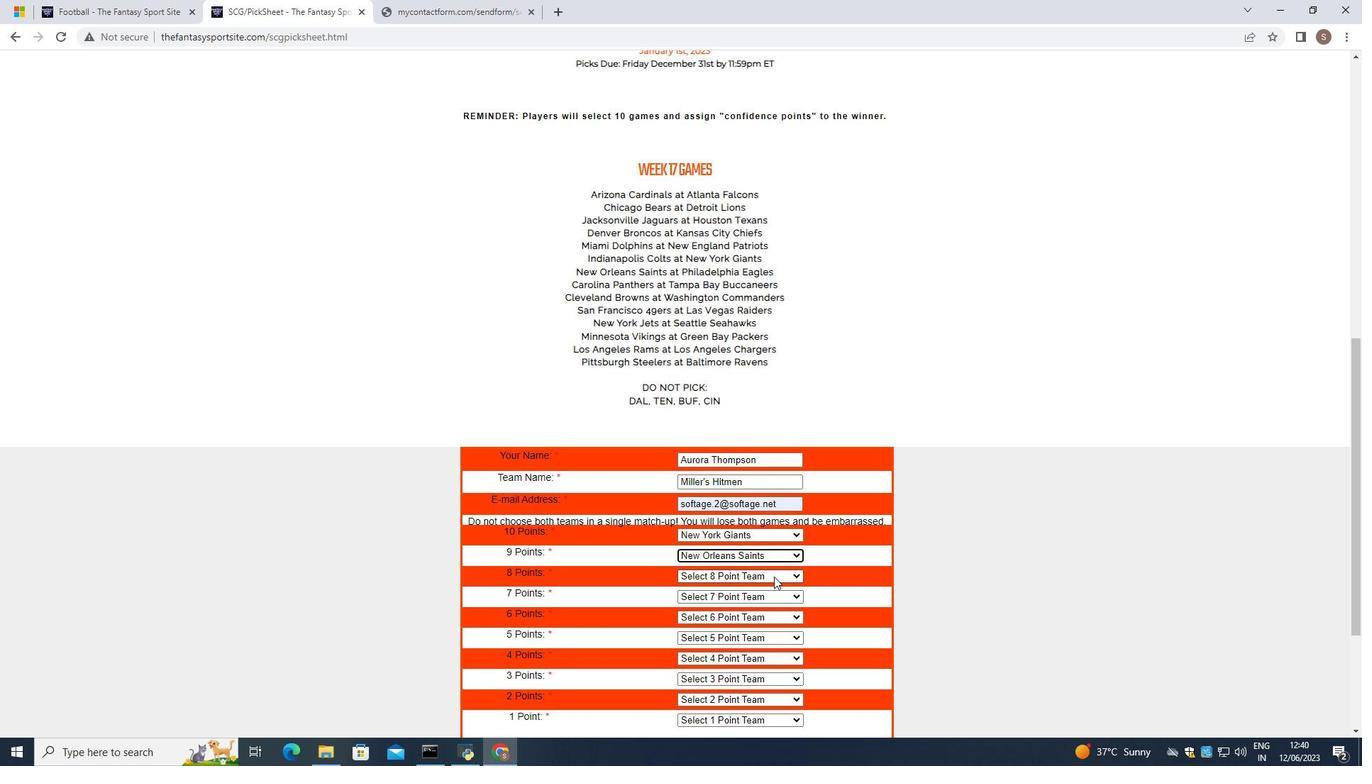 
Action: Mouse moved to (770, 505)
Screenshot: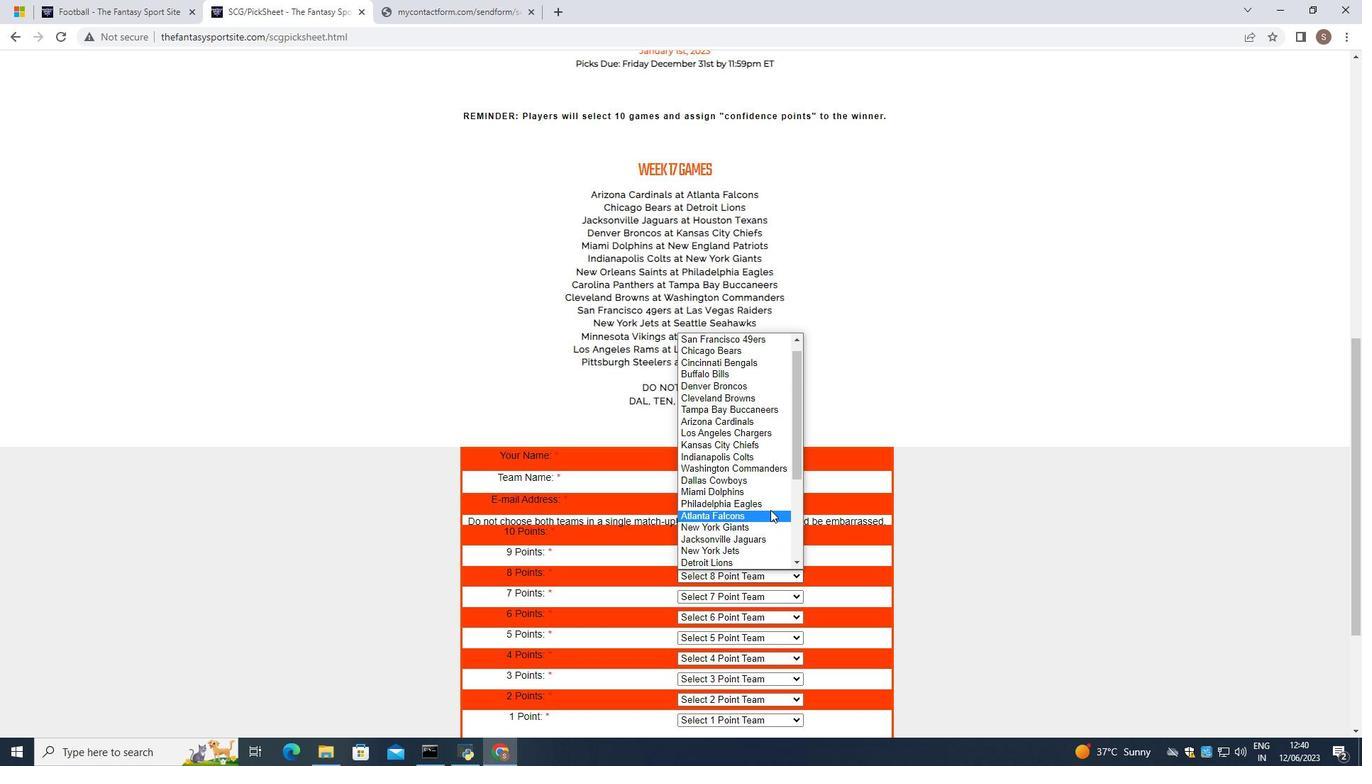 
Action: Mouse pressed left at (770, 505)
Screenshot: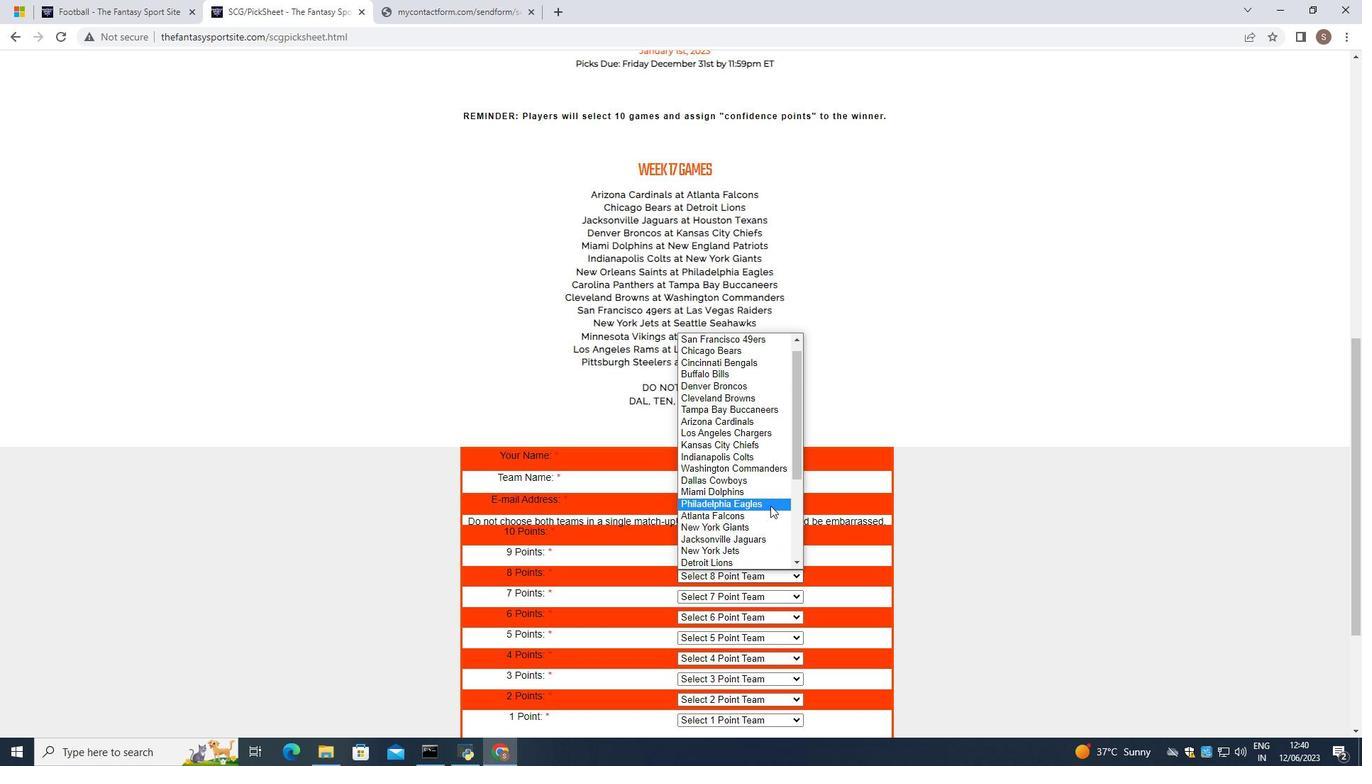 
Action: Mouse moved to (771, 595)
Screenshot: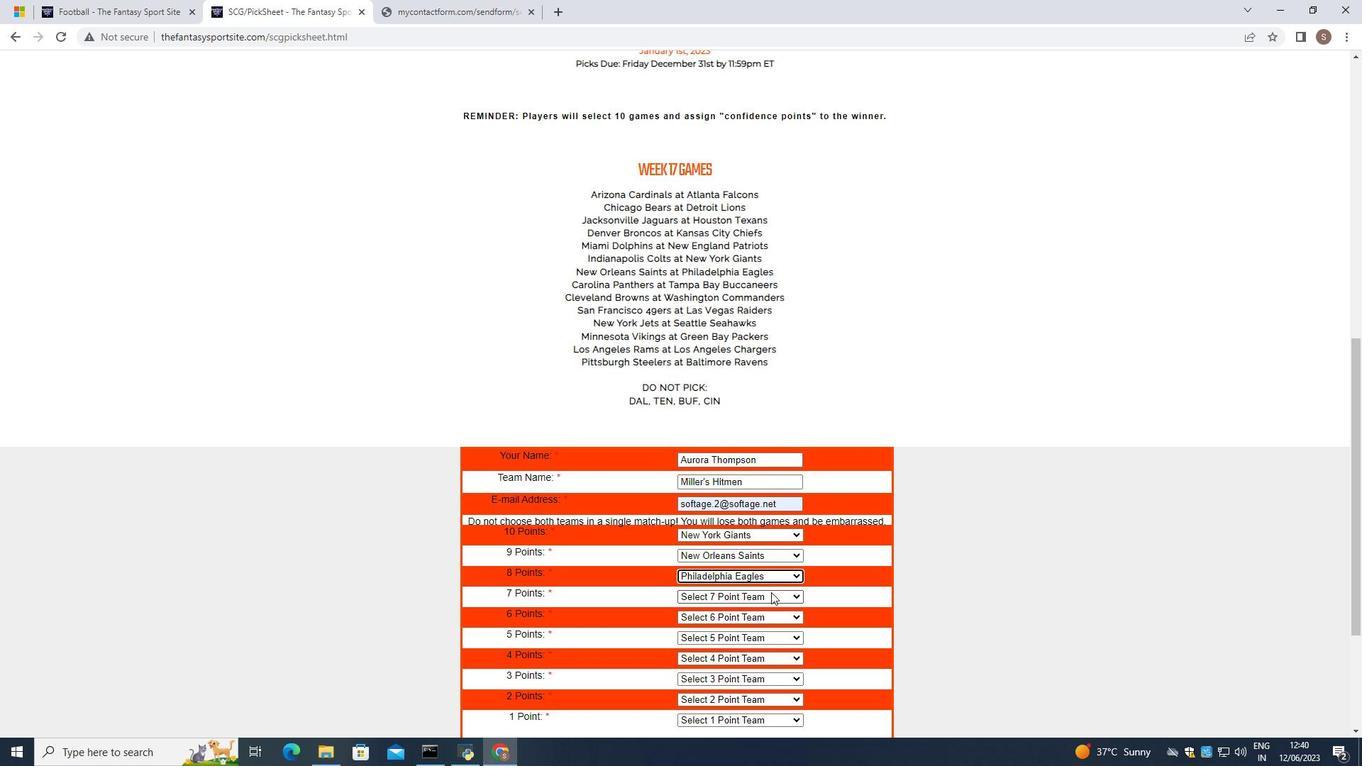 
Action: Mouse pressed left at (771, 595)
Screenshot: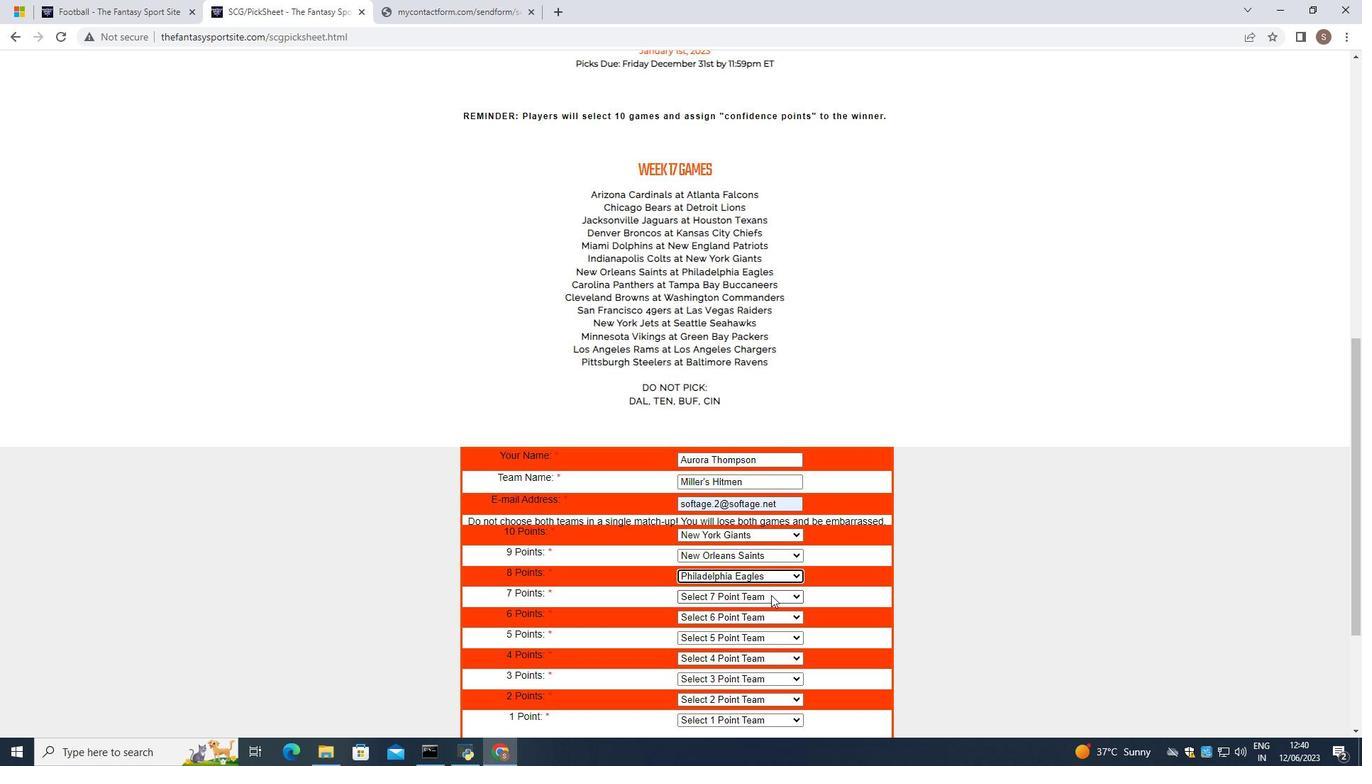 
Action: Mouse moved to (759, 534)
Screenshot: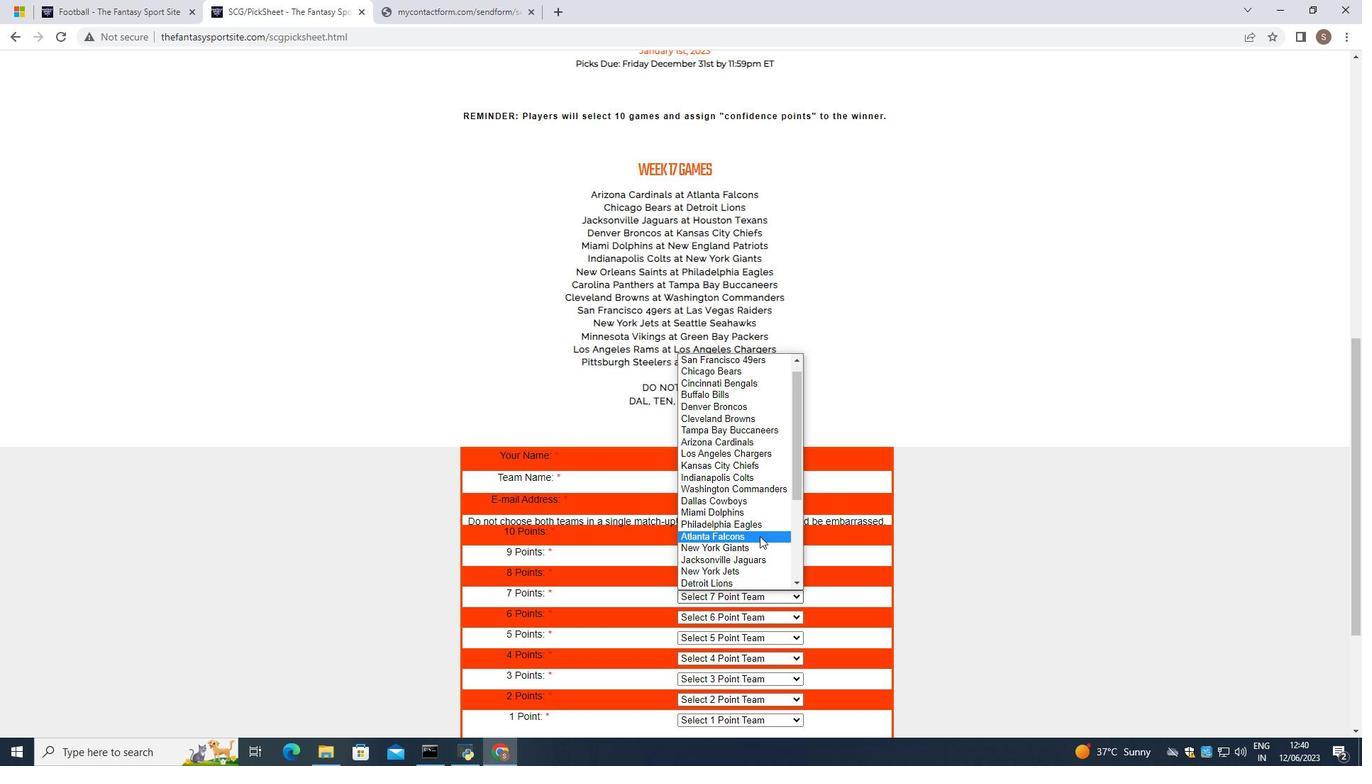 
Action: Mouse scrolled (759, 533) with delta (0, 0)
Screenshot: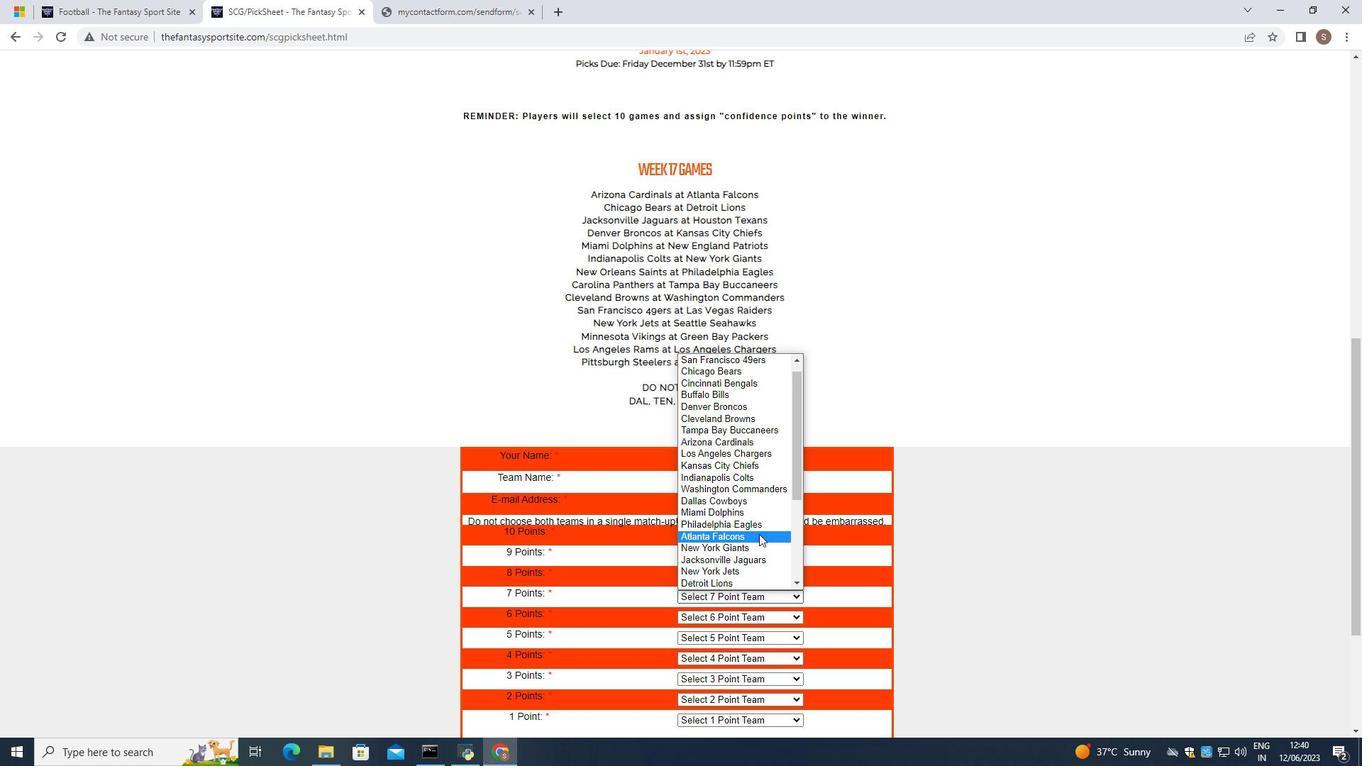 
Action: Mouse scrolled (759, 533) with delta (0, 0)
Screenshot: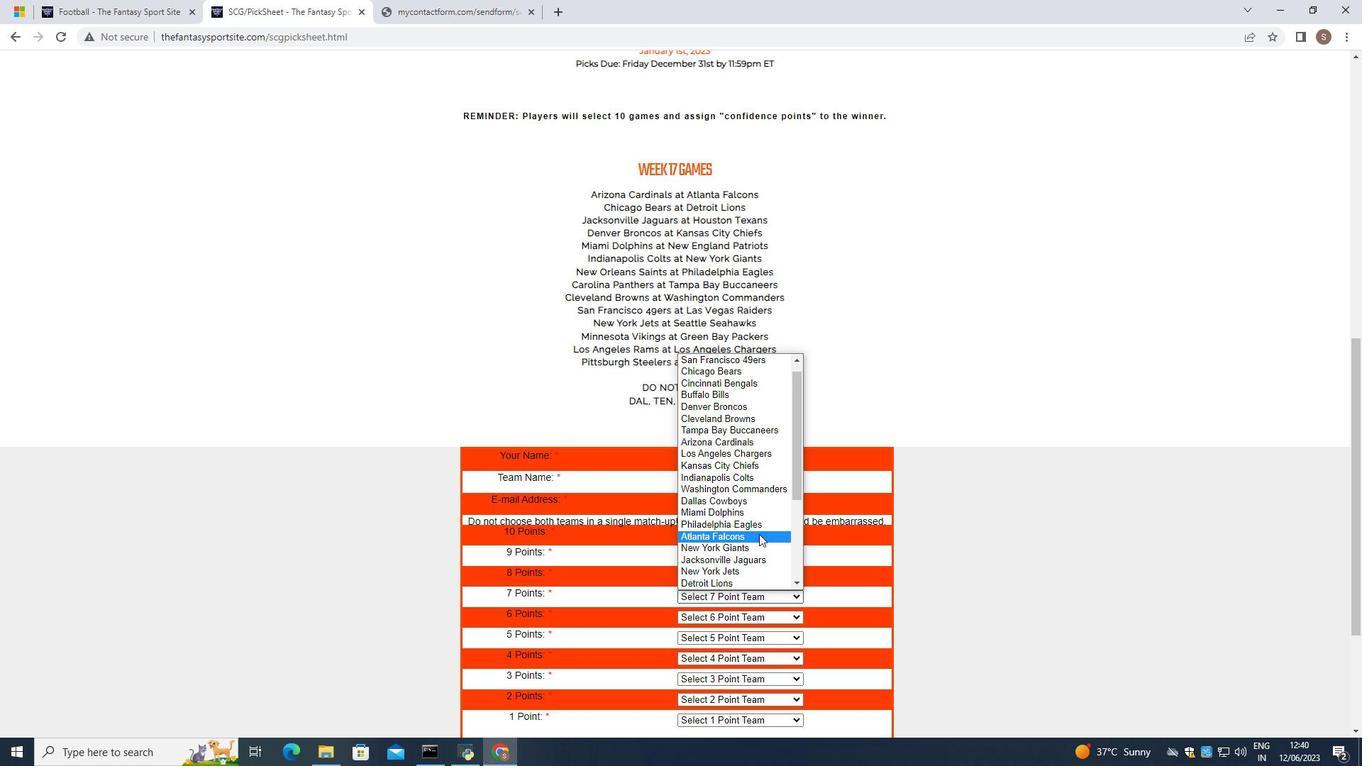 
Action: Mouse scrolled (759, 533) with delta (0, 0)
Screenshot: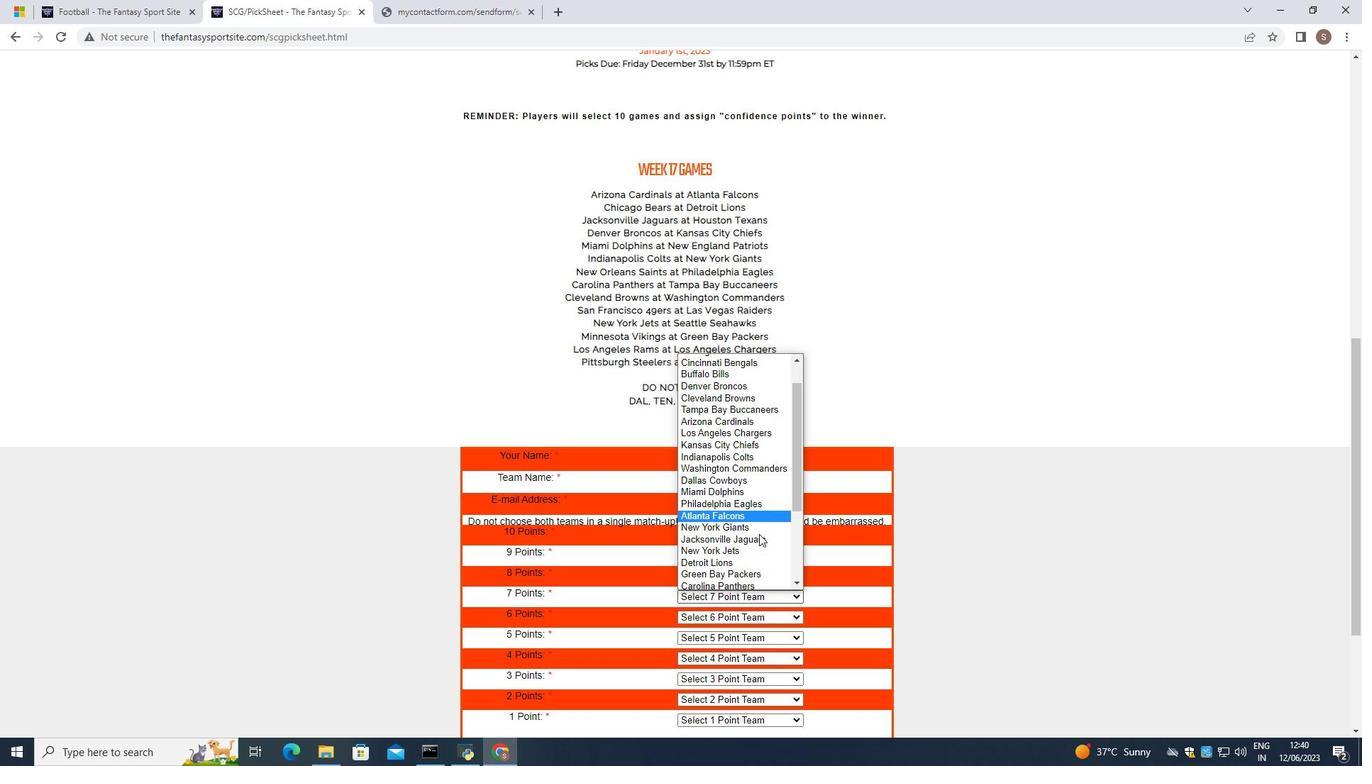 
Action: Mouse scrolled (759, 533) with delta (0, 0)
Screenshot: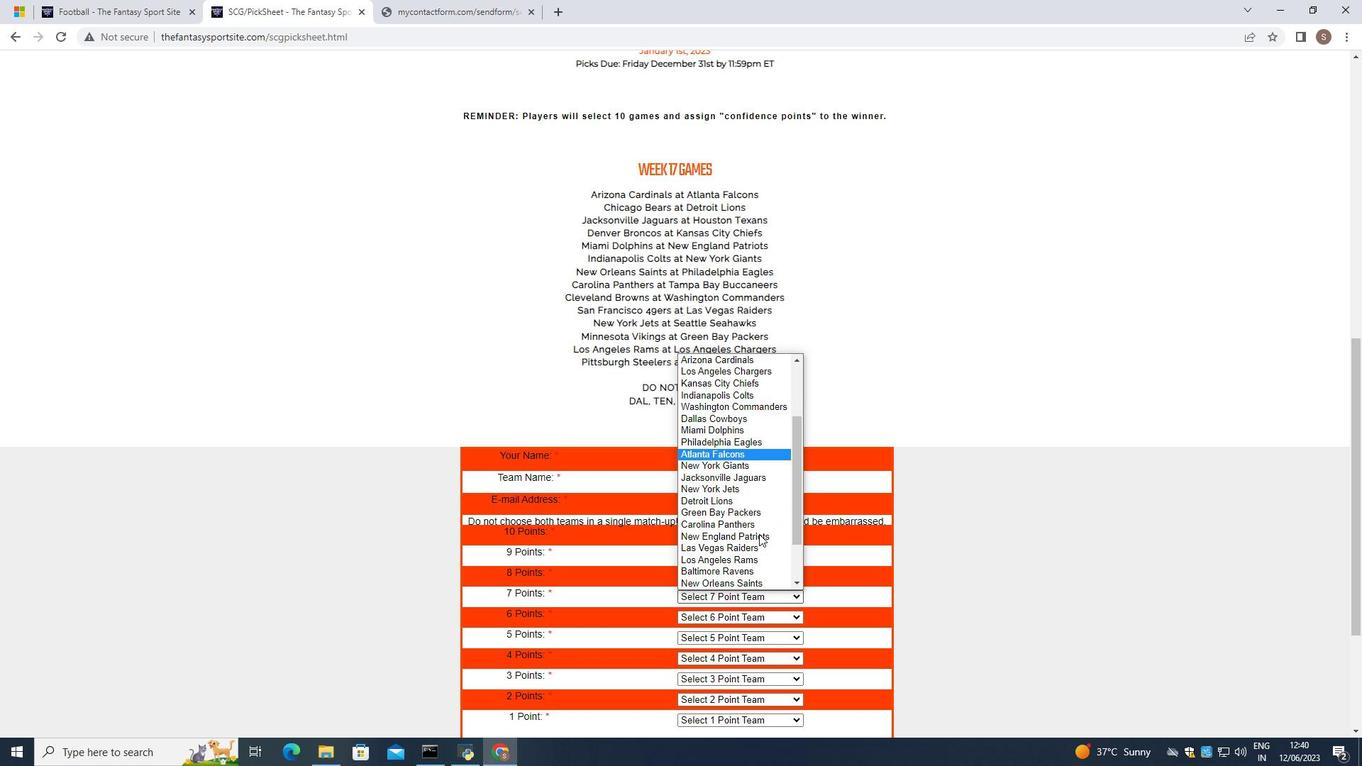 
Action: Mouse scrolled (759, 533) with delta (0, 0)
Screenshot: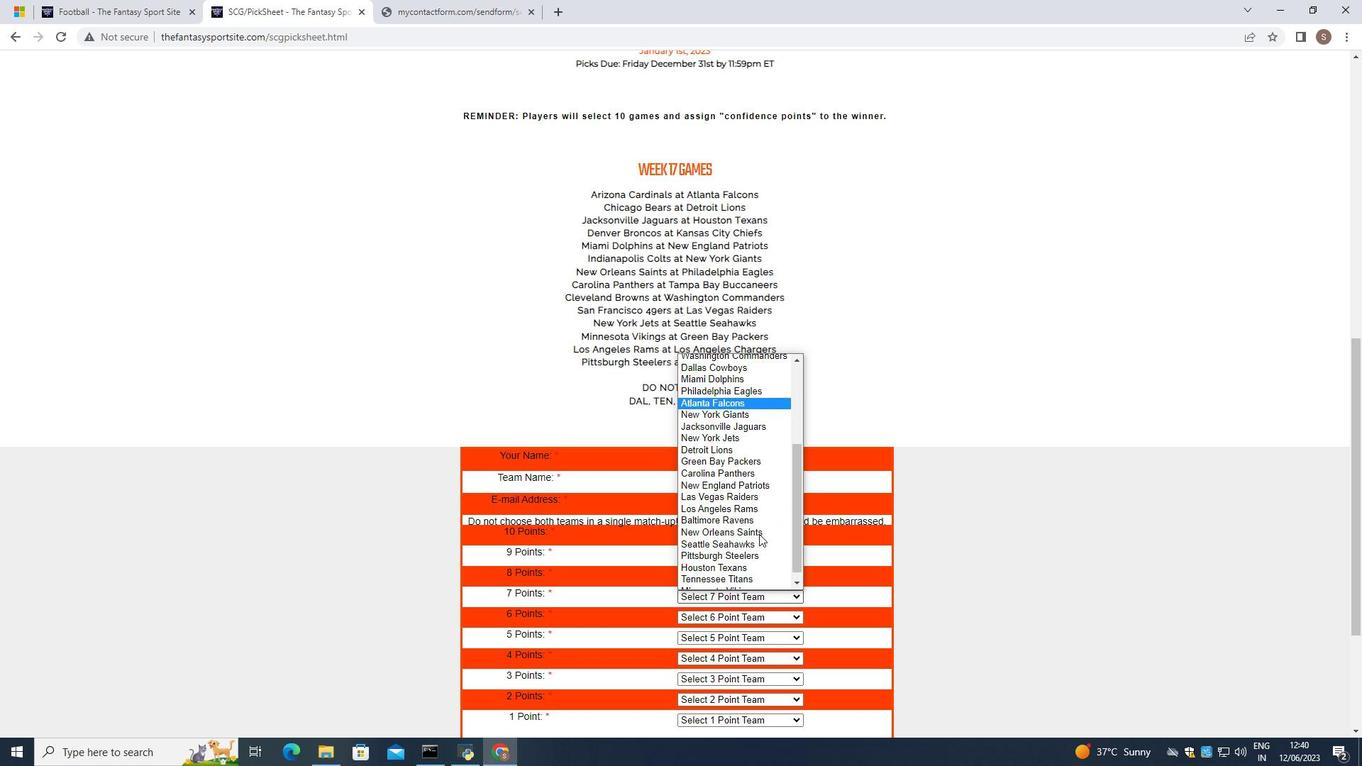 
Action: Mouse moved to (757, 461)
Screenshot: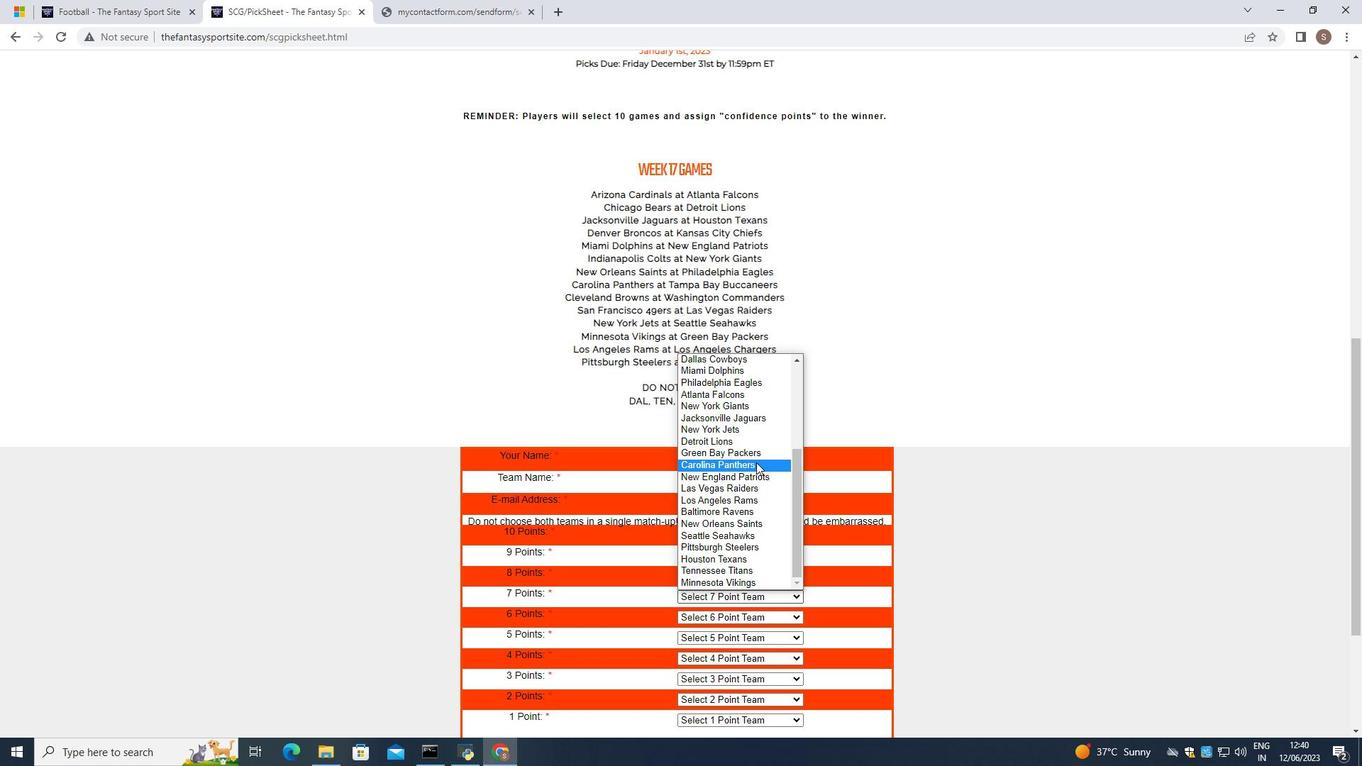 
Action: Mouse pressed left at (757, 461)
Screenshot: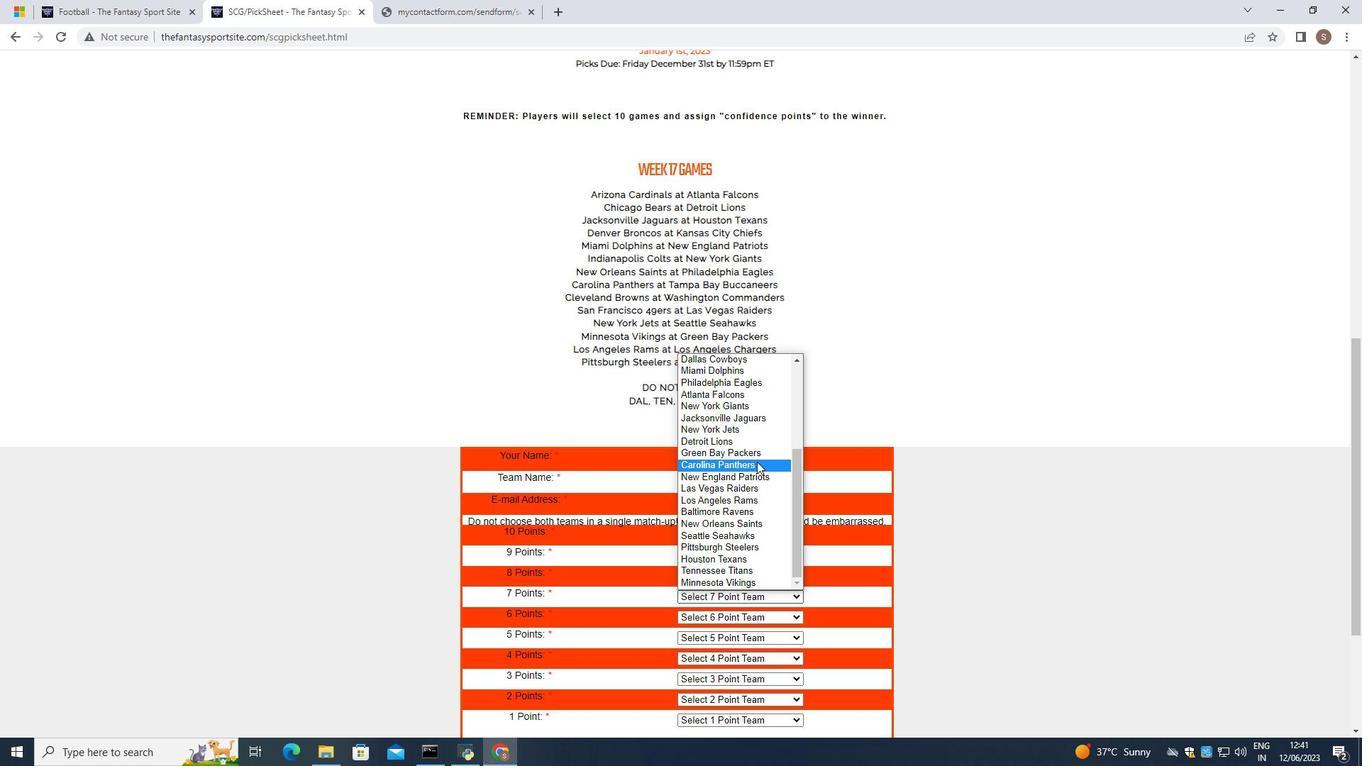 
Action: Mouse moved to (769, 618)
Screenshot: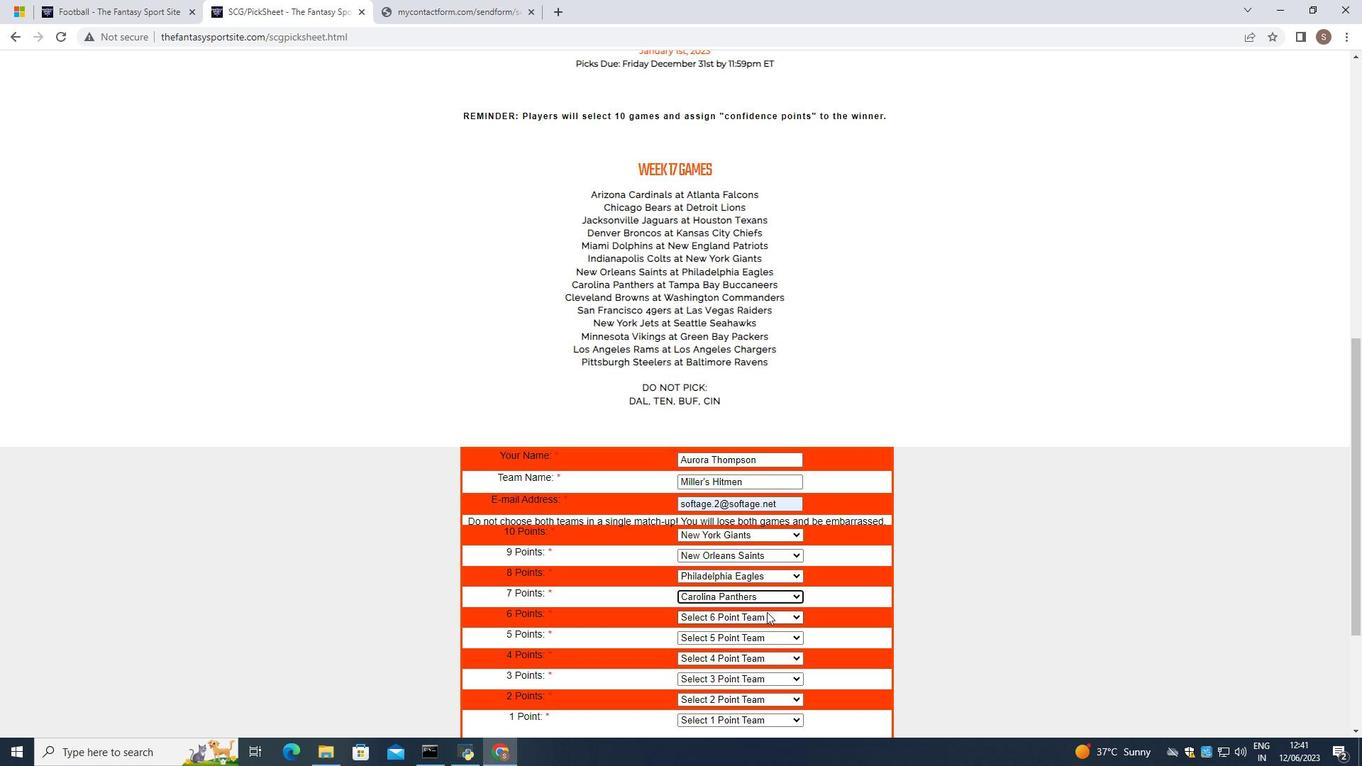 
Action: Mouse pressed left at (769, 618)
Screenshot: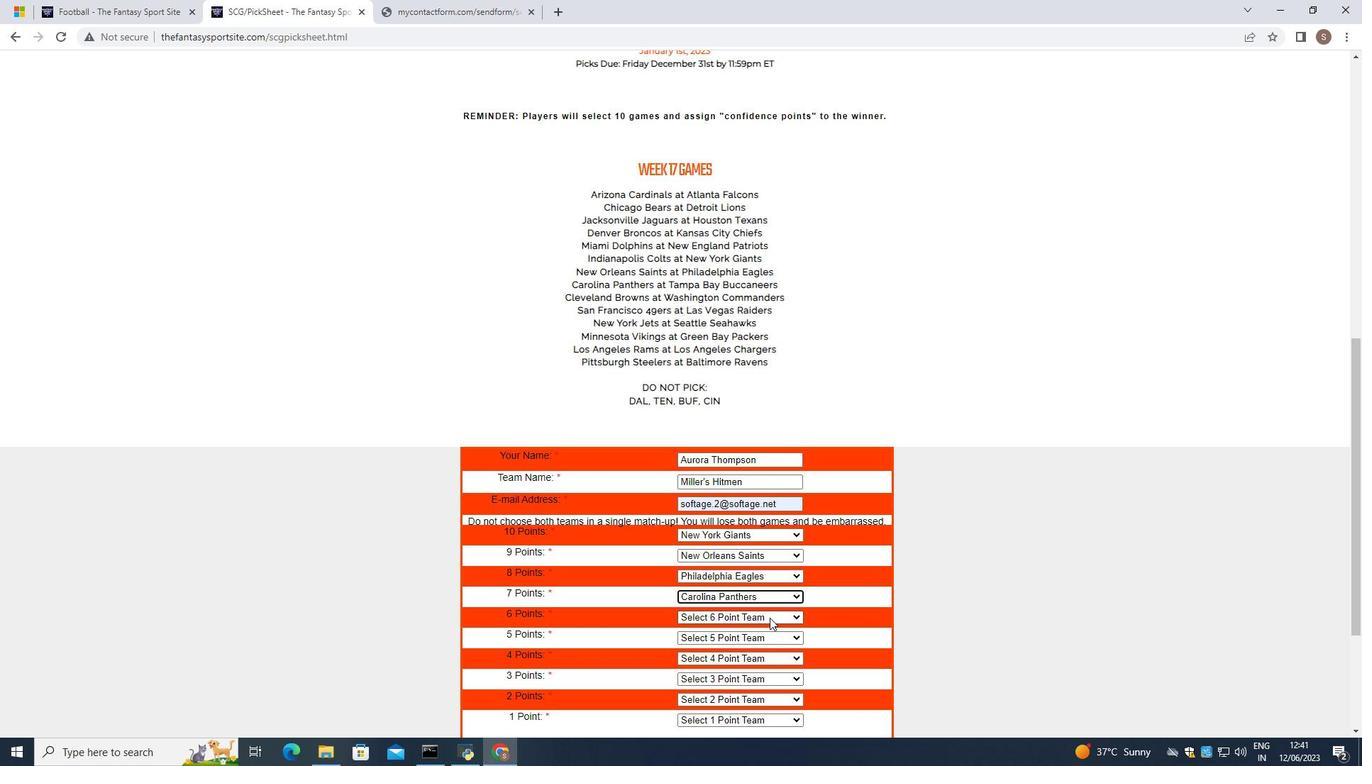 
Action: Mouse moved to (768, 452)
Screenshot: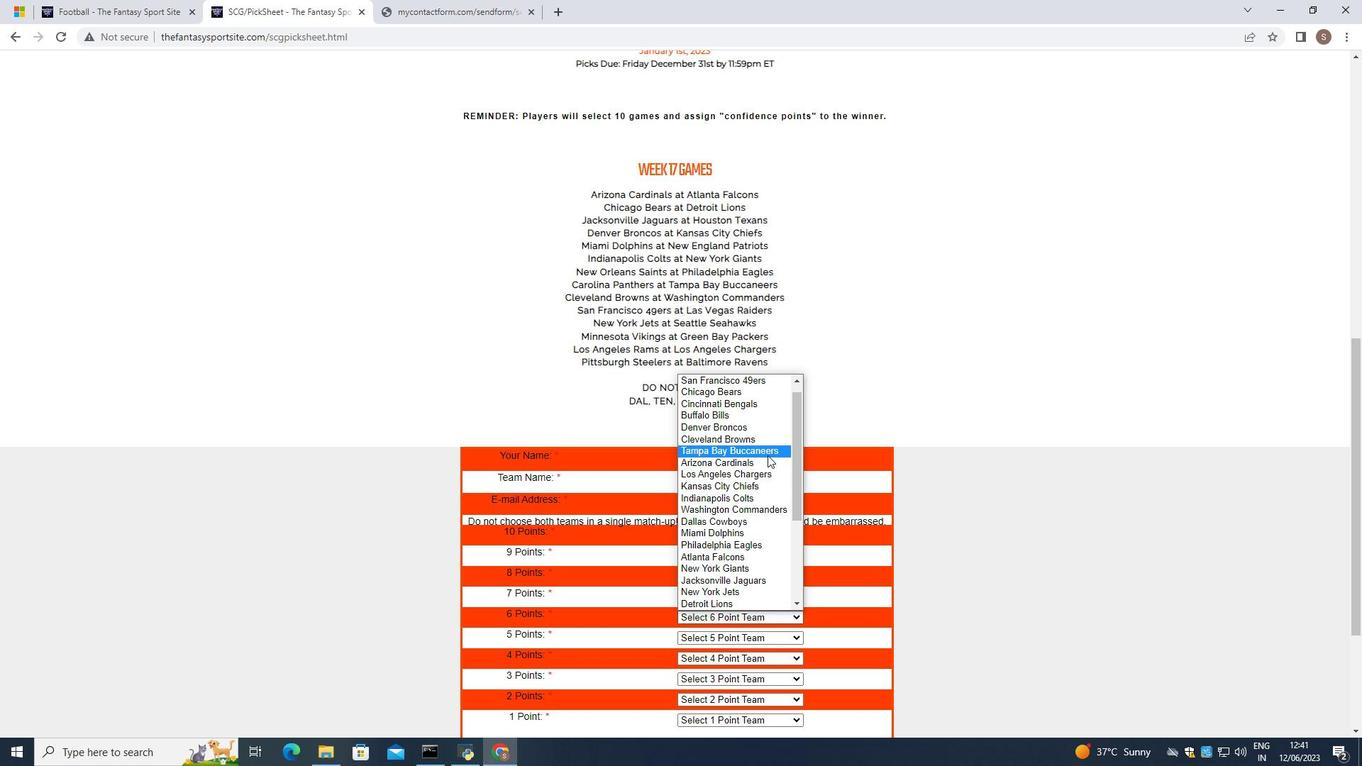 
Action: Mouse pressed left at (768, 452)
Screenshot: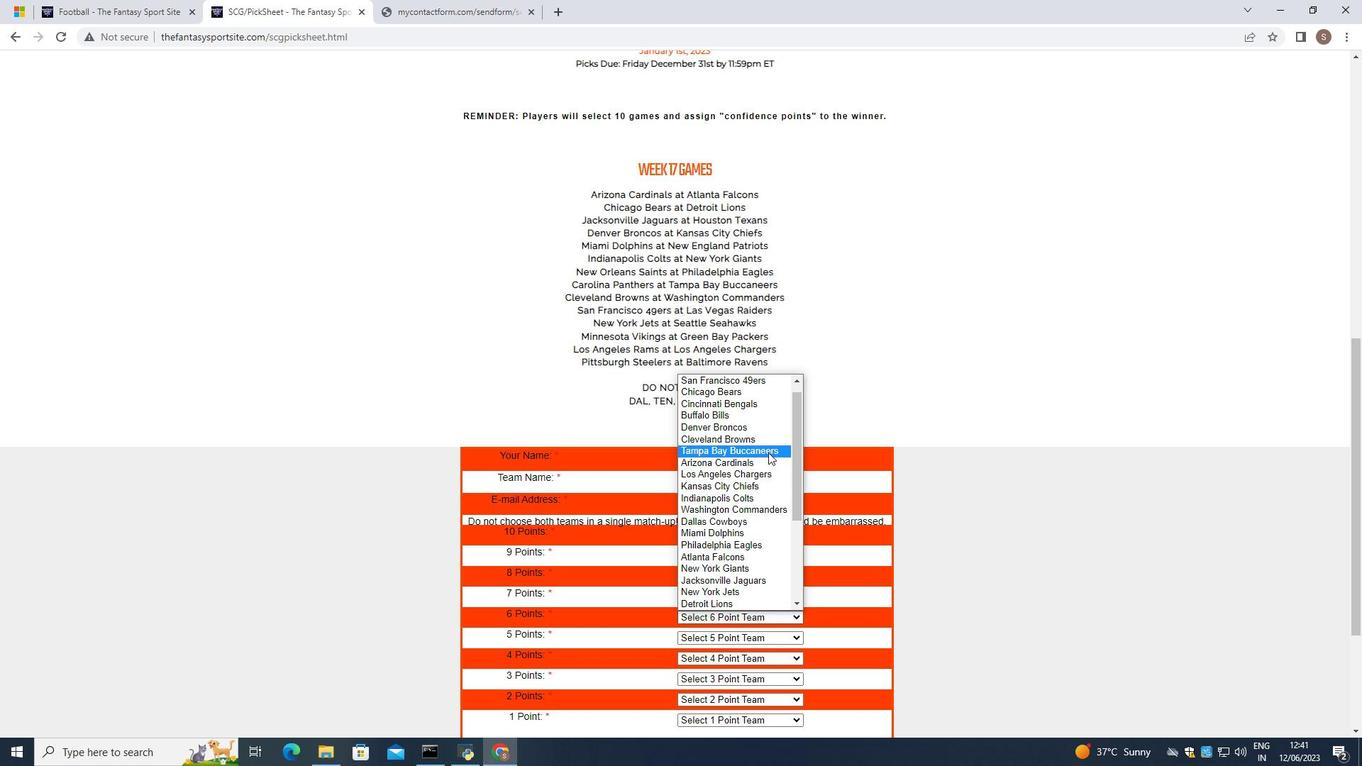
Action: Mouse moved to (770, 632)
Screenshot: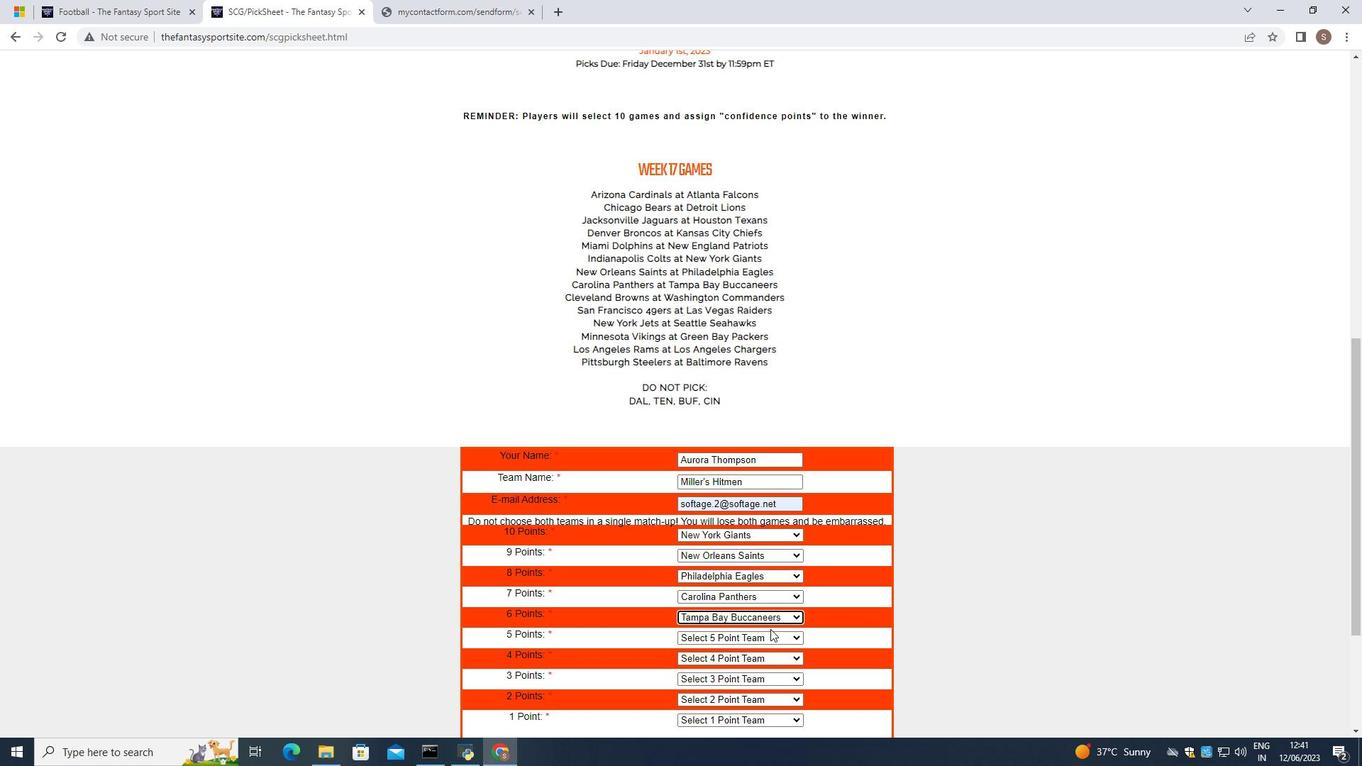 
Action: Mouse pressed left at (770, 632)
Screenshot: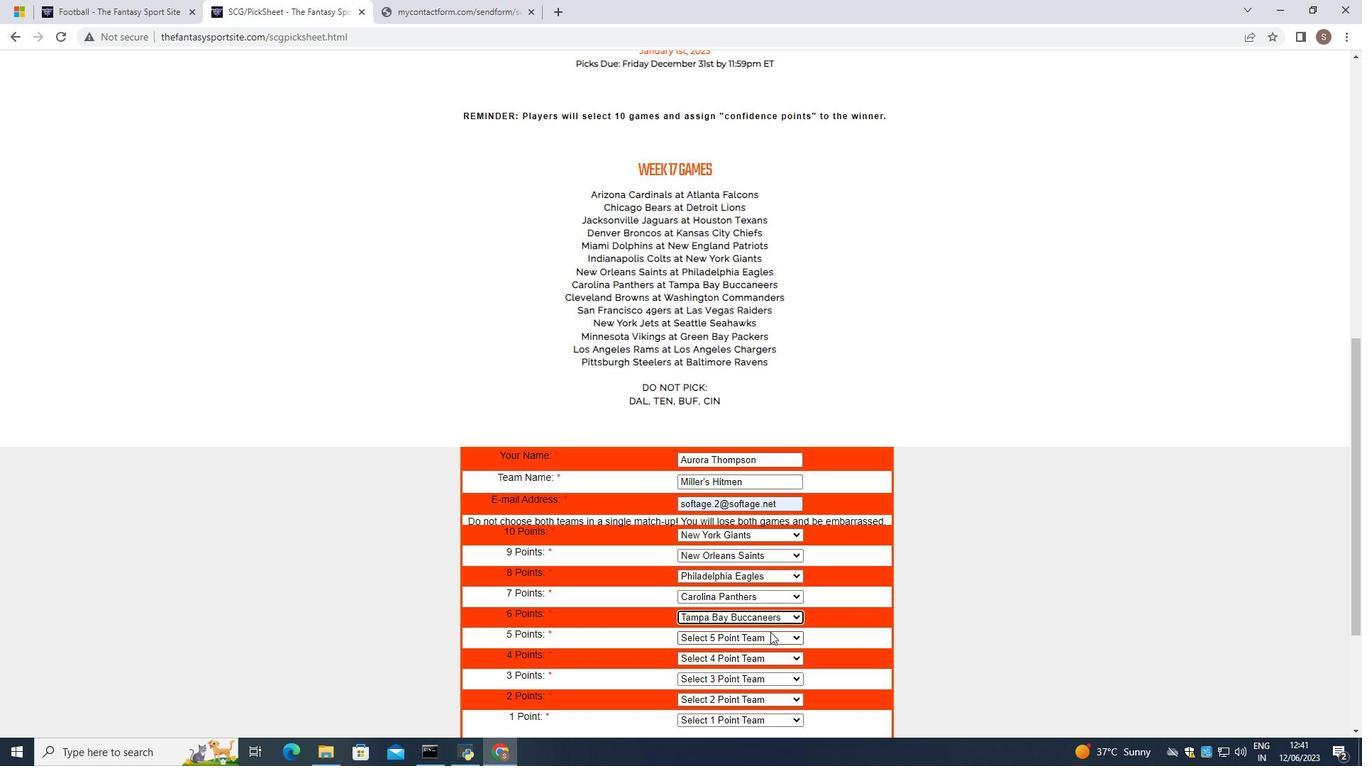 
Action: Mouse moved to (762, 458)
Screenshot: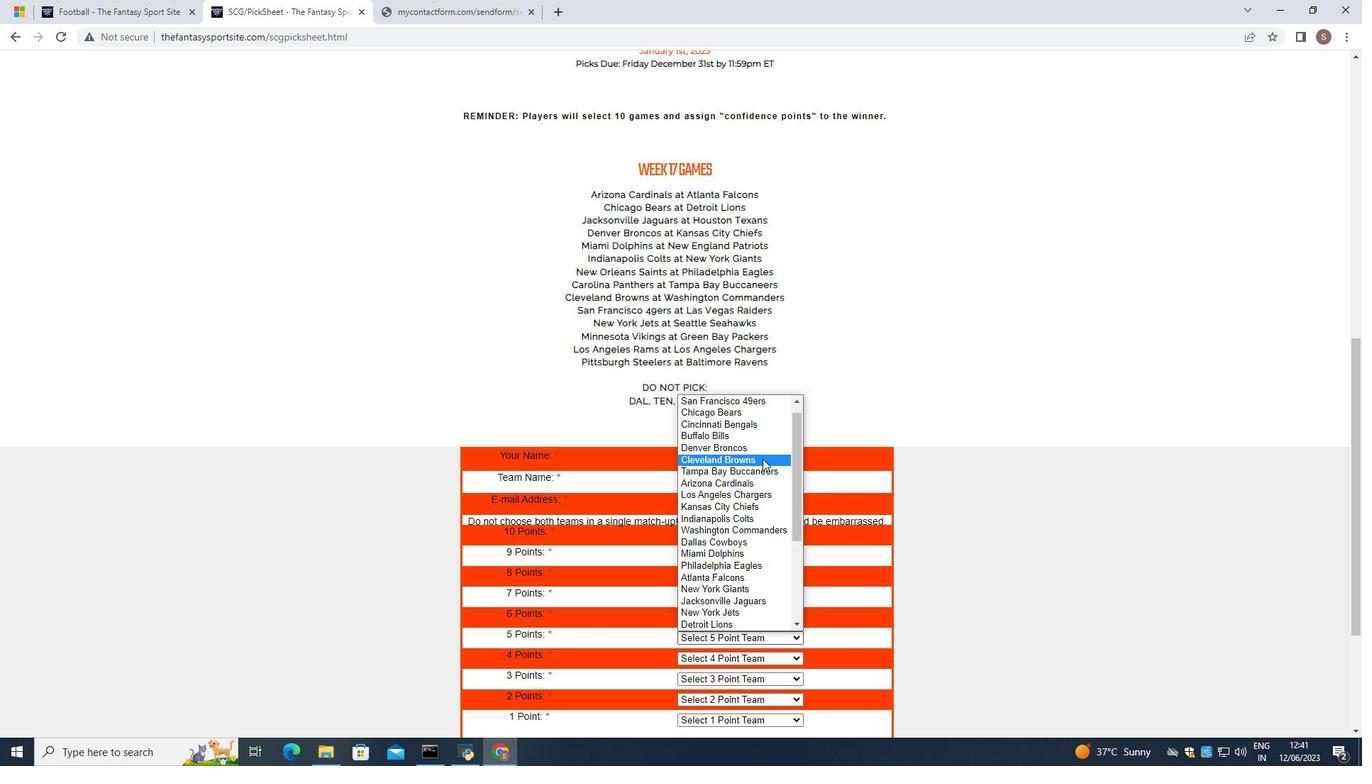 
Action: Mouse pressed left at (762, 458)
Screenshot: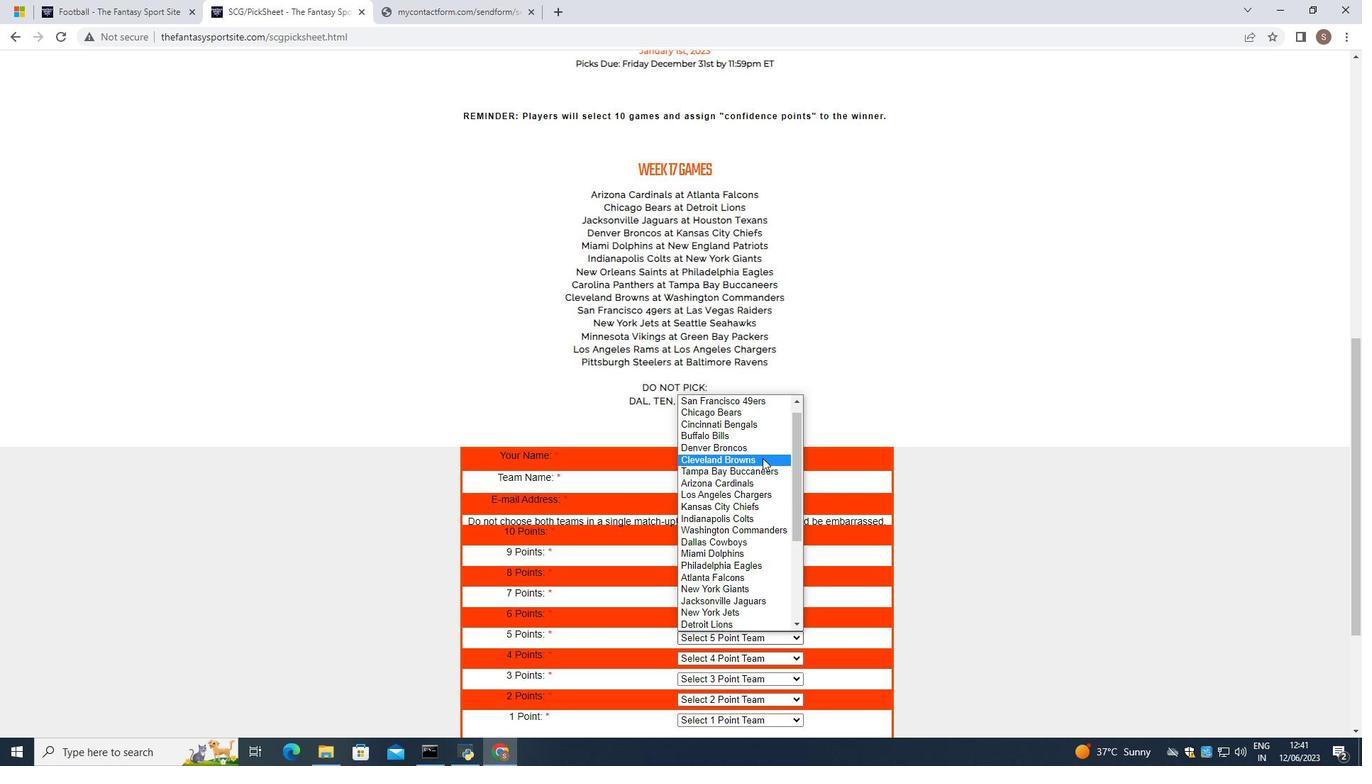 
Action: Mouse moved to (767, 658)
Screenshot: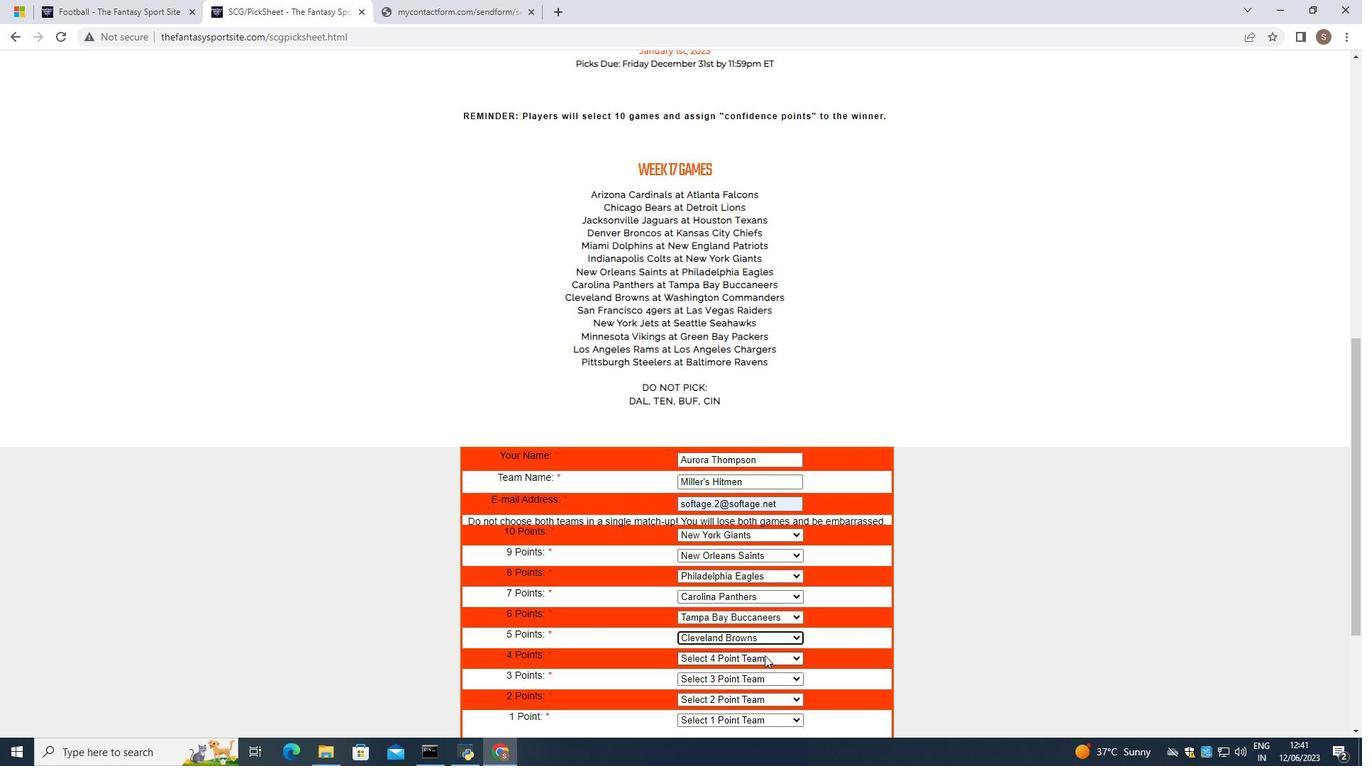 
Action: Mouse pressed left at (767, 658)
Screenshot: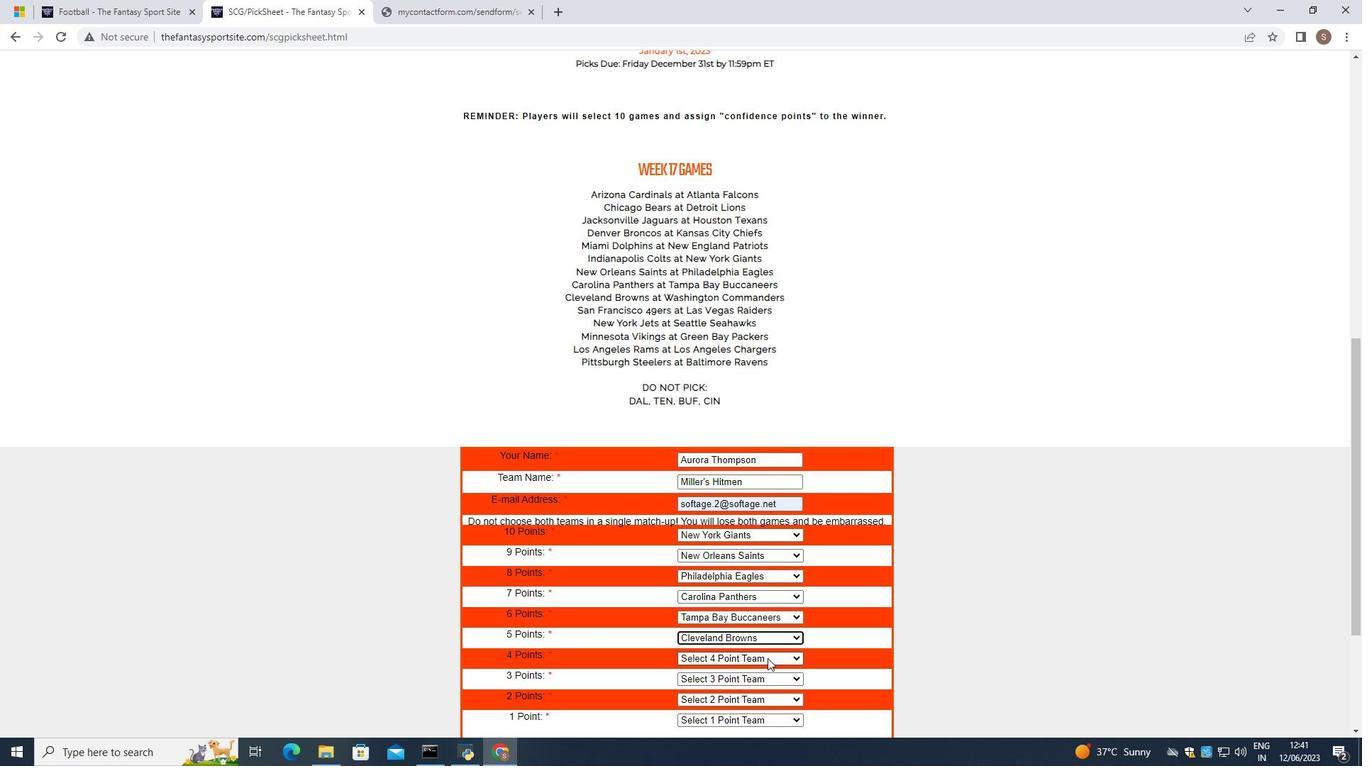 
Action: Mouse moved to (767, 554)
Screenshot: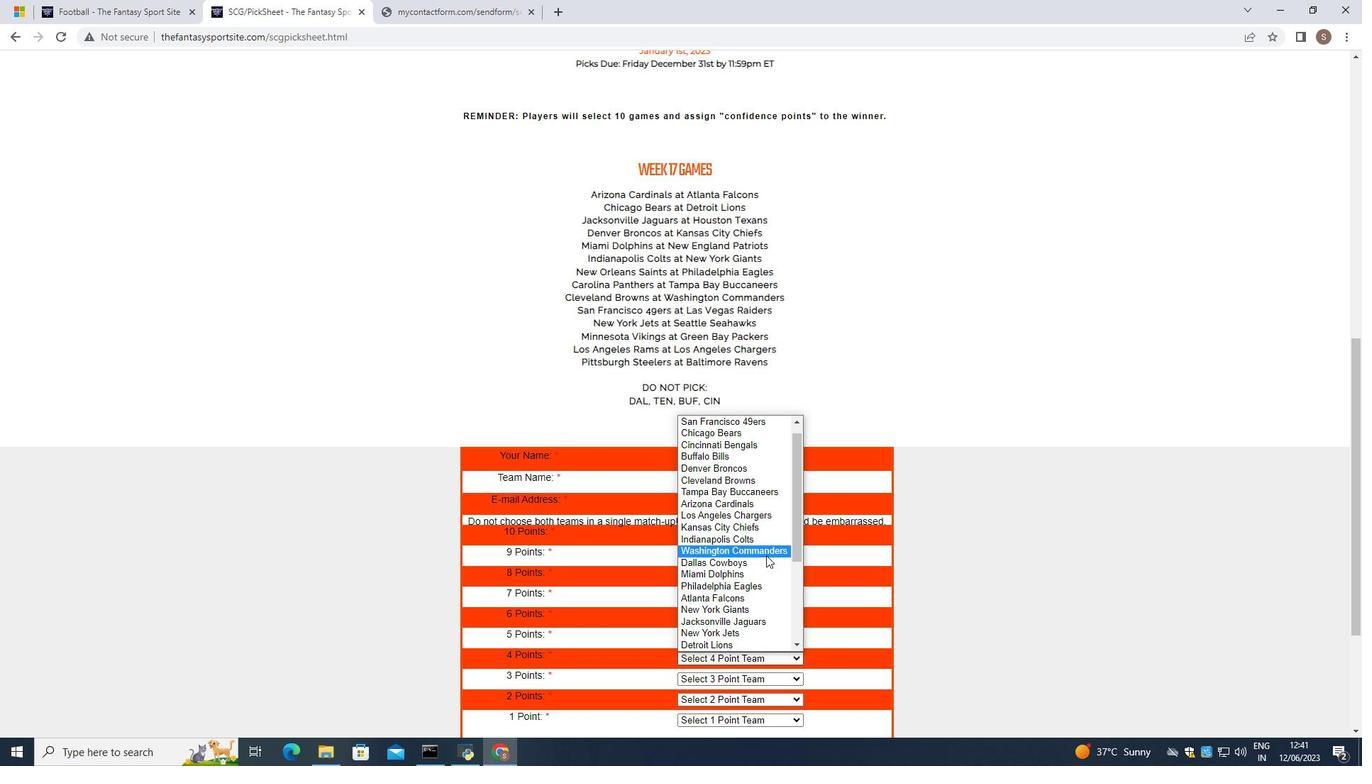 
Action: Mouse pressed left at (767, 554)
Screenshot: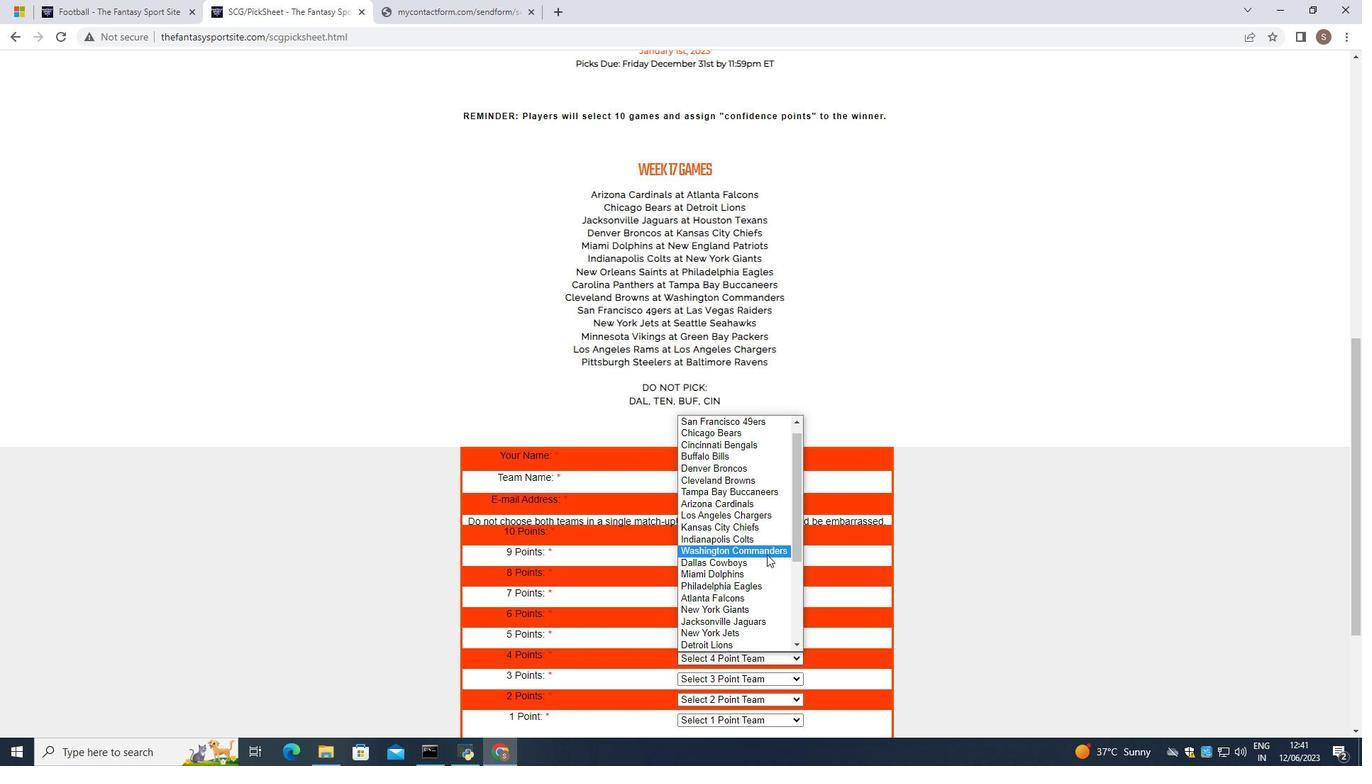 
Action: Mouse moved to (775, 684)
Screenshot: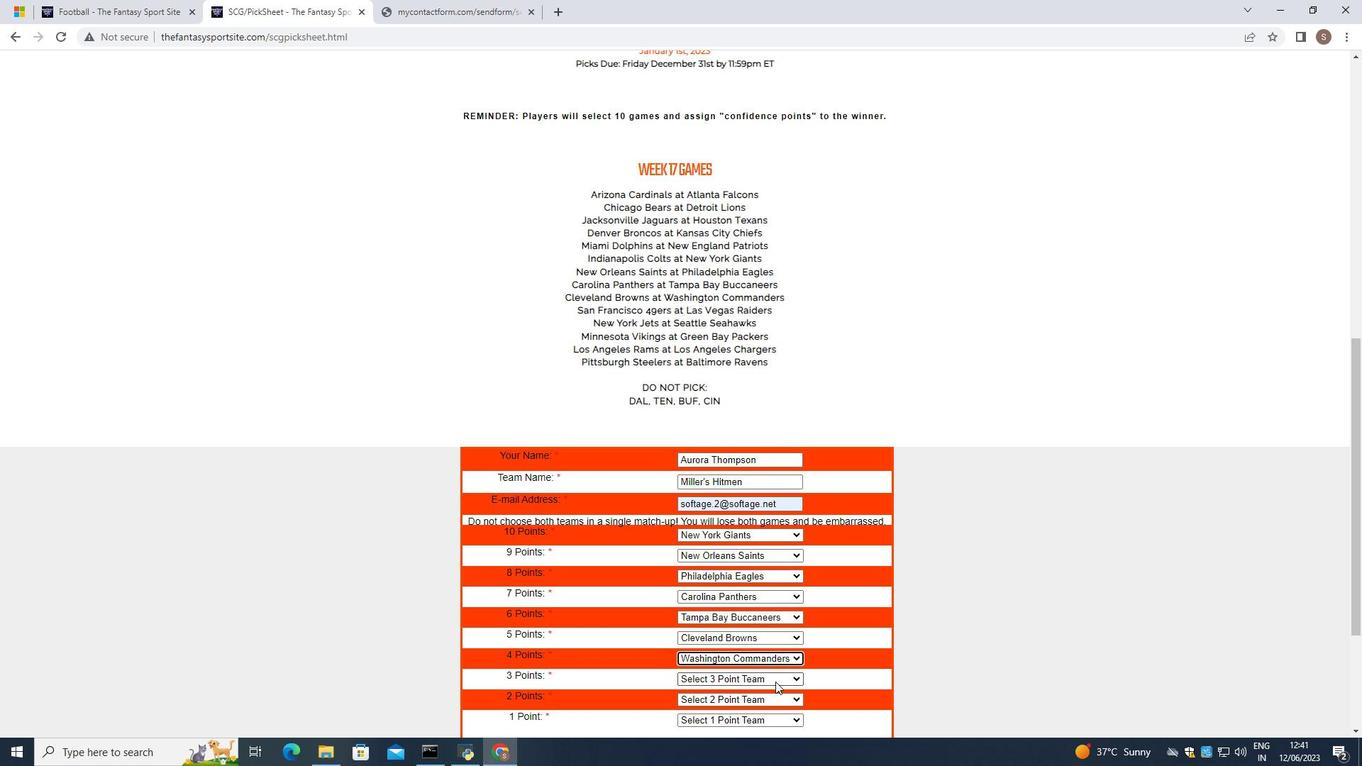 
Action: Mouse pressed left at (775, 684)
Screenshot: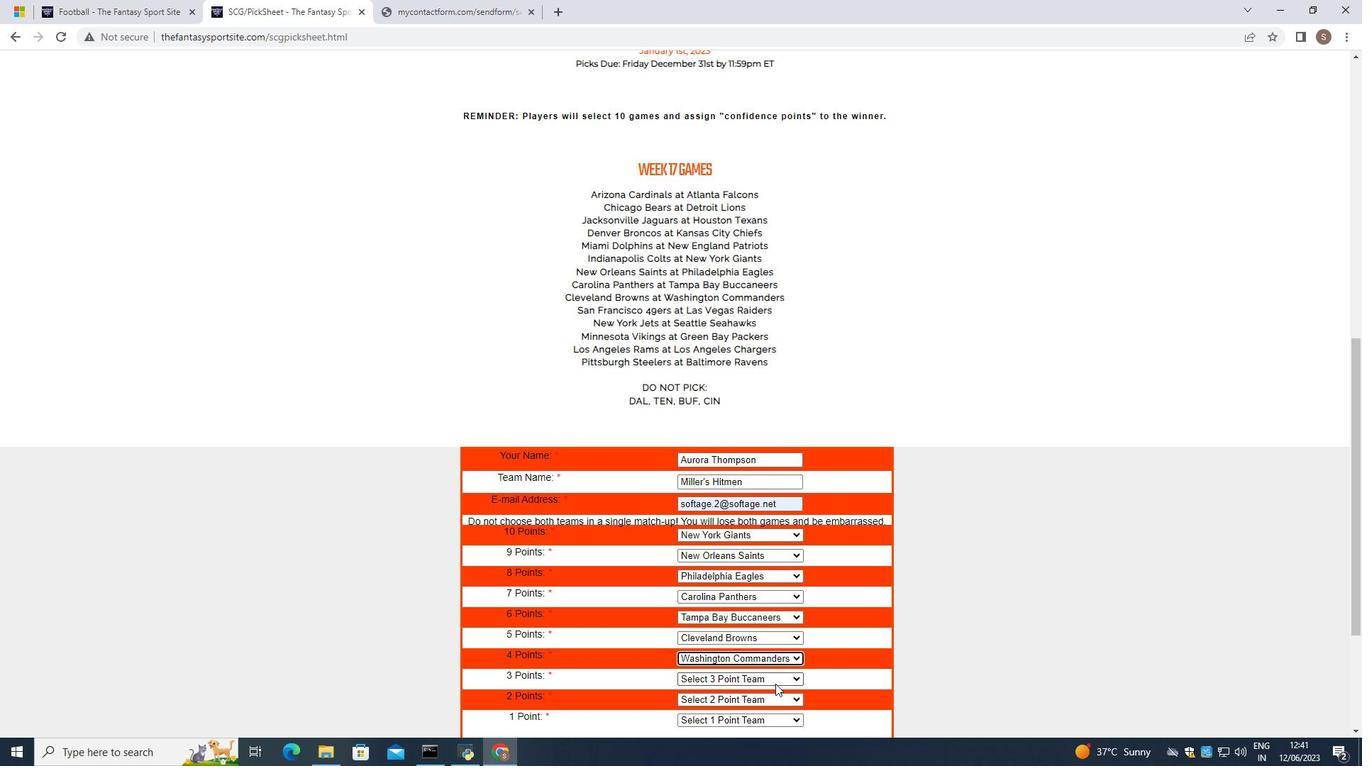 
Action: Mouse moved to (773, 444)
Screenshot: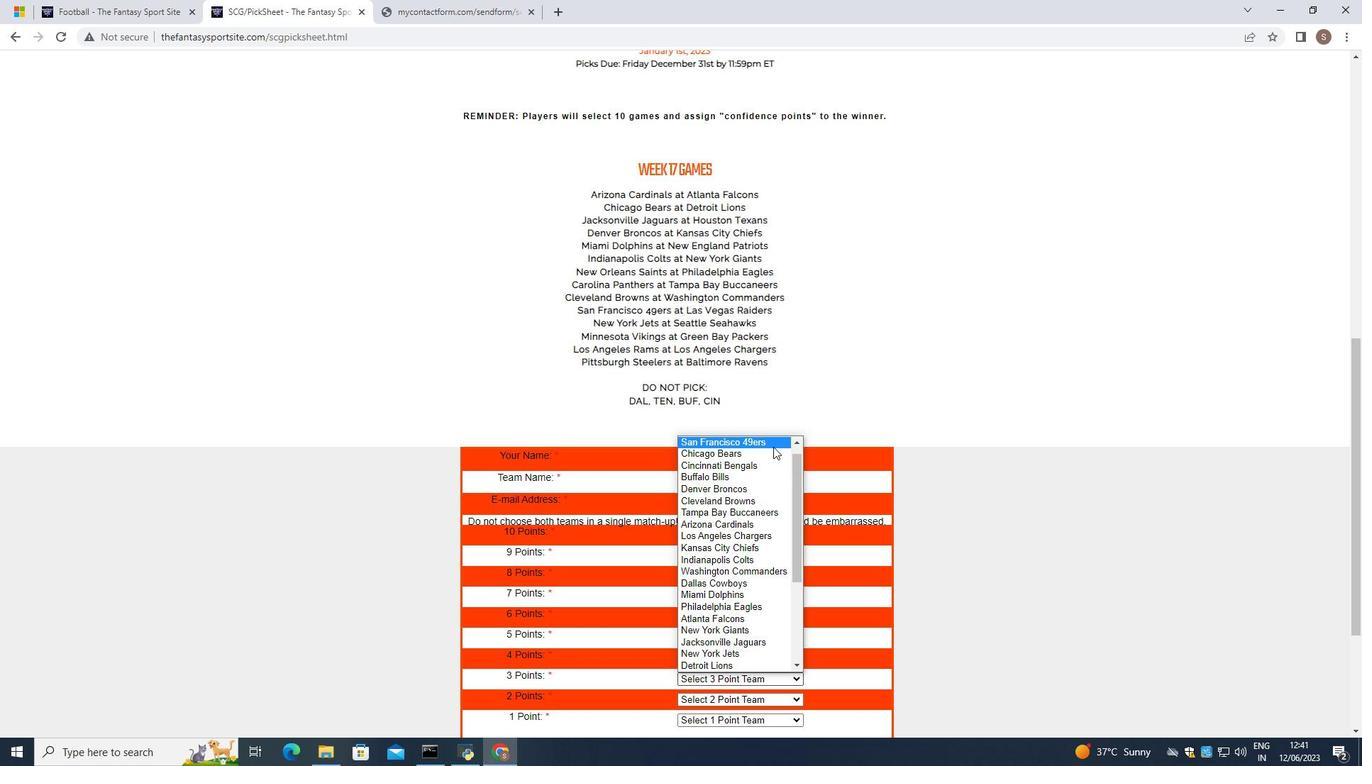
Action: Mouse pressed left at (773, 444)
Screenshot: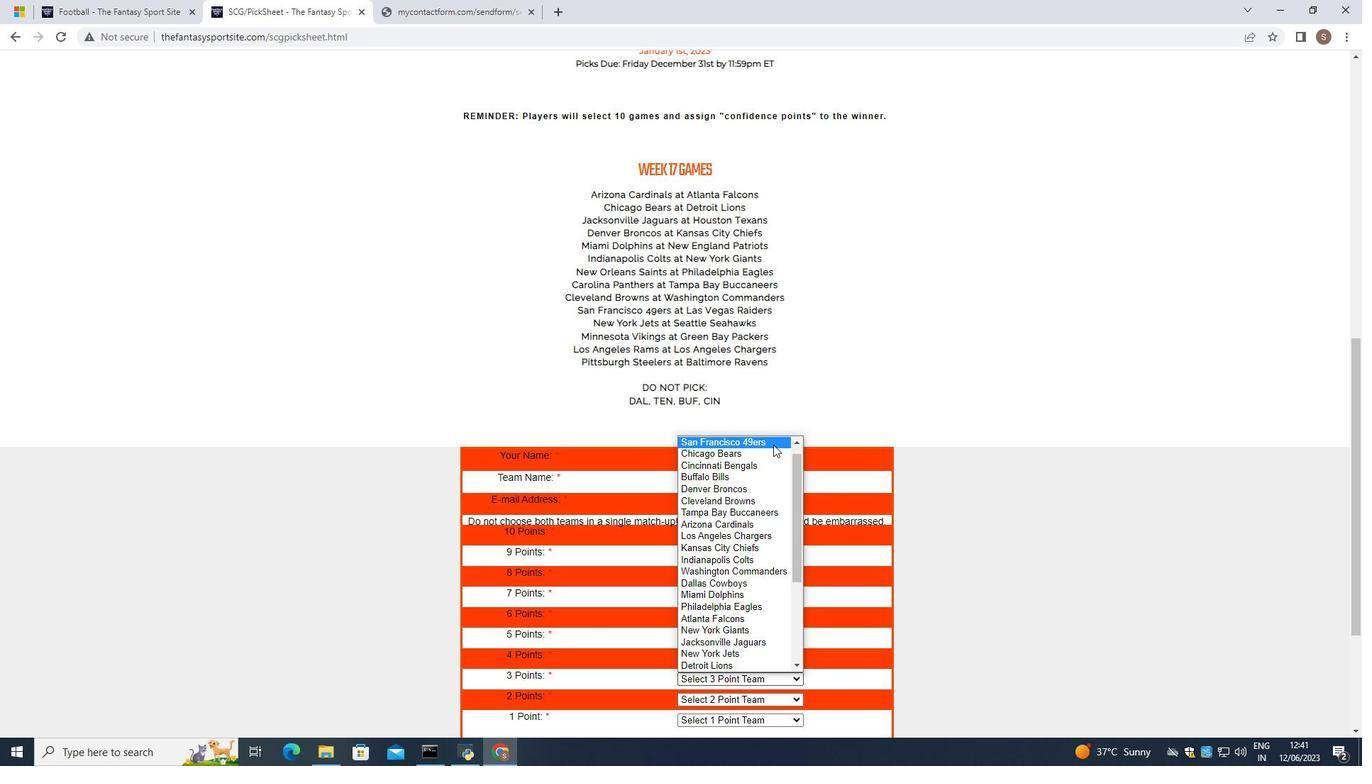 
Action: Mouse moved to (775, 700)
Screenshot: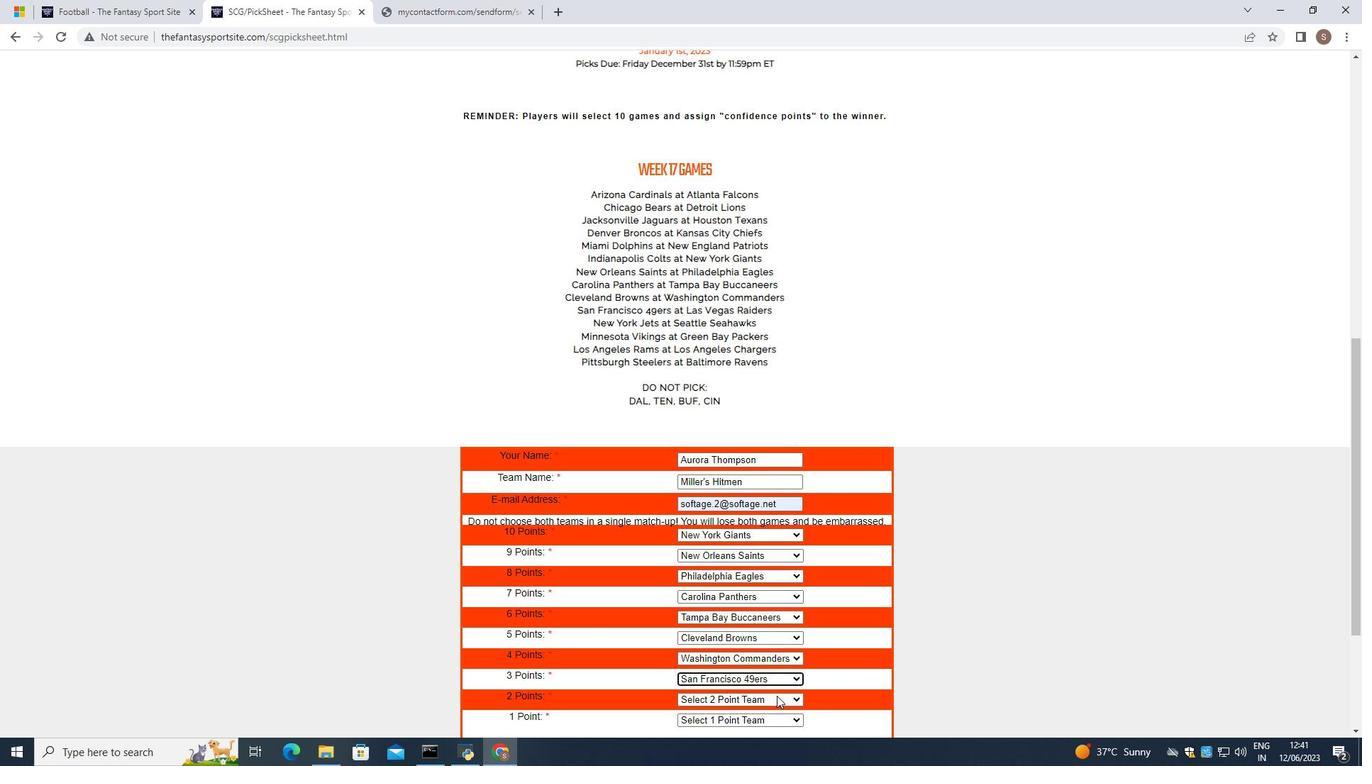 
Action: Mouse pressed left at (775, 700)
Screenshot: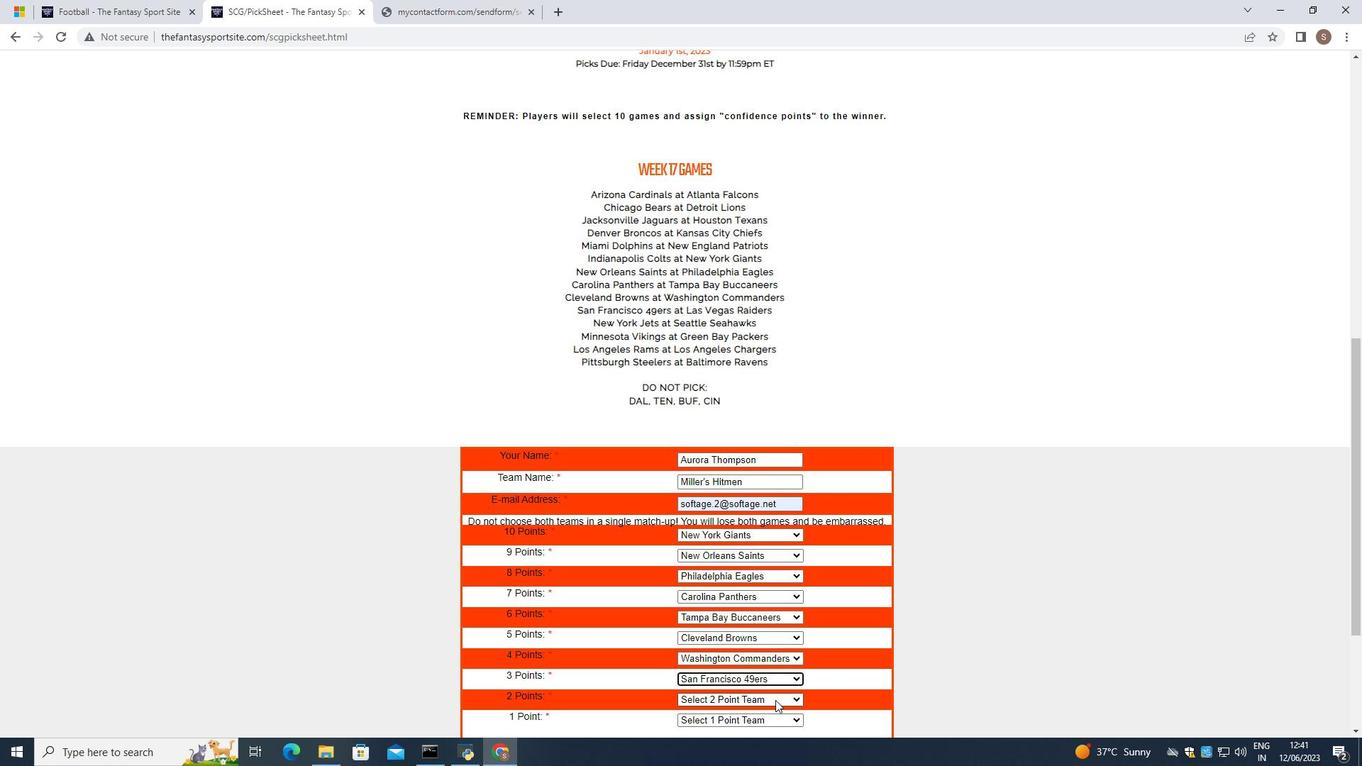 
Action: Mouse moved to (765, 640)
Screenshot: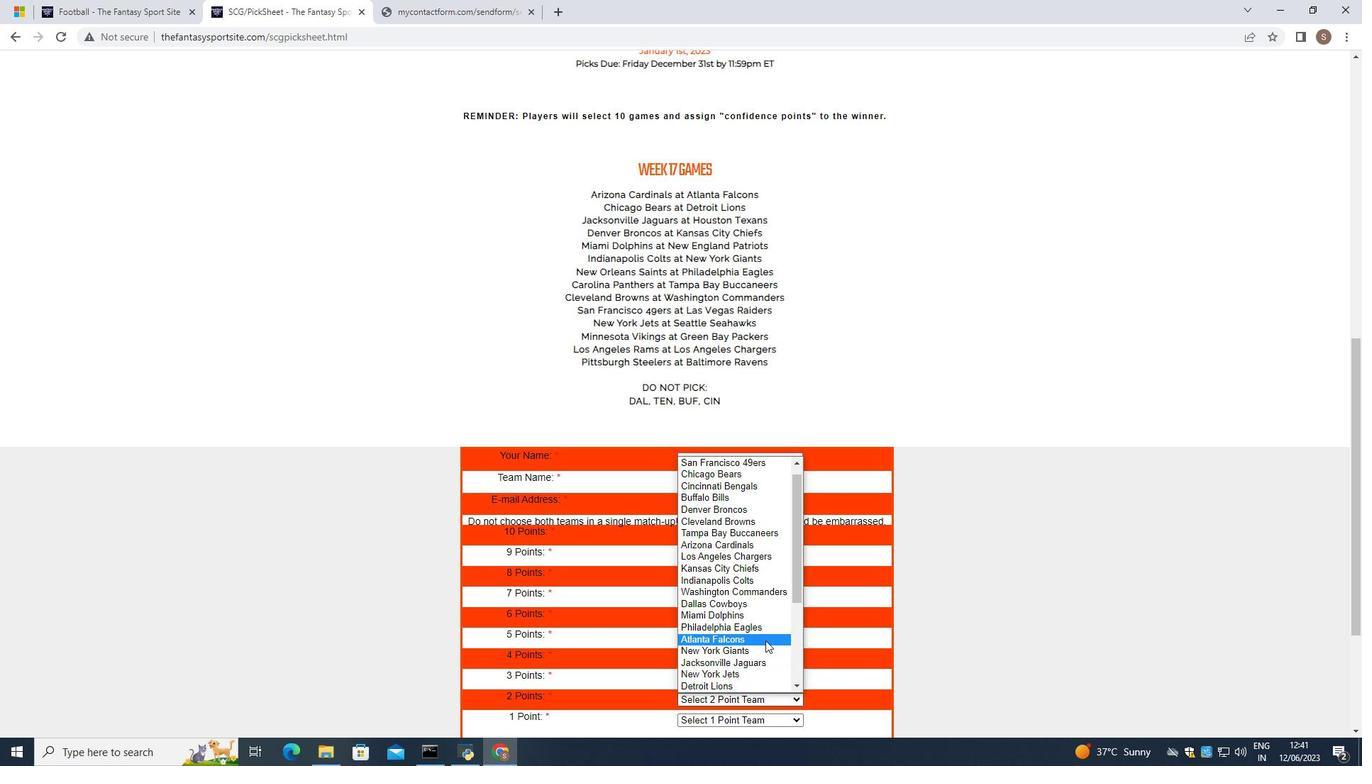 
Action: Mouse scrolled (765, 639) with delta (0, 0)
Screenshot: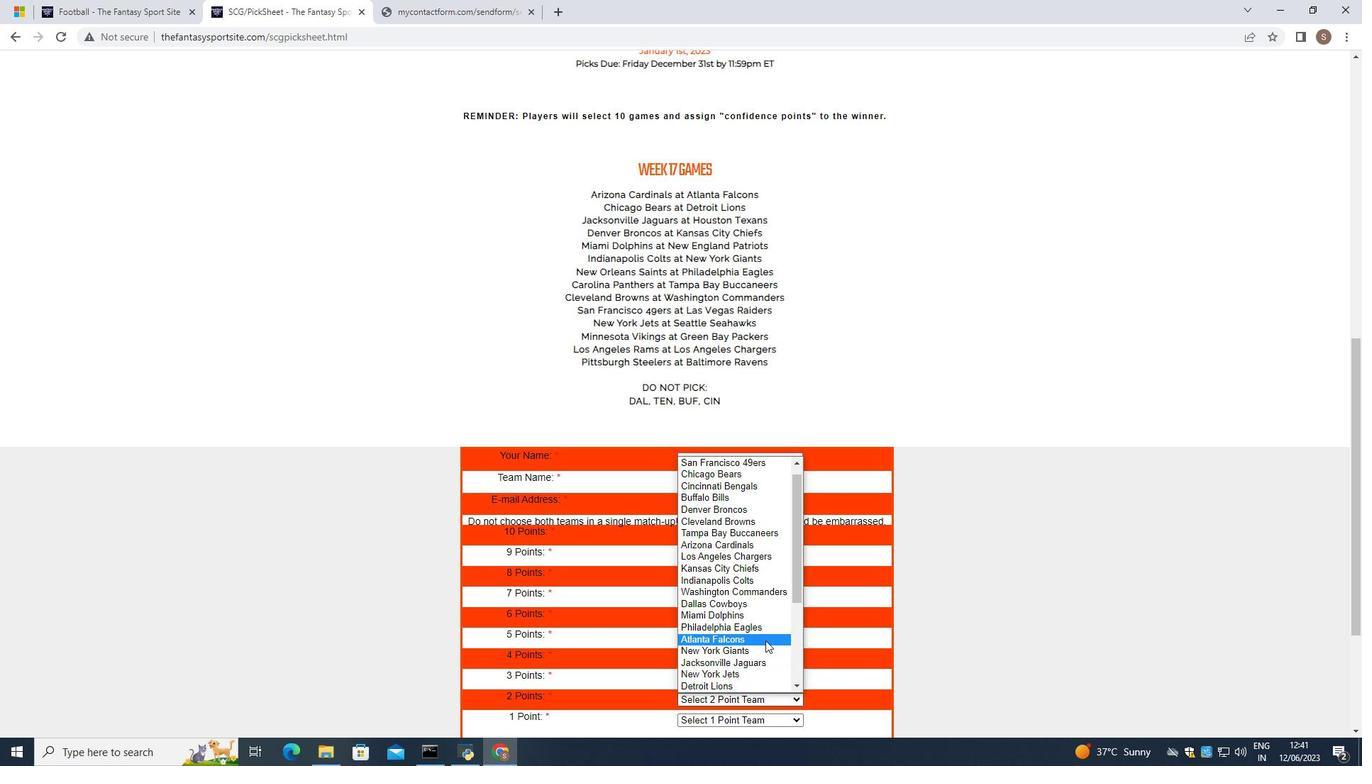 
Action: Mouse scrolled (765, 639) with delta (0, 0)
Screenshot: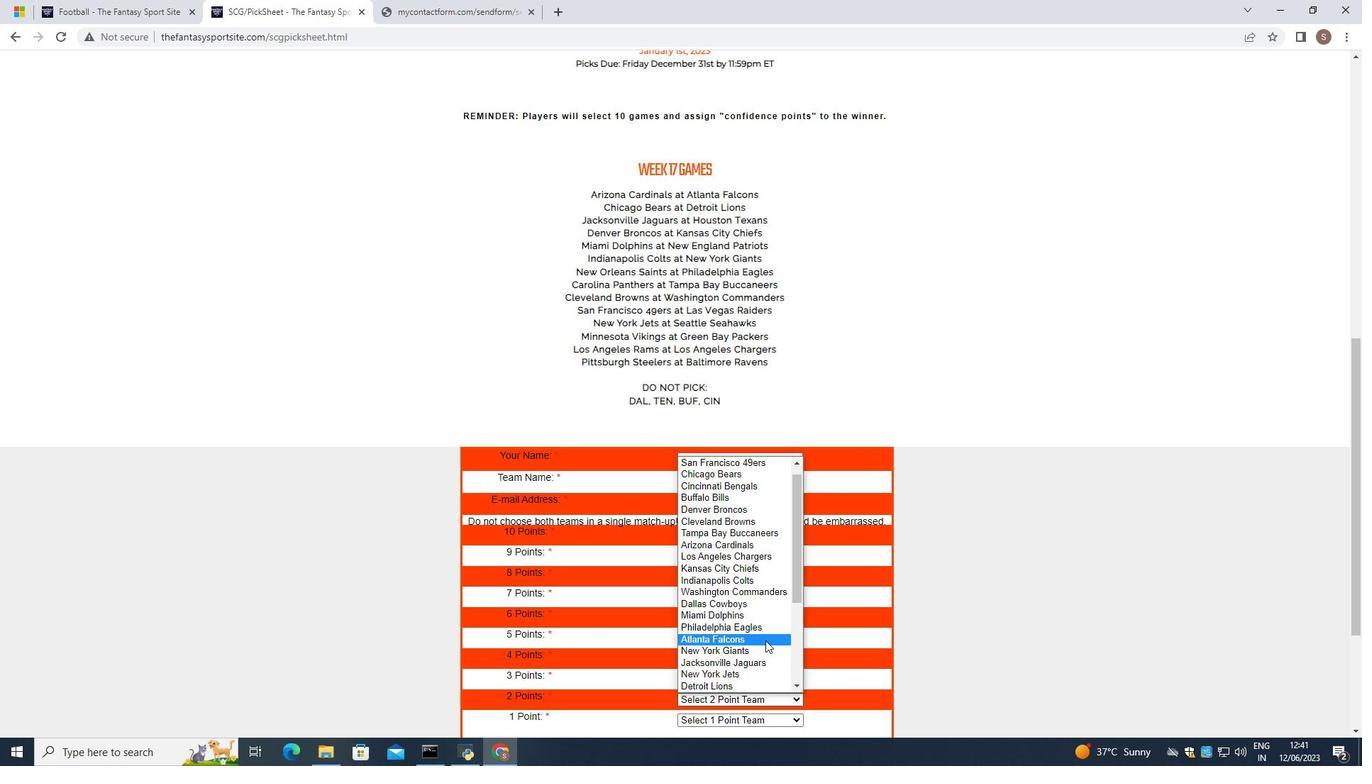 
Action: Mouse scrolled (765, 639) with delta (0, 0)
Screenshot: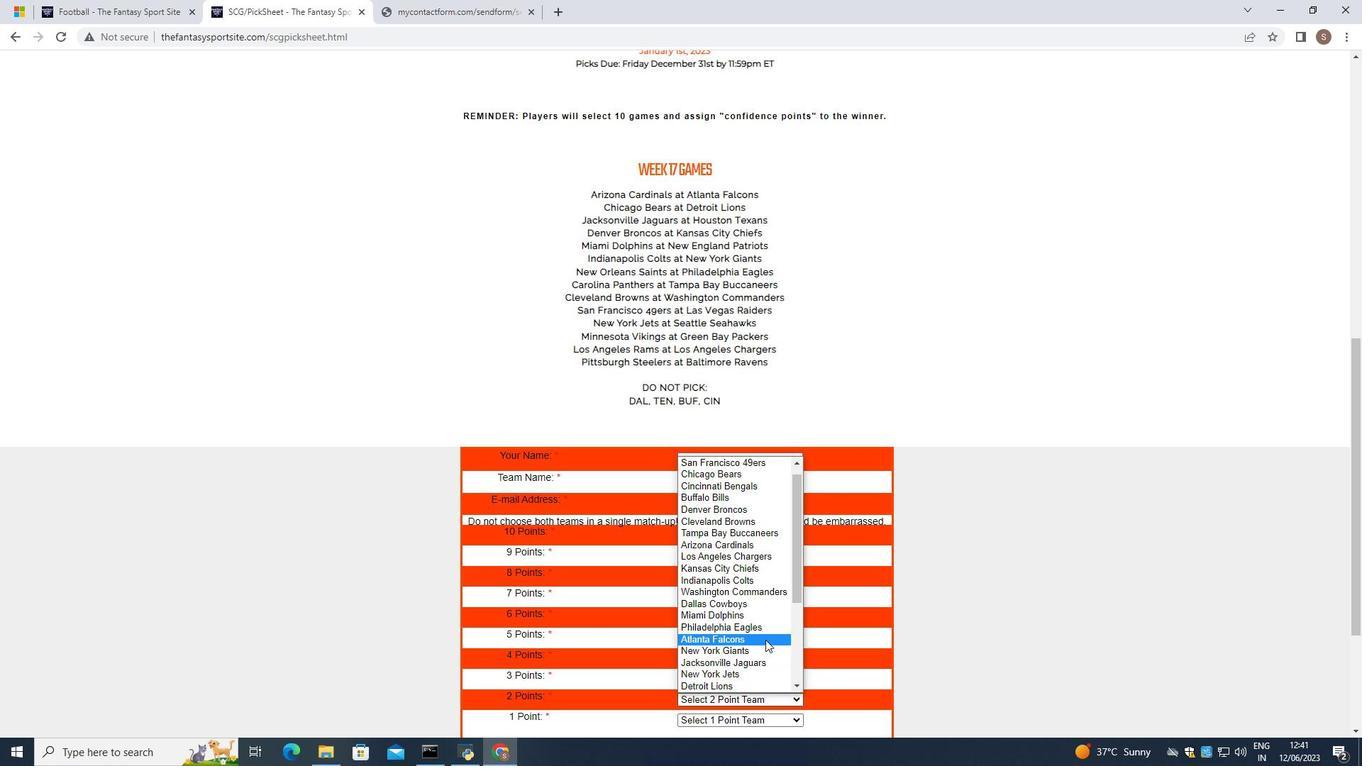 
Action: Mouse scrolled (765, 639) with delta (0, 0)
Screenshot: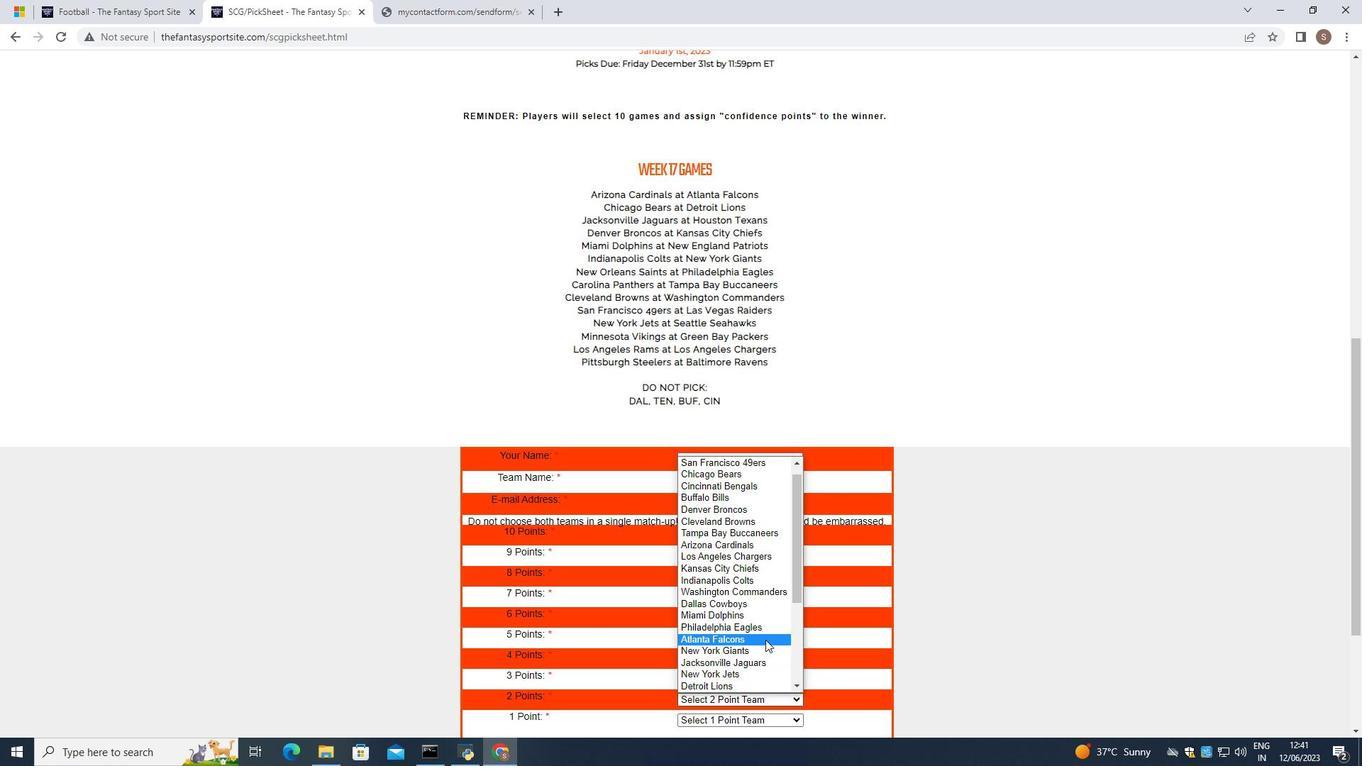 
Action: Mouse scrolled (765, 639) with delta (0, 0)
Screenshot: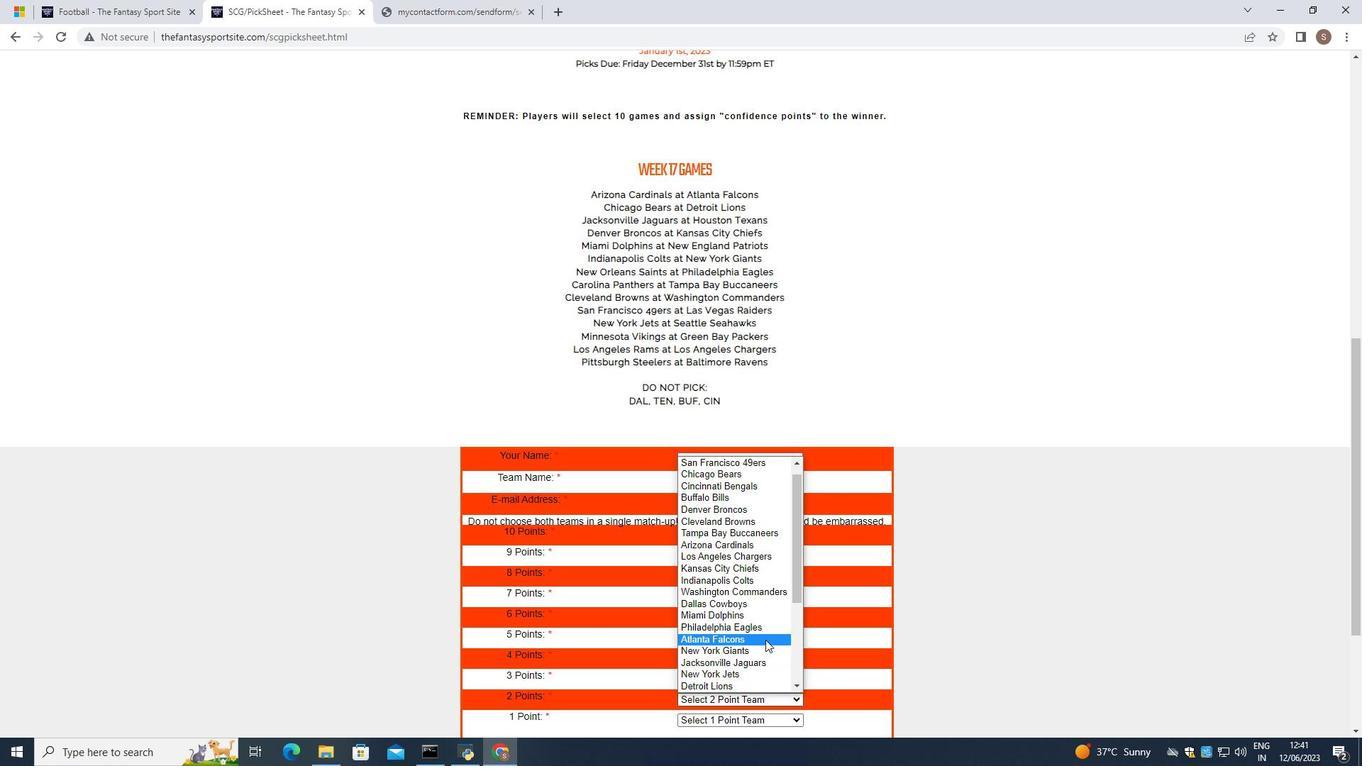 
Action: Mouse scrolled (765, 639) with delta (0, 0)
Screenshot: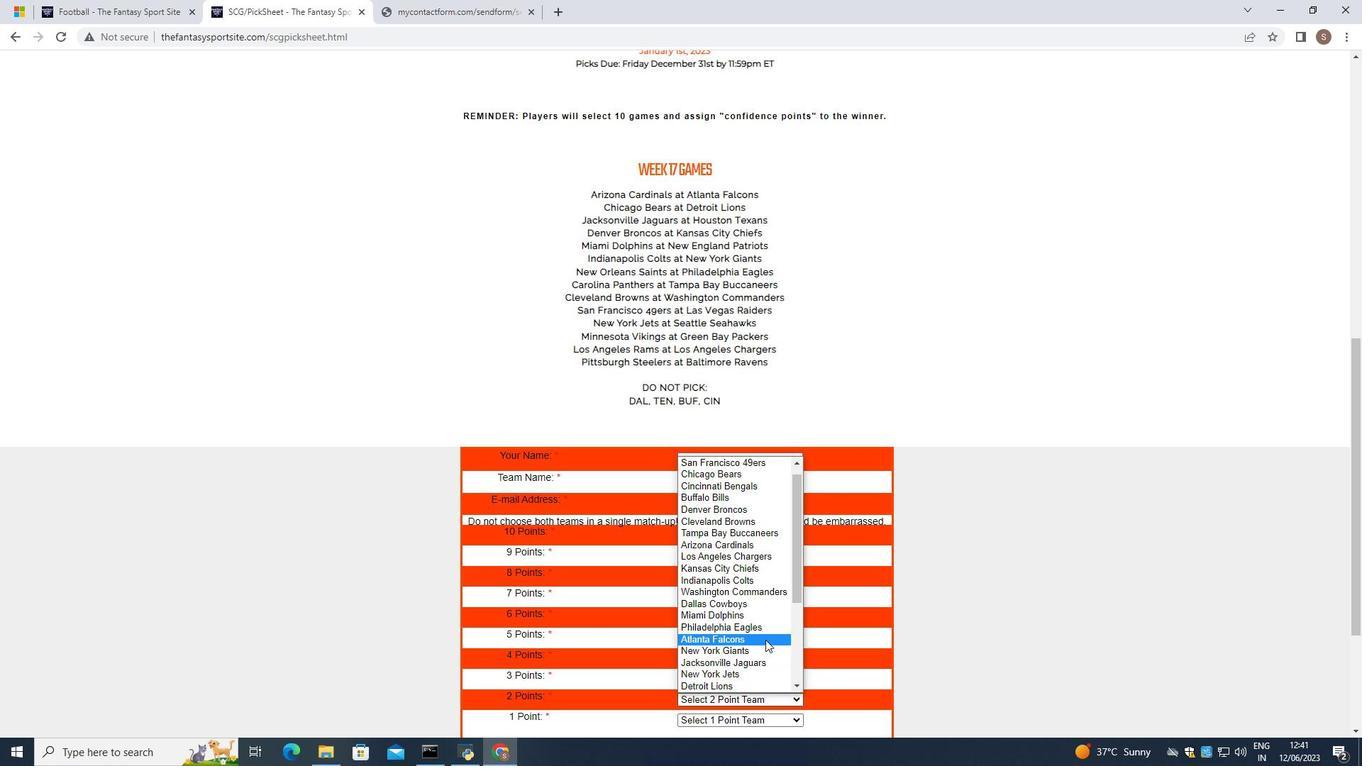 
Action: Mouse scrolled (765, 639) with delta (0, 0)
Screenshot: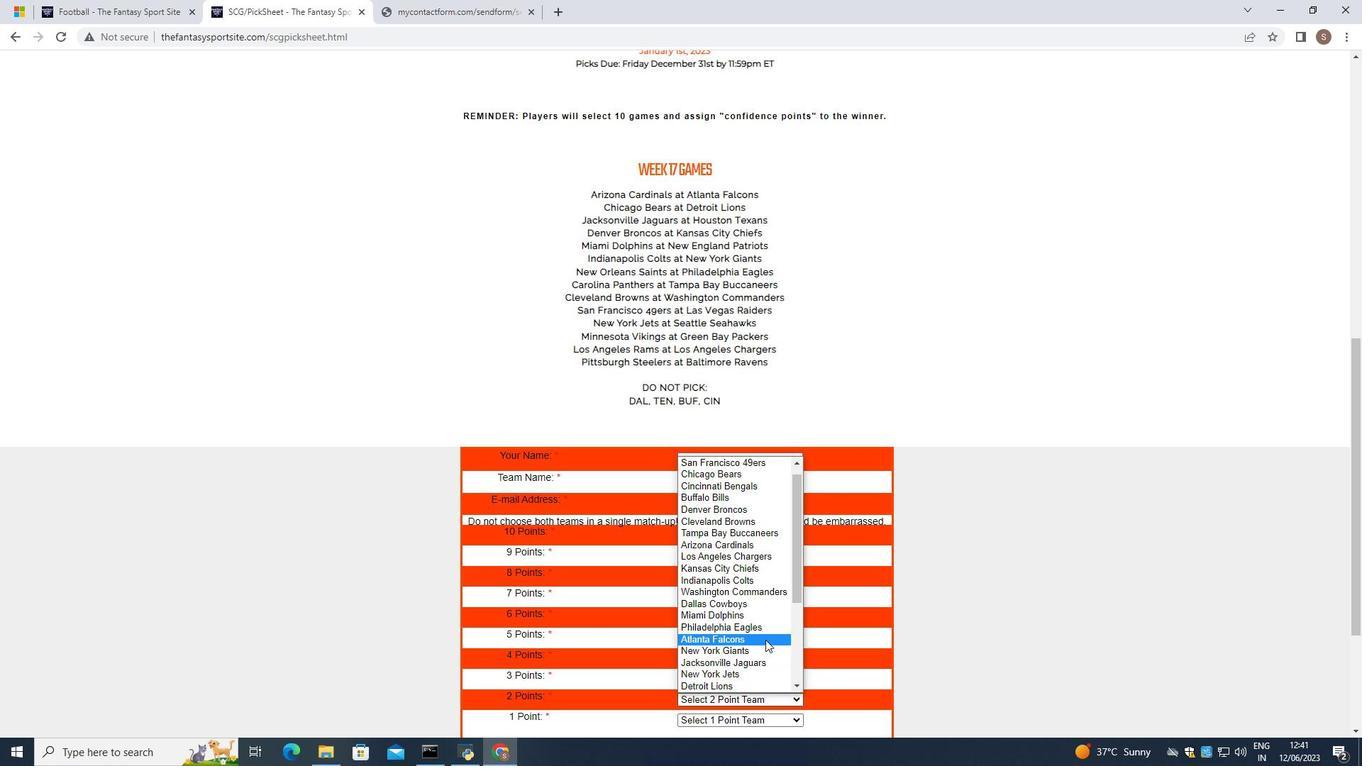 
Action: Mouse moved to (761, 594)
Screenshot: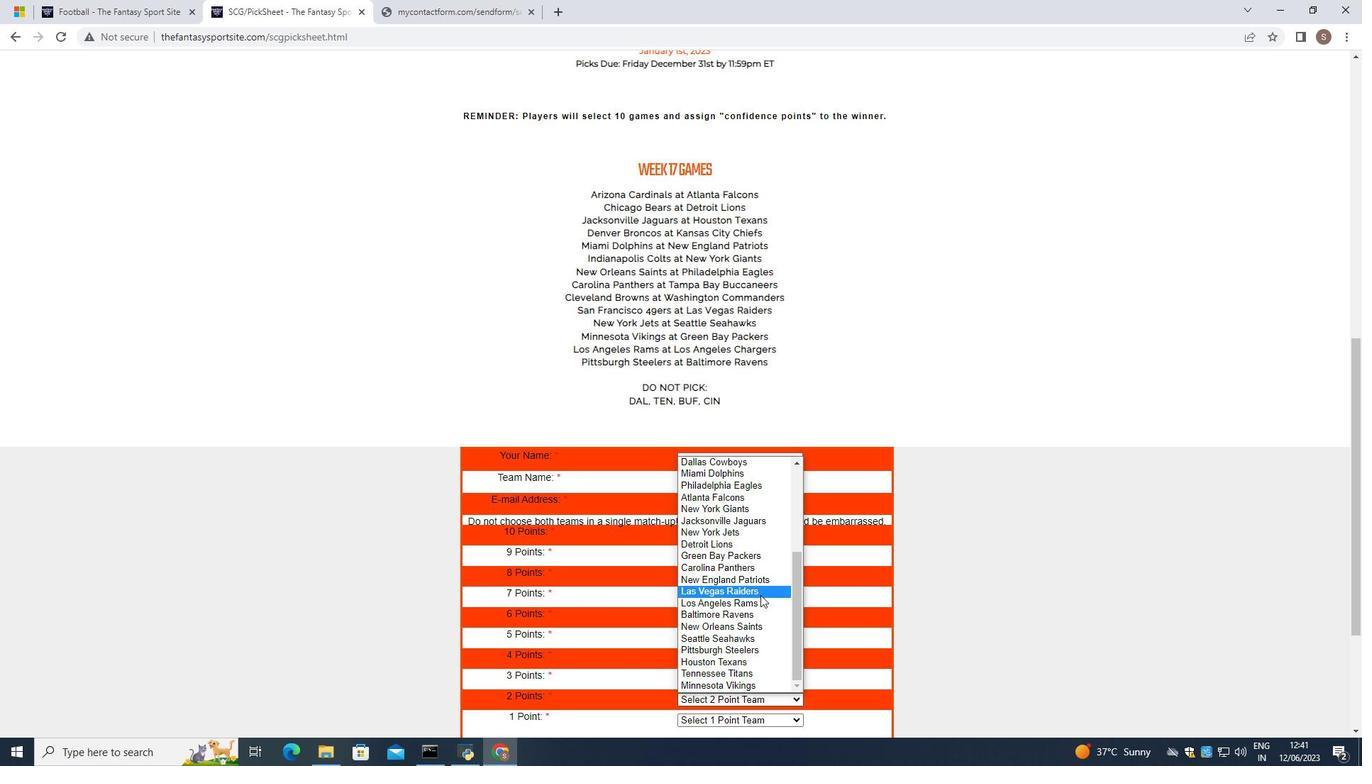 
Action: Mouse pressed left at (761, 594)
Screenshot: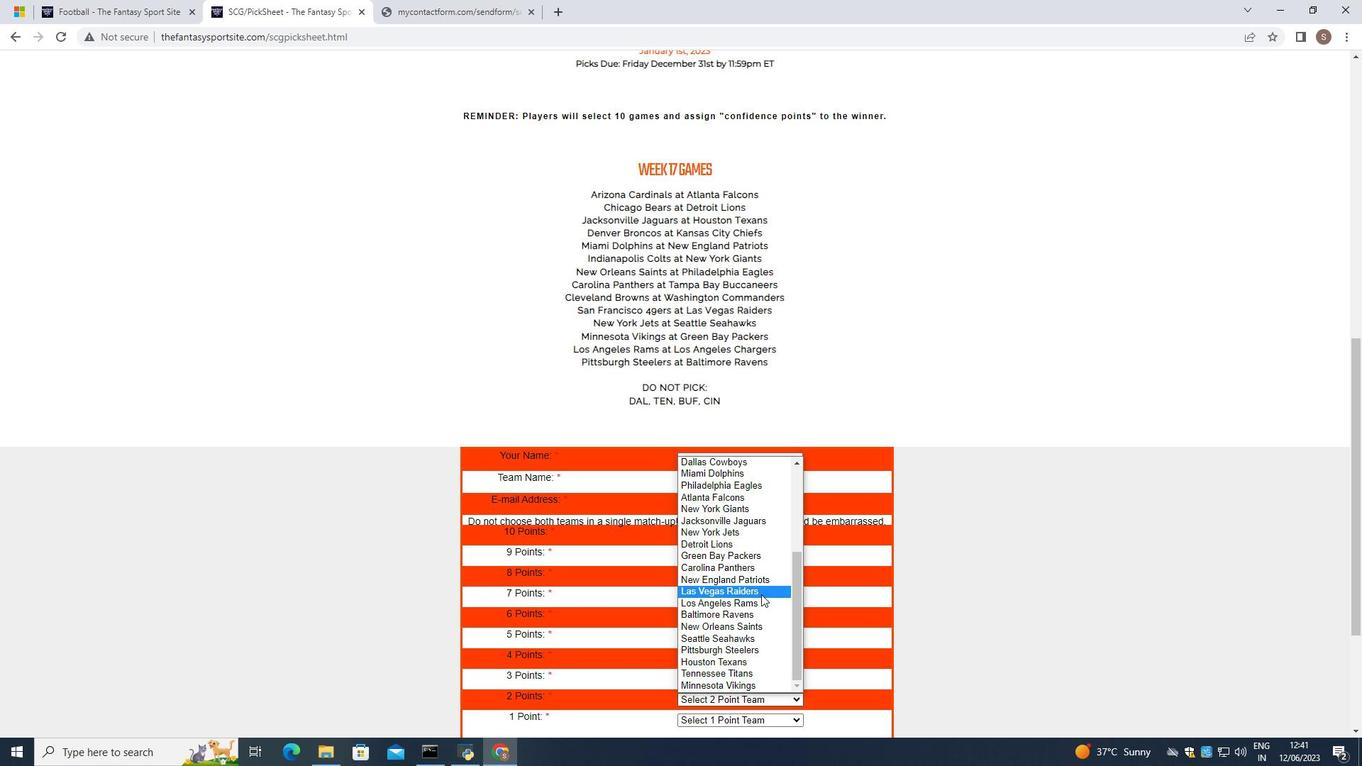 
Action: Mouse moved to (775, 718)
Screenshot: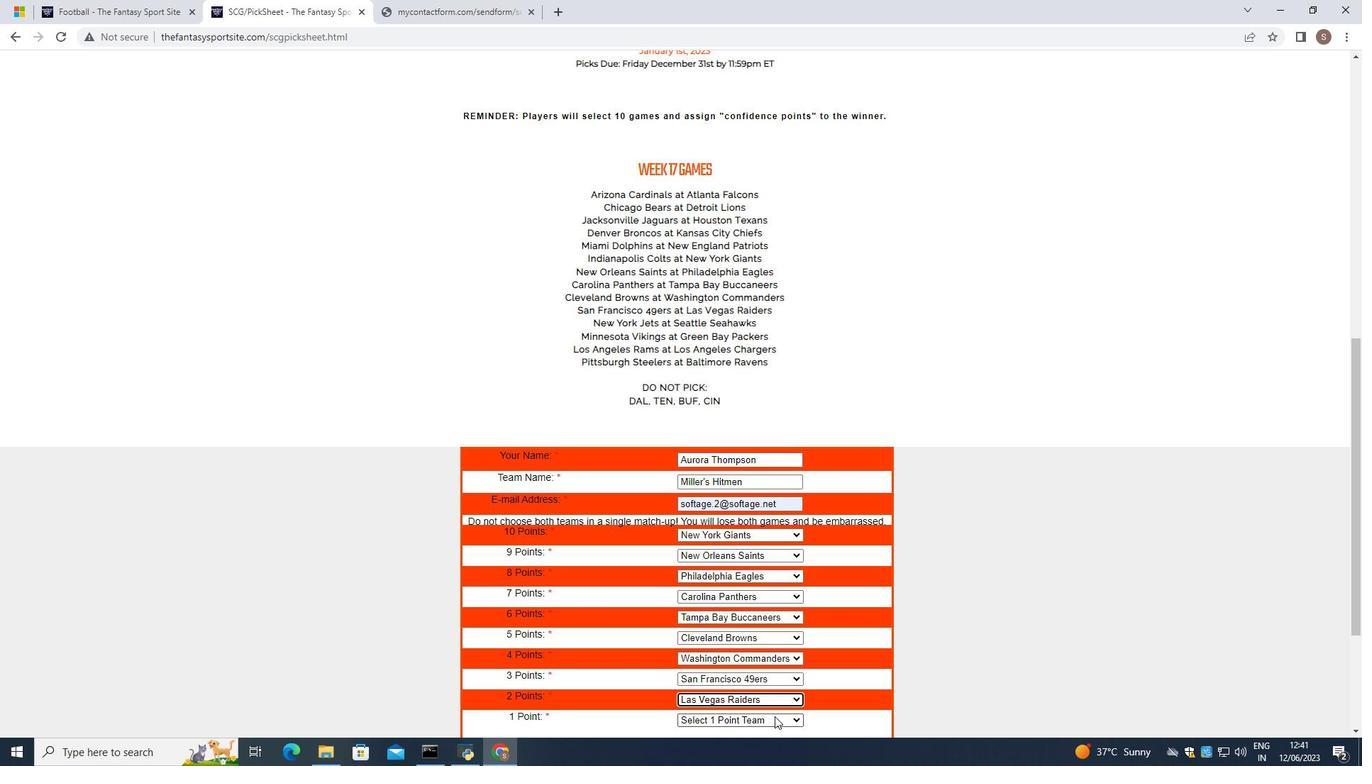 
Action: Mouse pressed left at (775, 718)
Screenshot: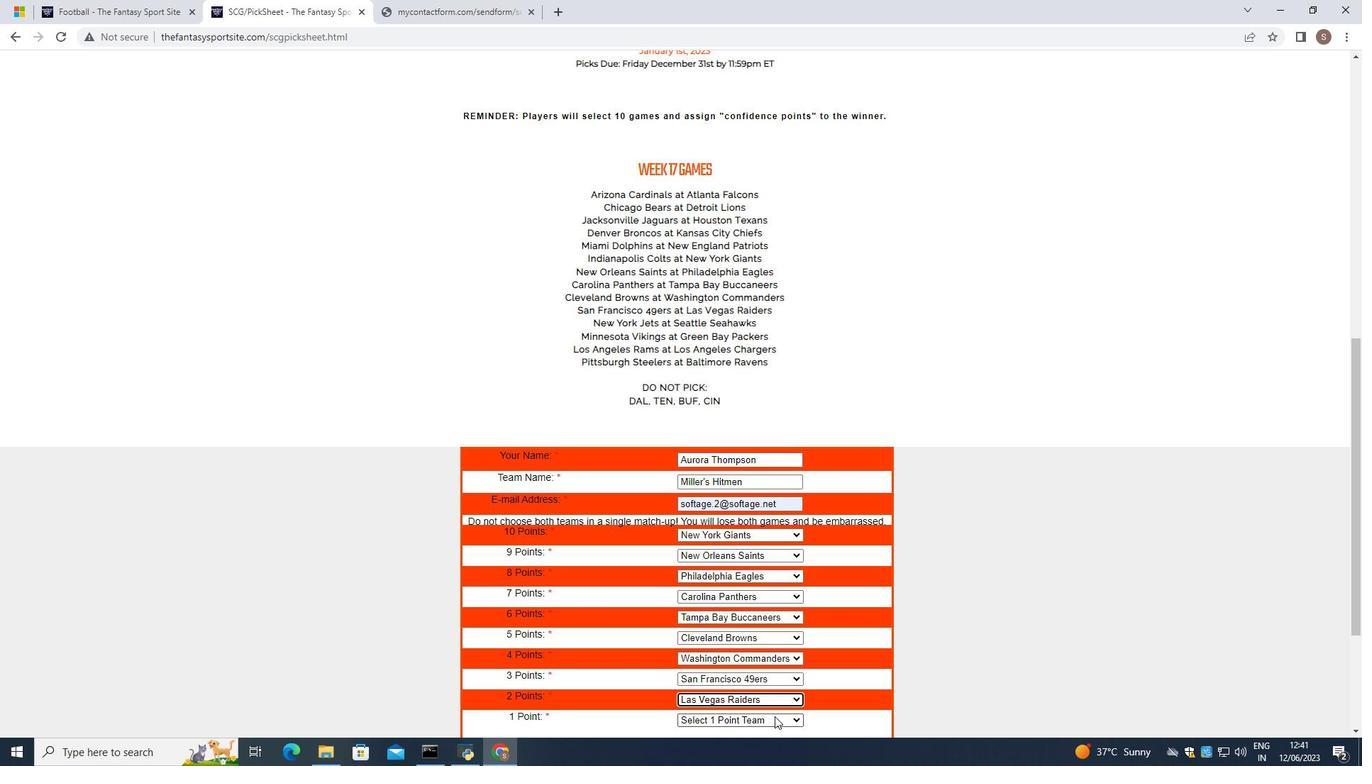 
Action: Mouse moved to (772, 707)
Screenshot: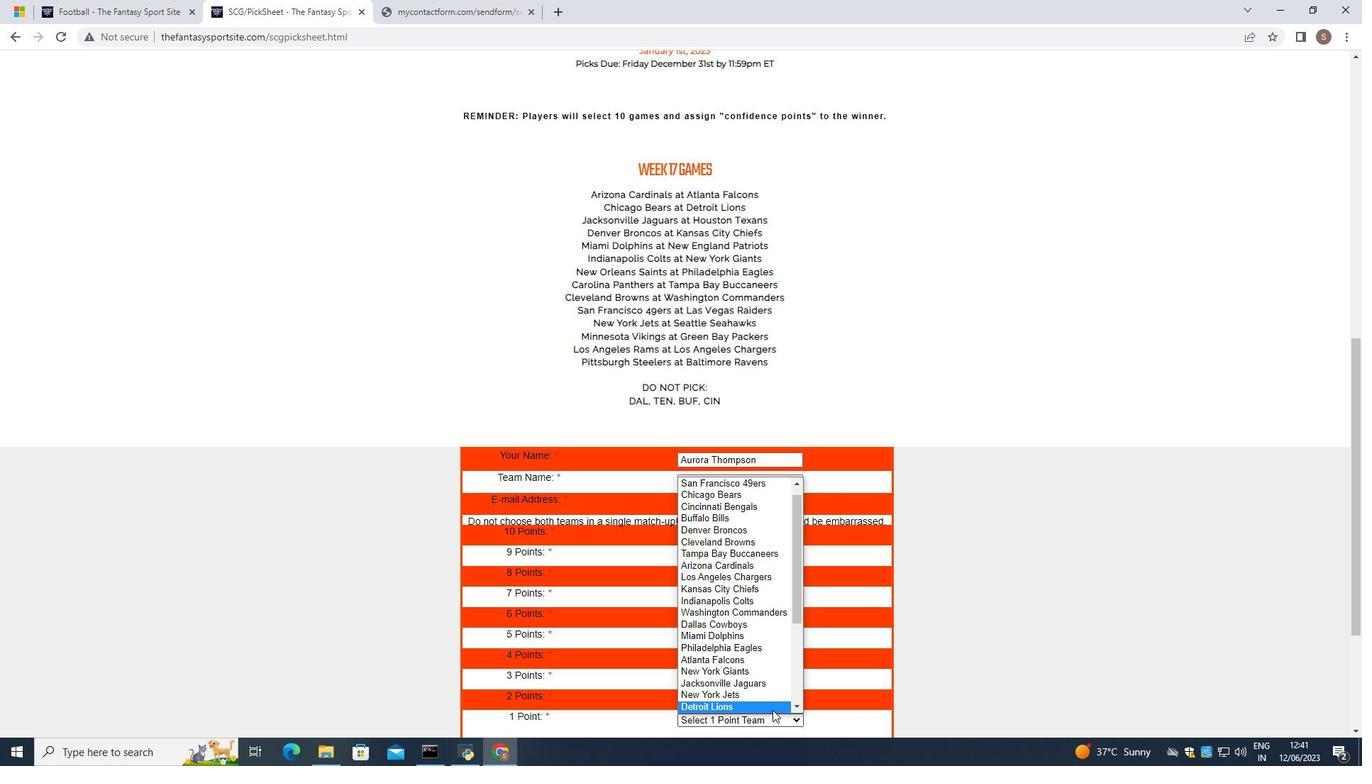 
Action: Mouse pressed left at (772, 707)
Screenshot: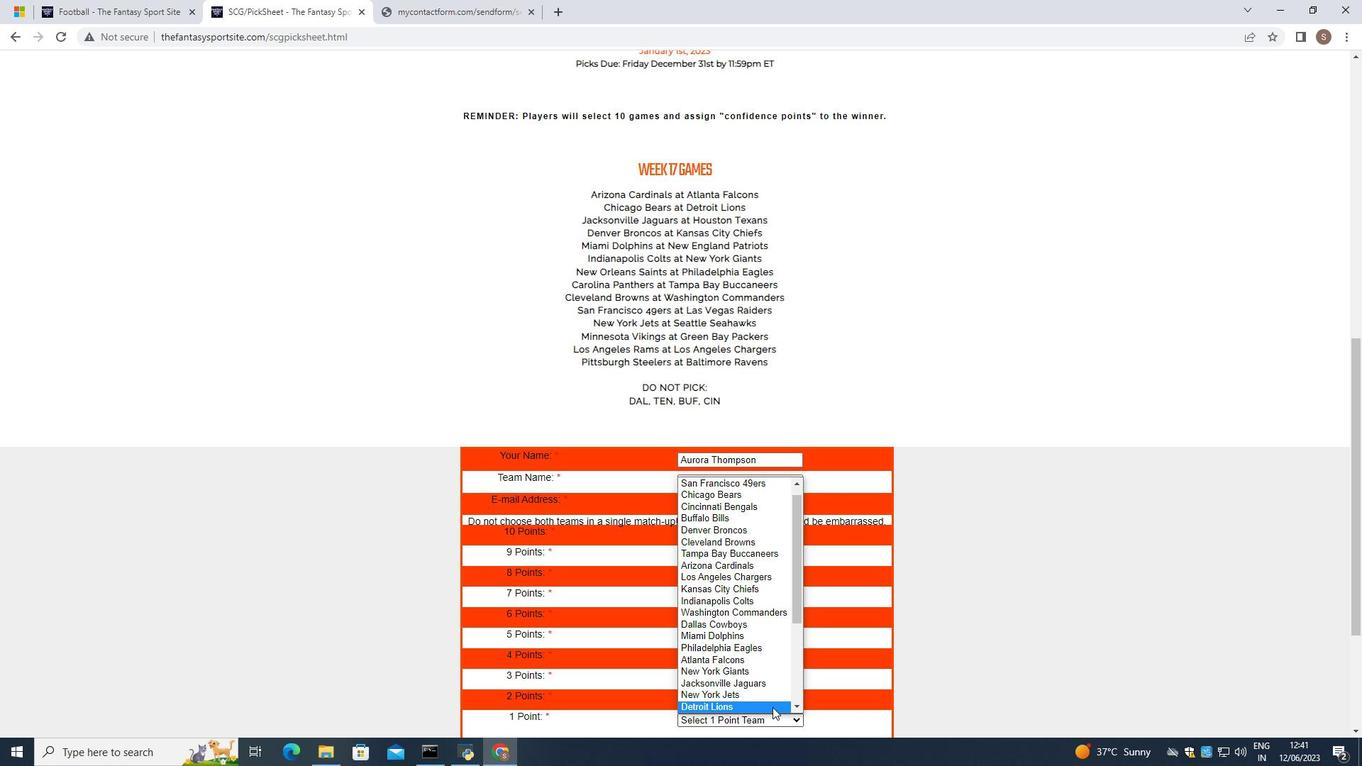 
Action: Mouse moved to (782, 685)
Screenshot: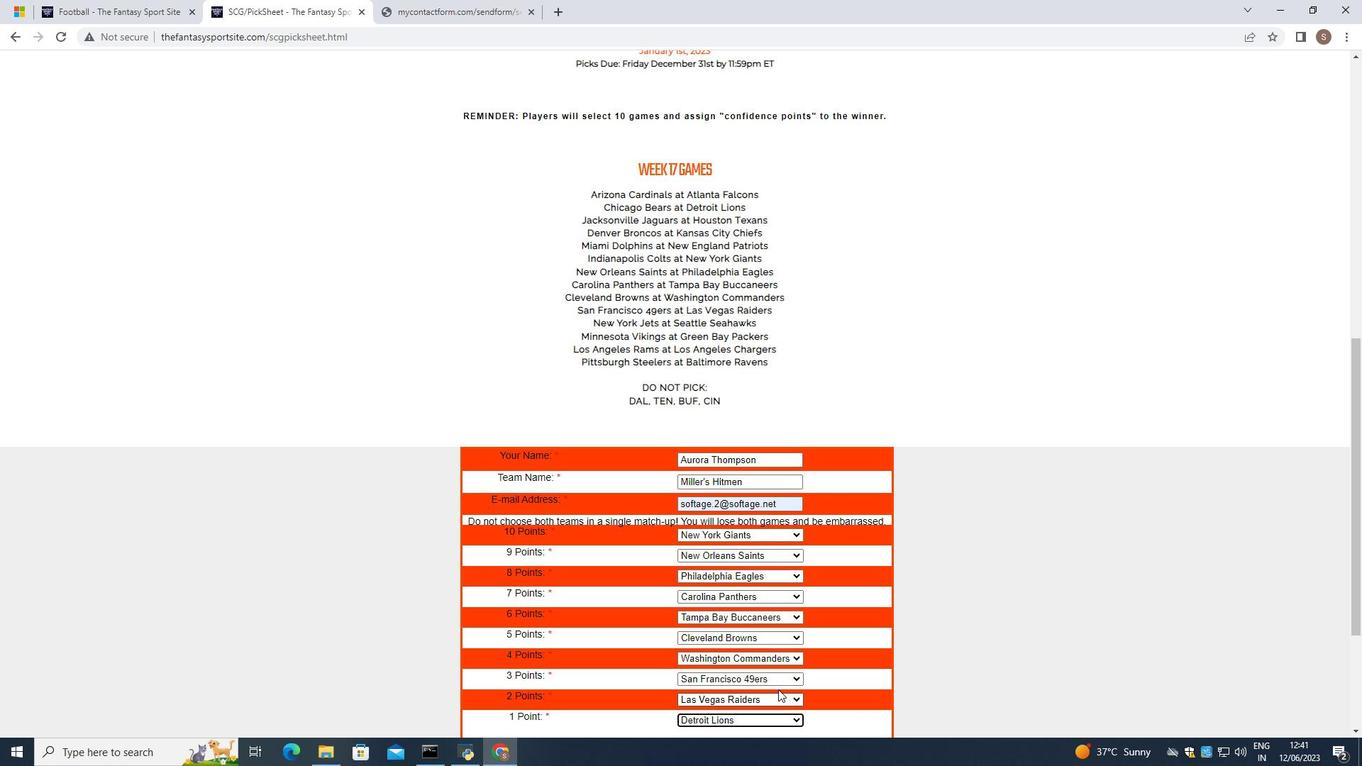 
Action: Mouse scrolled (782, 684) with delta (0, 0)
Screenshot: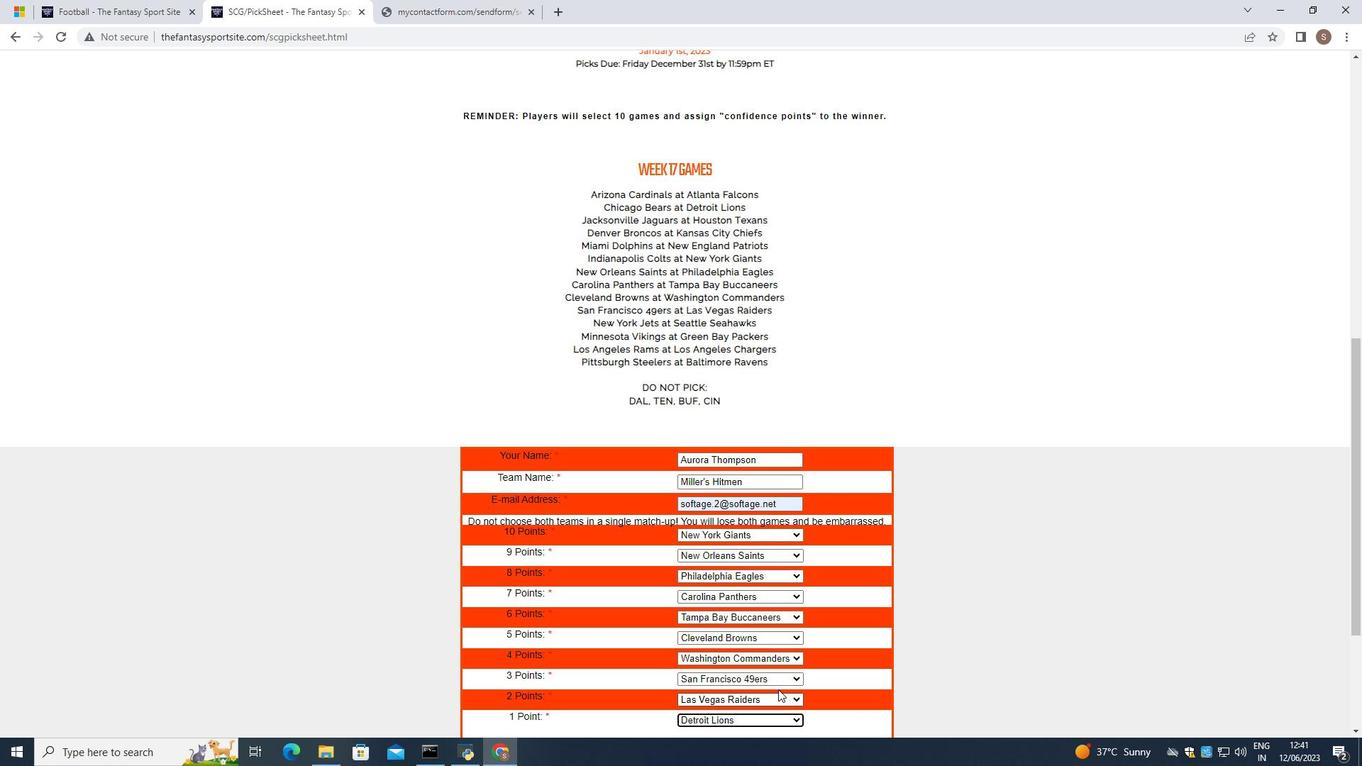 
Action: Mouse moved to (782, 685)
Screenshot: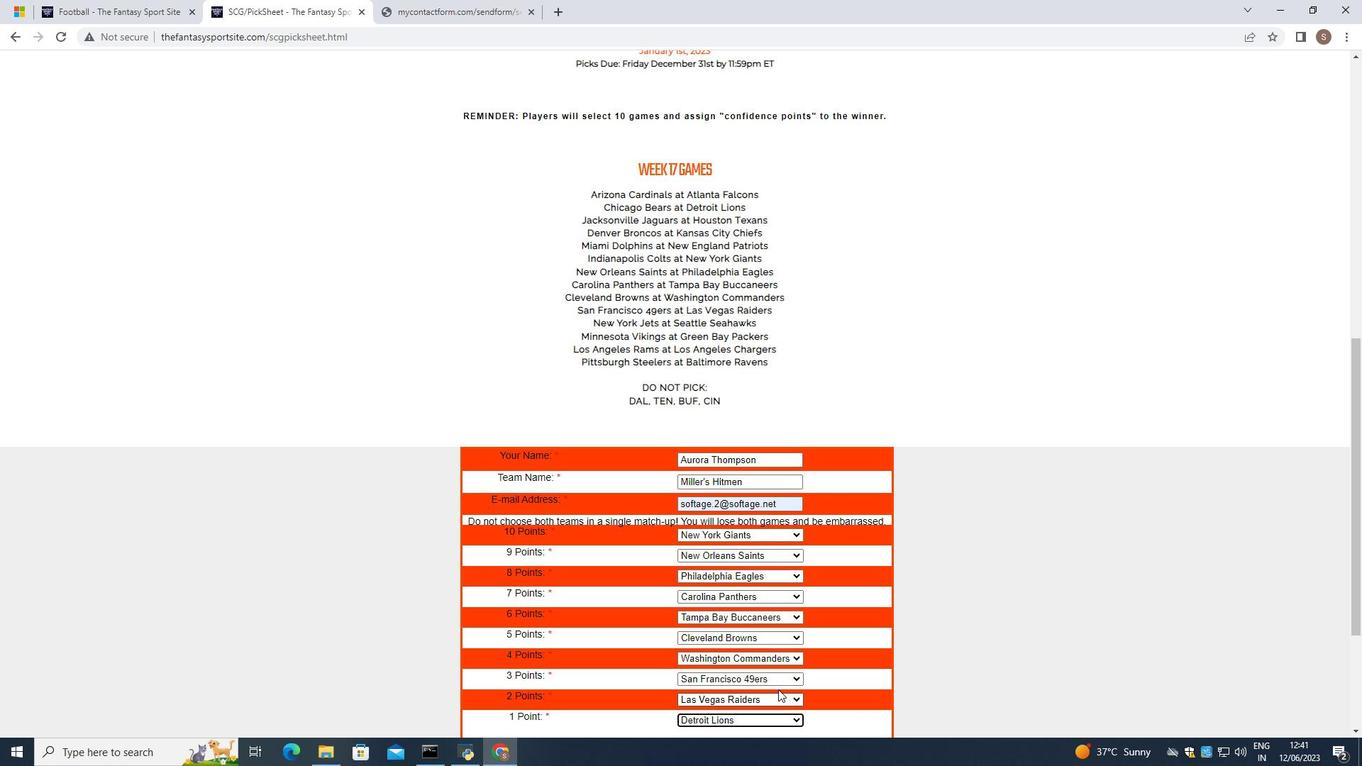 
Action: Mouse scrolled (782, 684) with delta (0, 0)
Screenshot: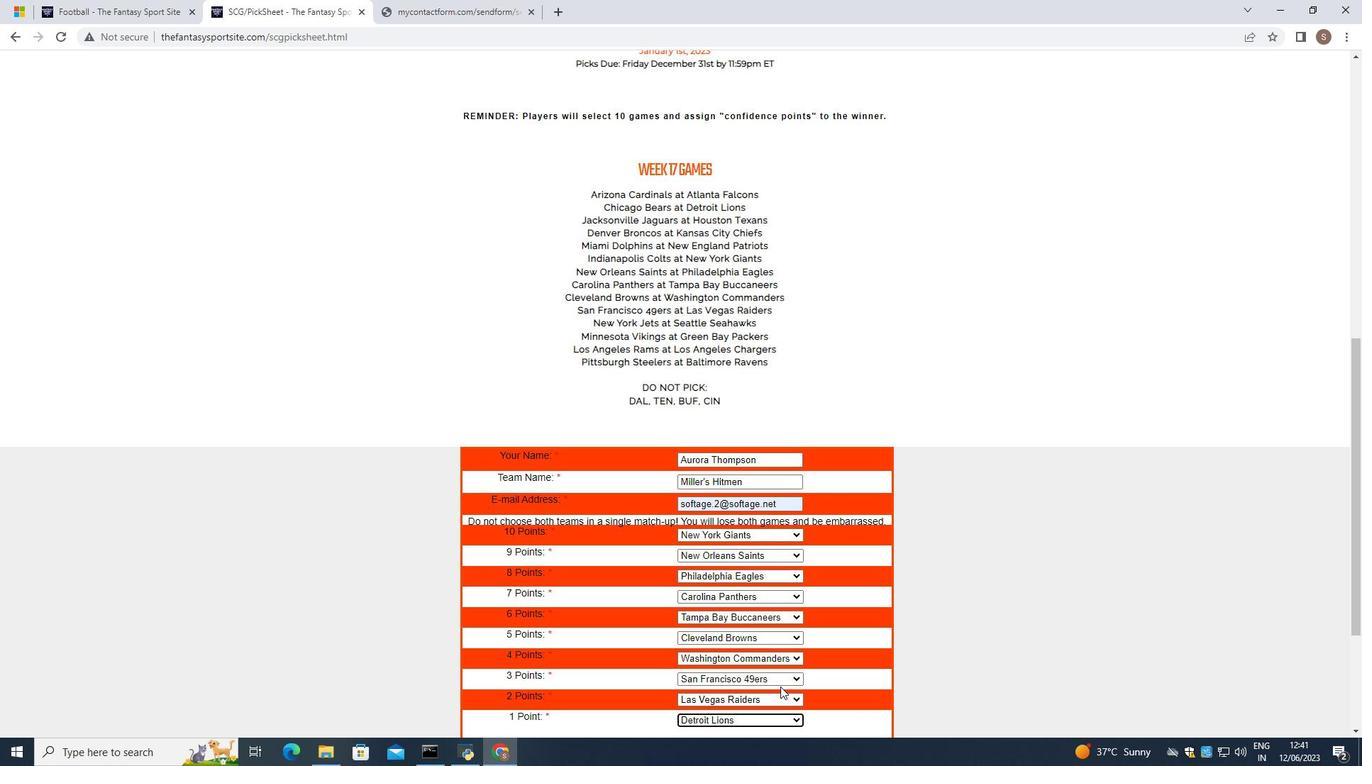 
Action: Mouse scrolled (782, 684) with delta (0, 0)
Screenshot: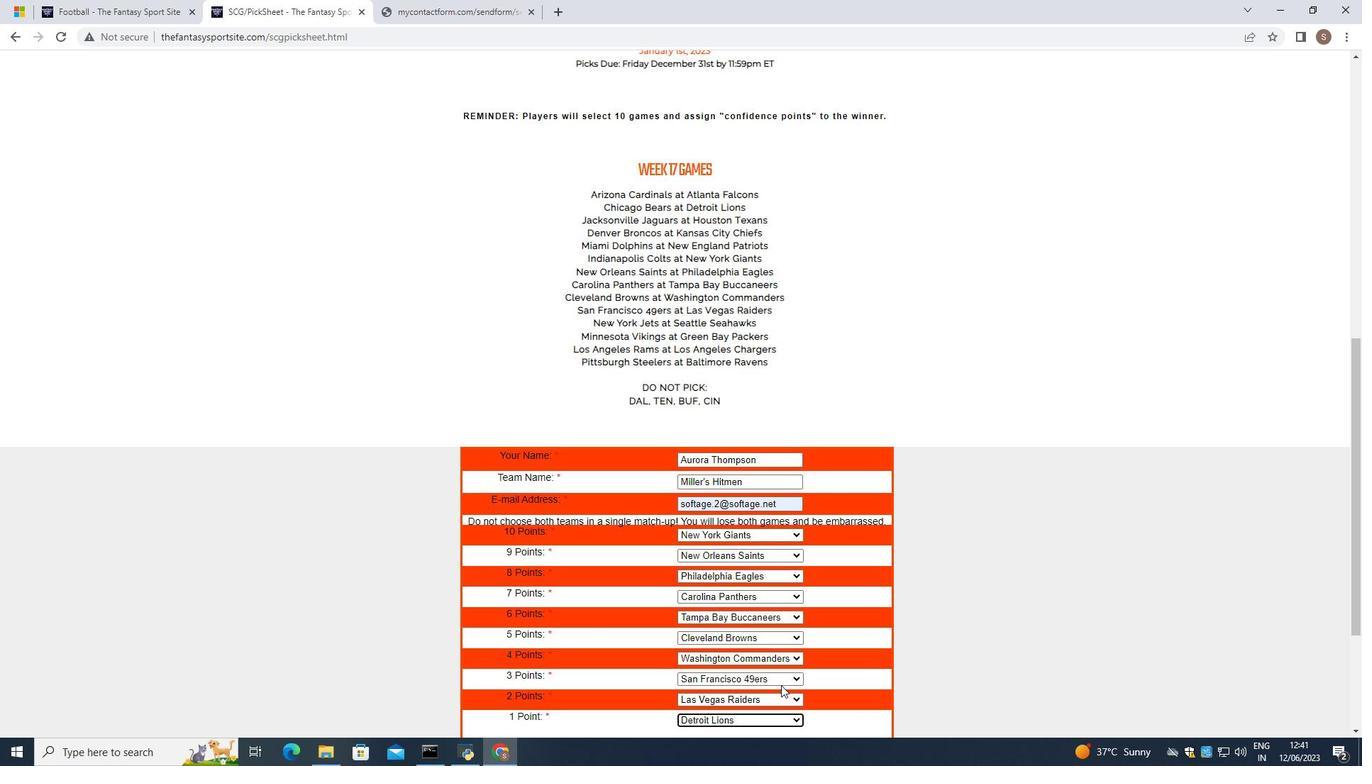 
Action: Mouse scrolled (782, 684) with delta (0, 0)
Screenshot: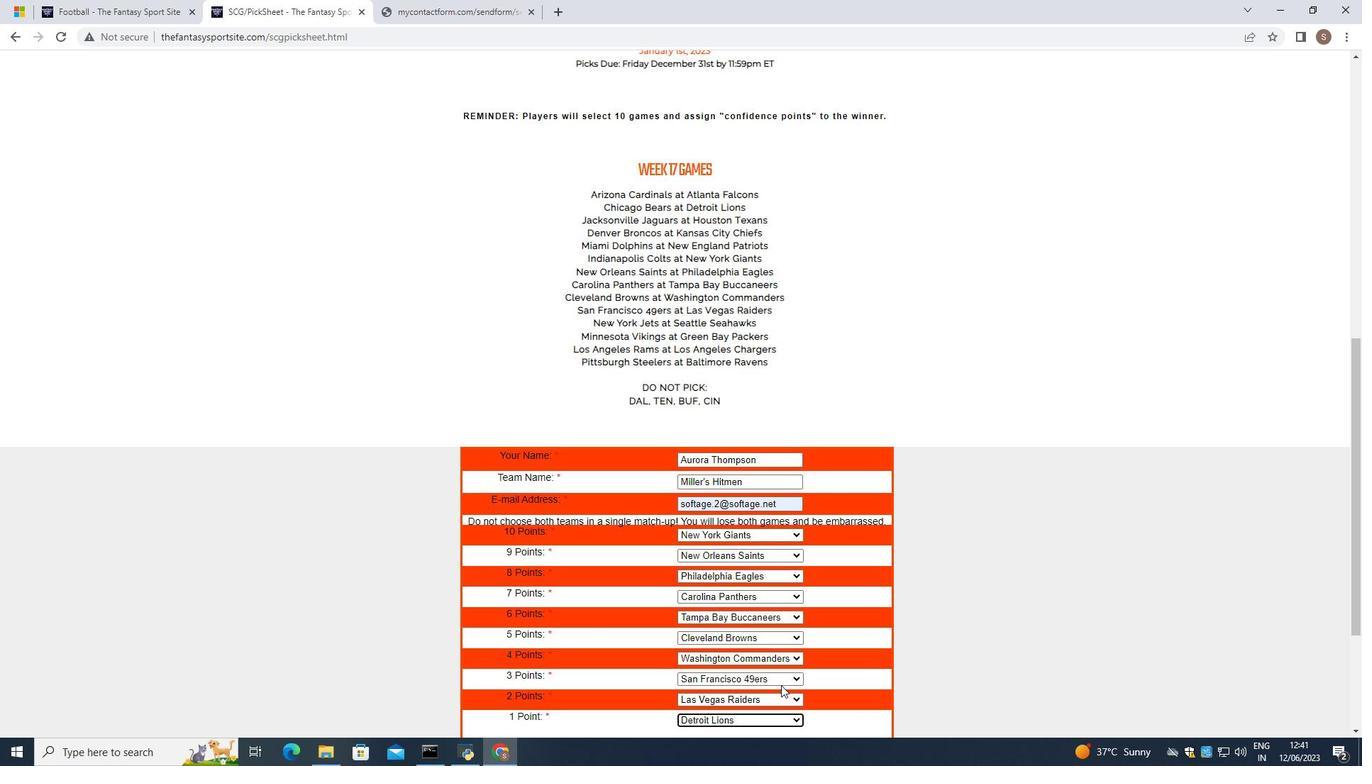 
Action: Mouse scrolled (782, 684) with delta (0, 0)
Screenshot: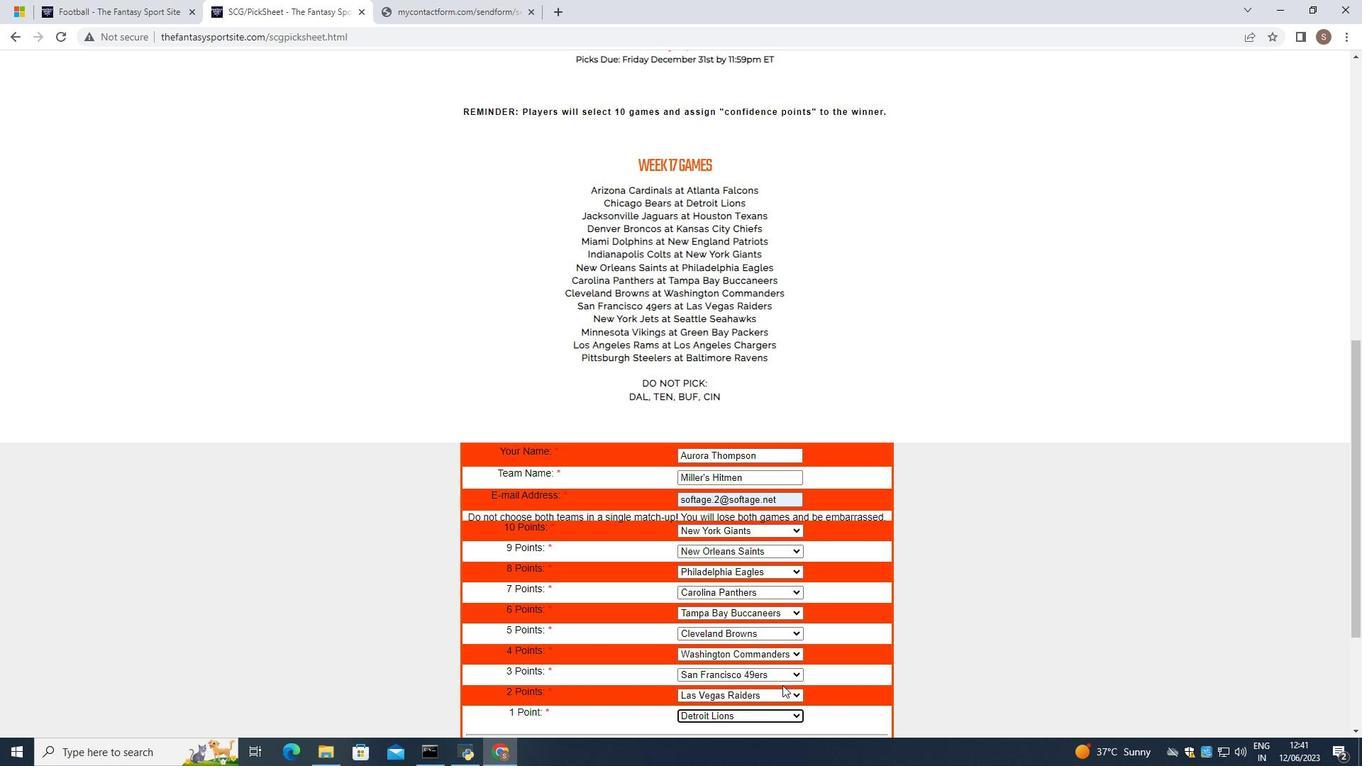 
Action: Mouse moved to (767, 512)
Screenshot: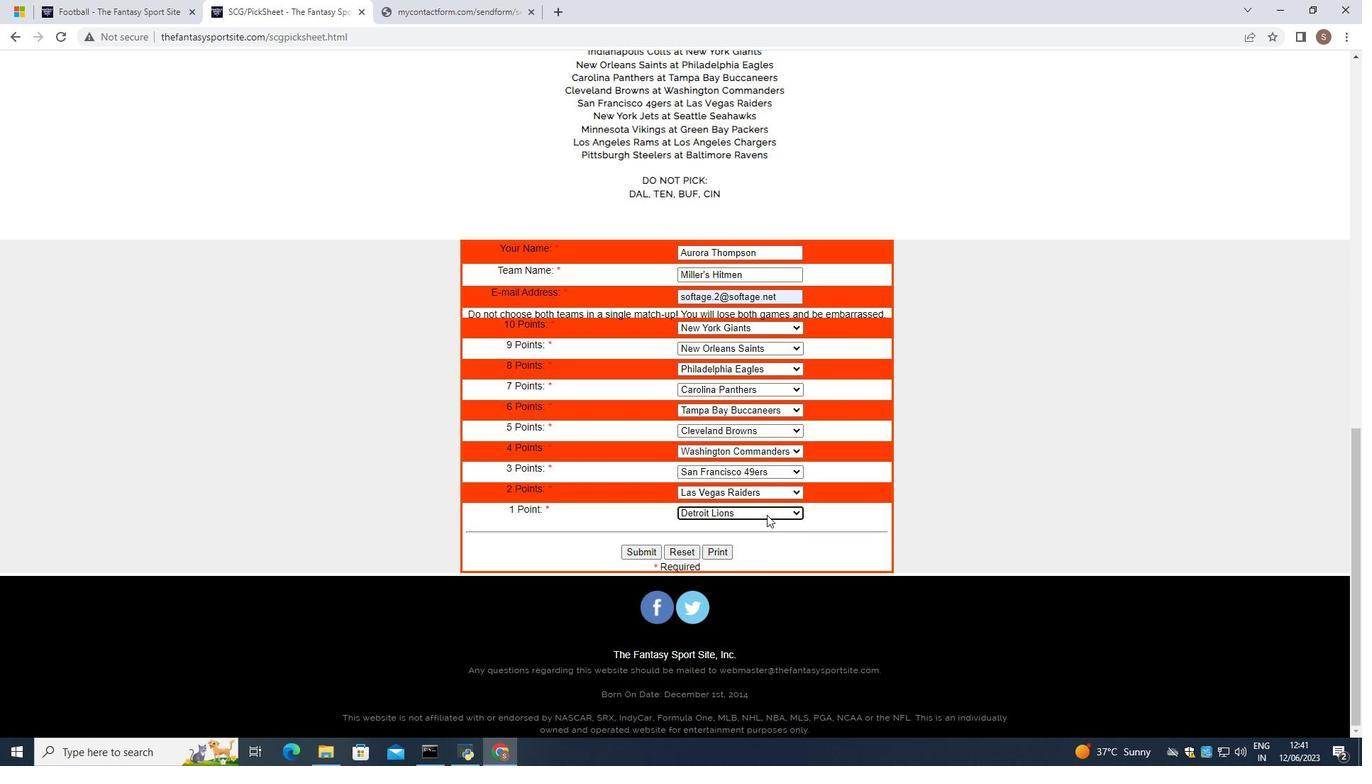 
Action: Mouse pressed left at (767, 512)
Screenshot: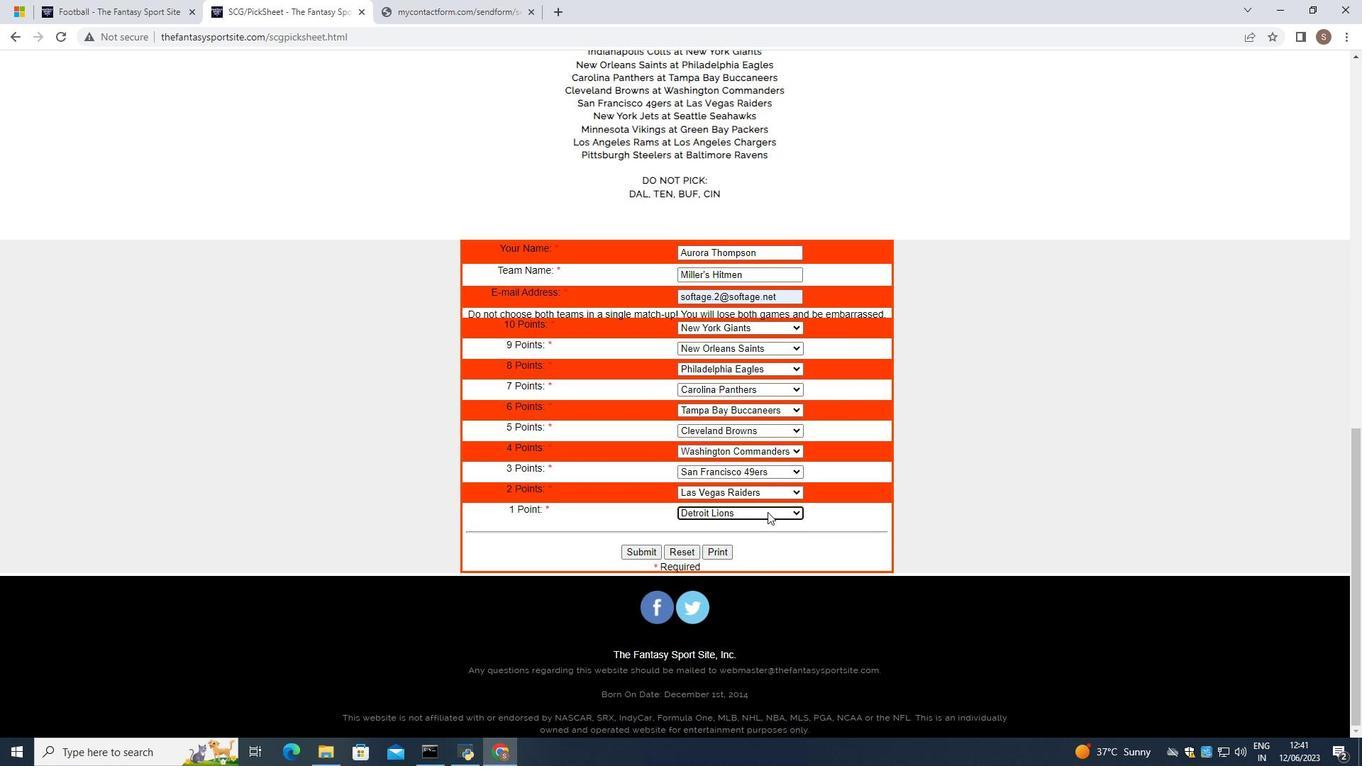 
Action: Mouse moved to (763, 489)
Screenshot: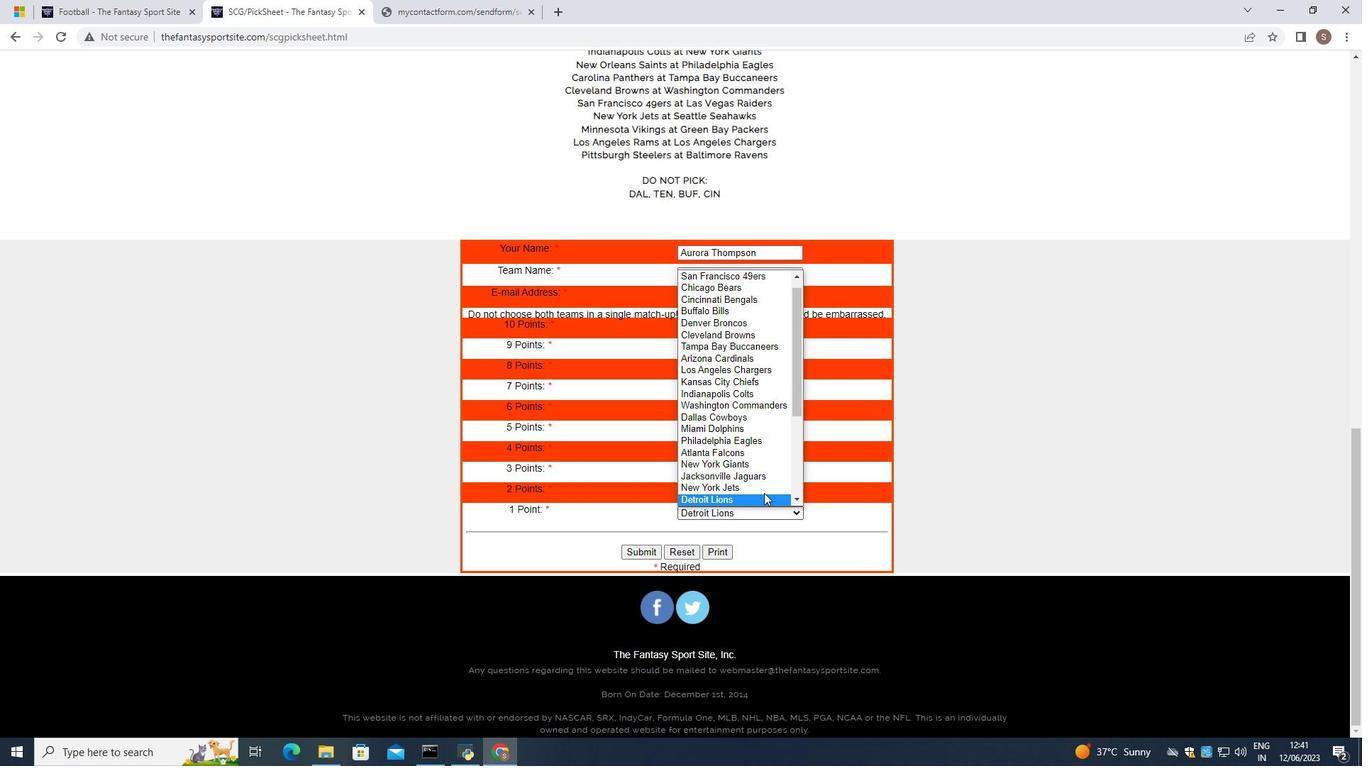 
Action: Mouse pressed left at (763, 489)
Screenshot: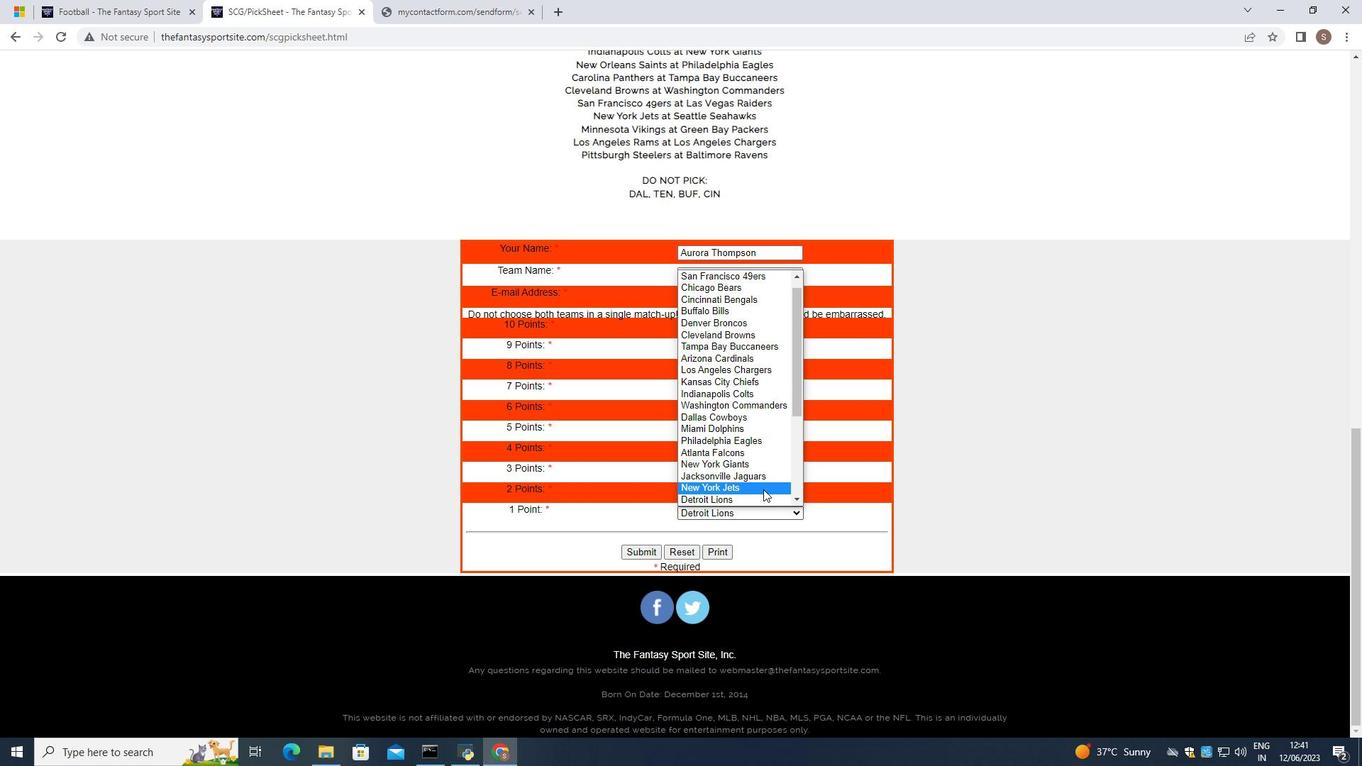 
Action: Mouse moved to (659, 555)
Screenshot: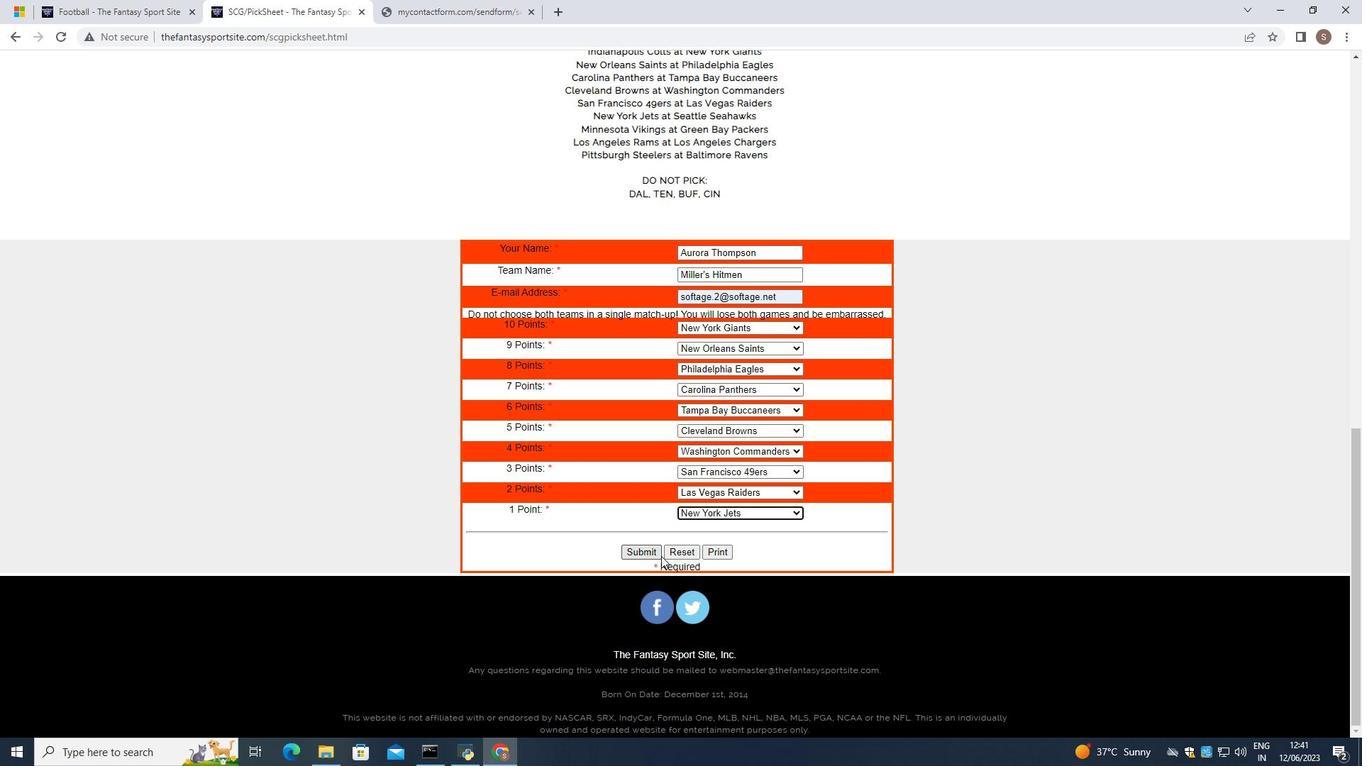 
Action: Mouse pressed left at (659, 555)
Screenshot: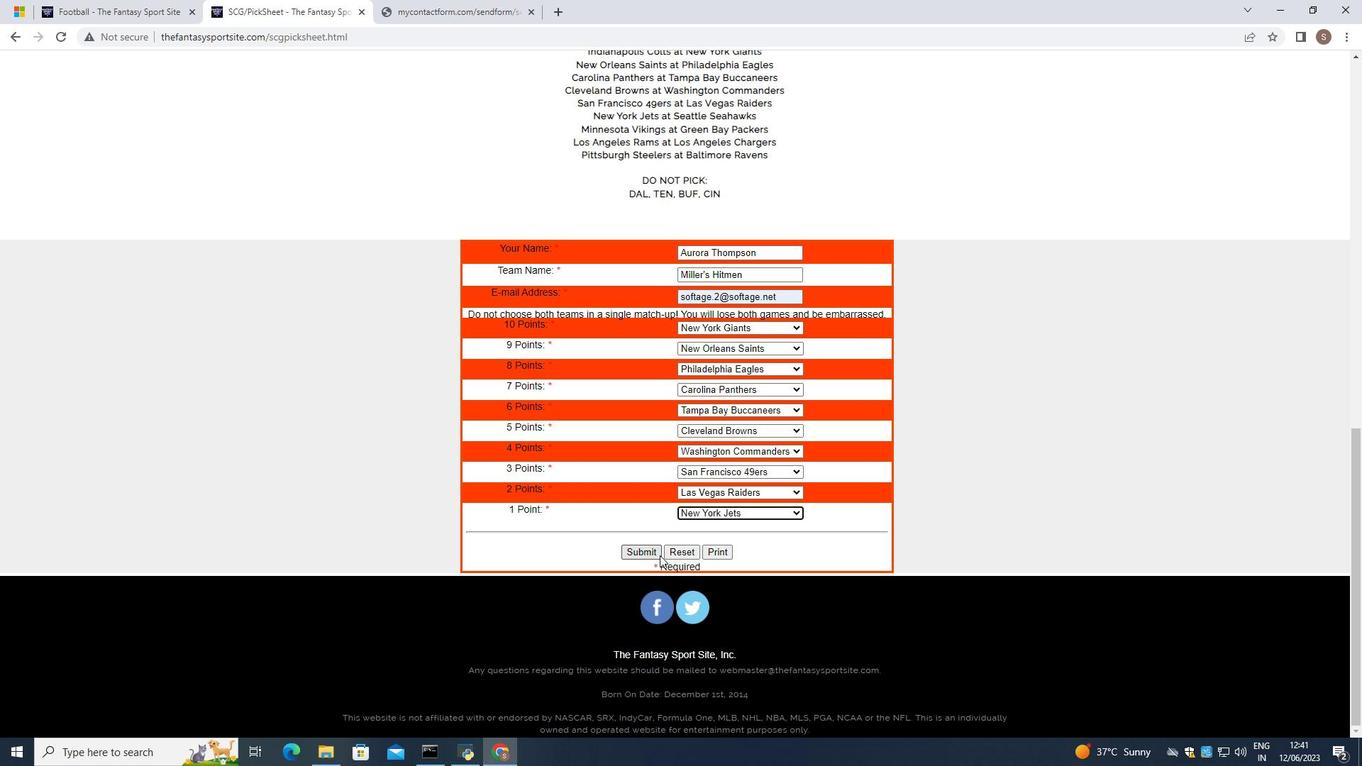 
Action: Mouse moved to (659, 552)
Screenshot: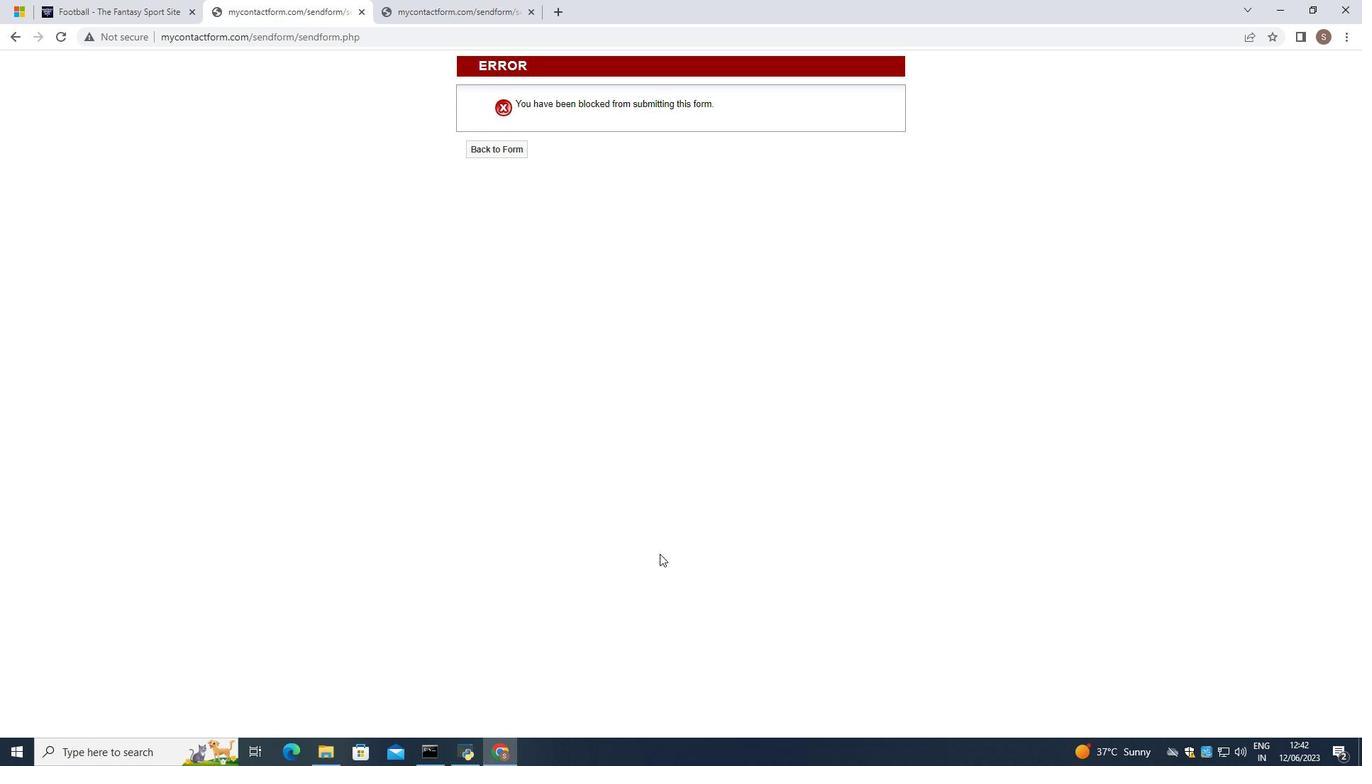 
